 Task: Add a signature Carlos Perez containing I hope this message finds you well, Carlos Perez to email address softage.4@softage.net and add a label Meeting notes
Action: Mouse moved to (1027, 87)
Screenshot: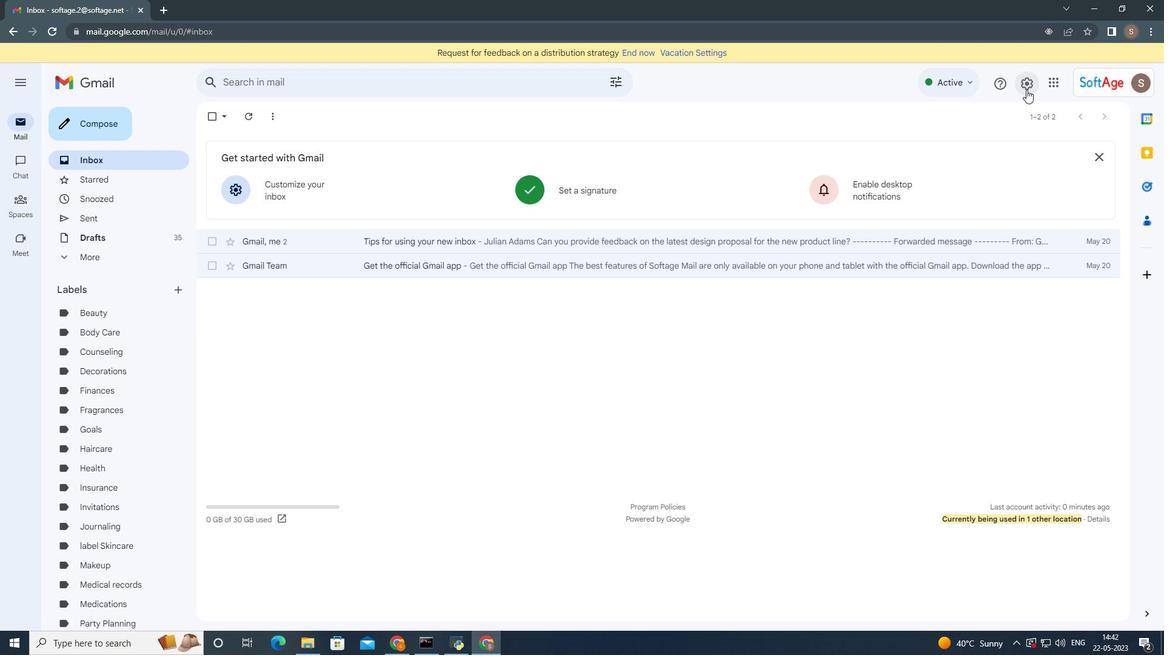 
Action: Mouse pressed left at (1027, 87)
Screenshot: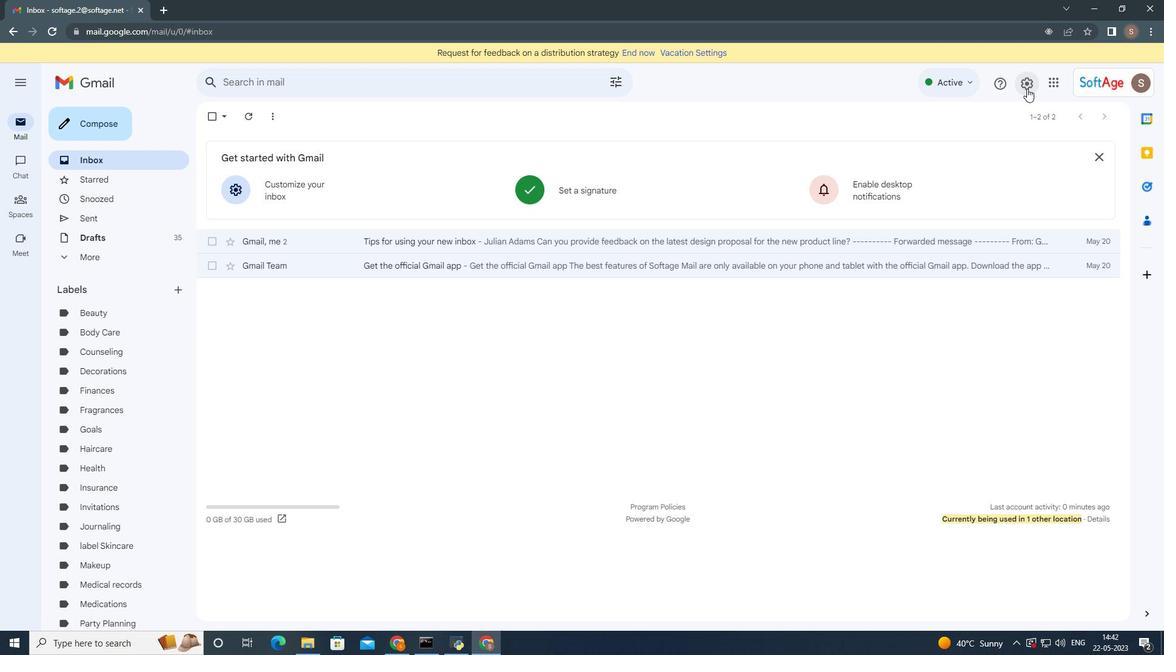 
Action: Mouse moved to (1024, 145)
Screenshot: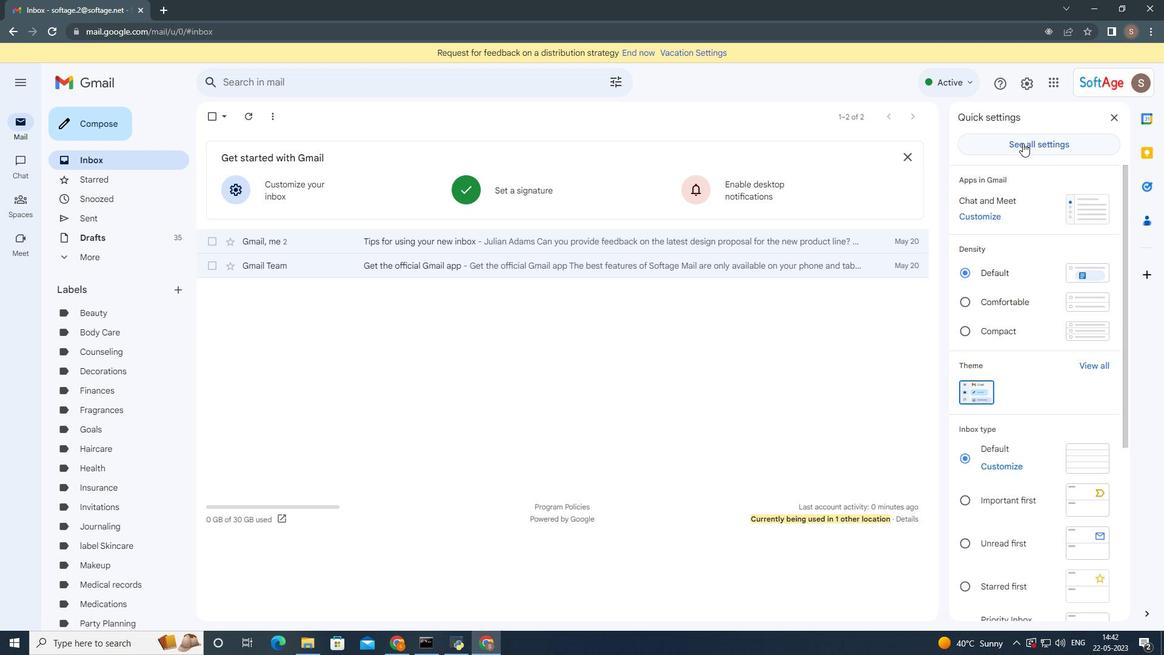 
Action: Mouse pressed left at (1024, 145)
Screenshot: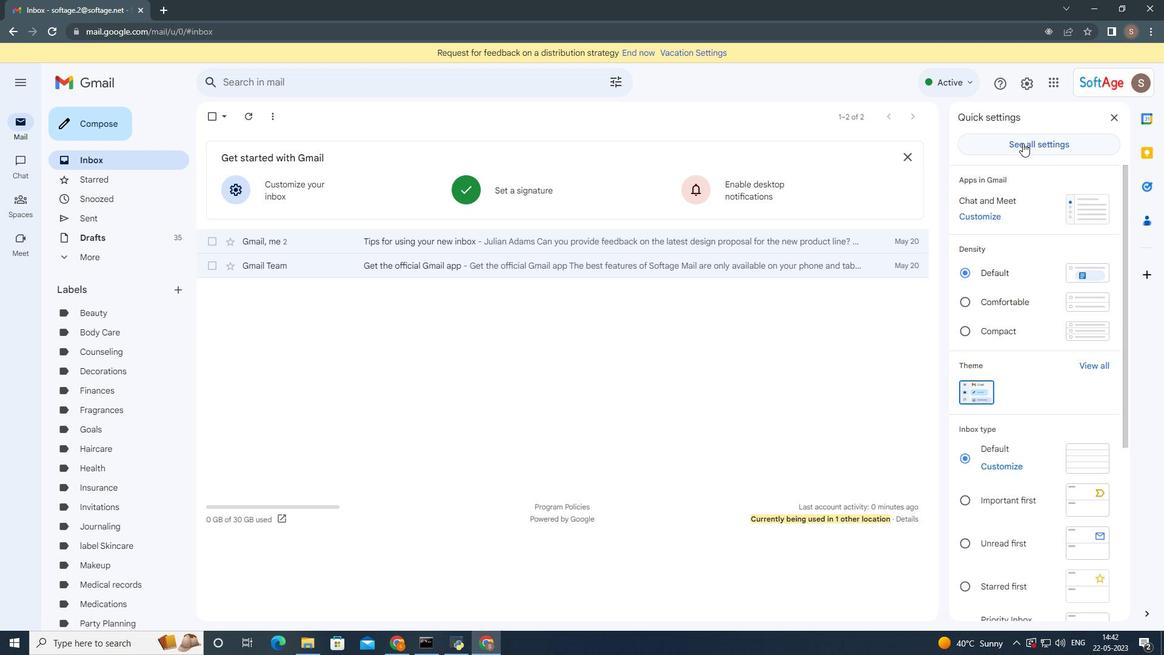 
Action: Mouse moved to (423, 308)
Screenshot: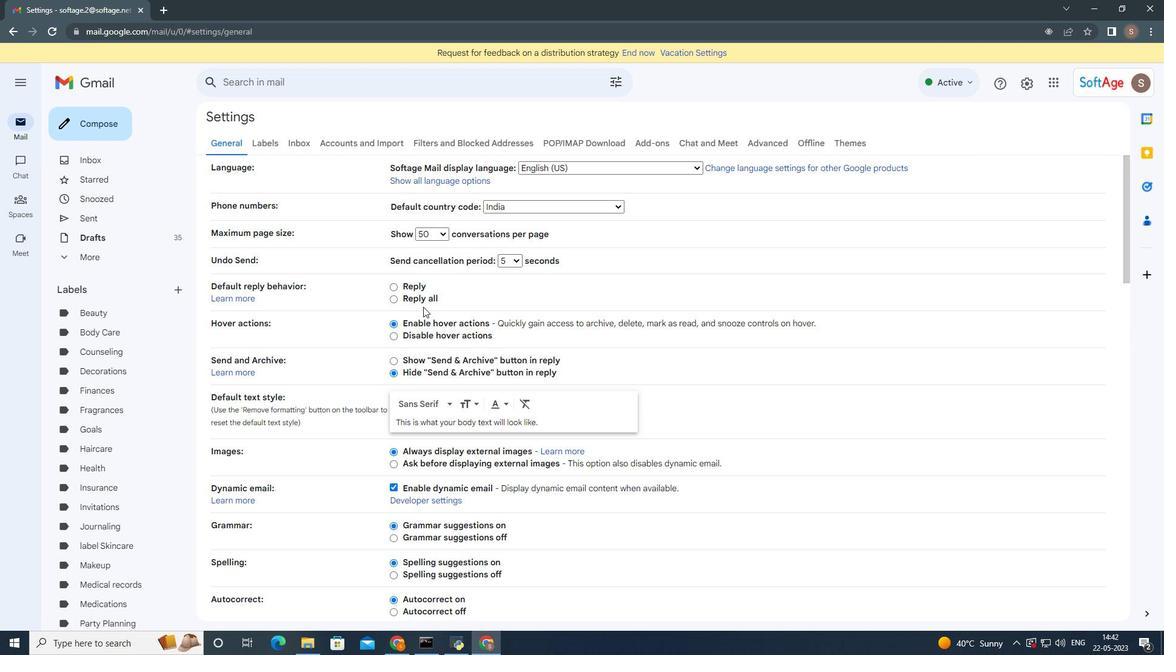 
Action: Mouse scrolled (423, 307) with delta (0, 0)
Screenshot: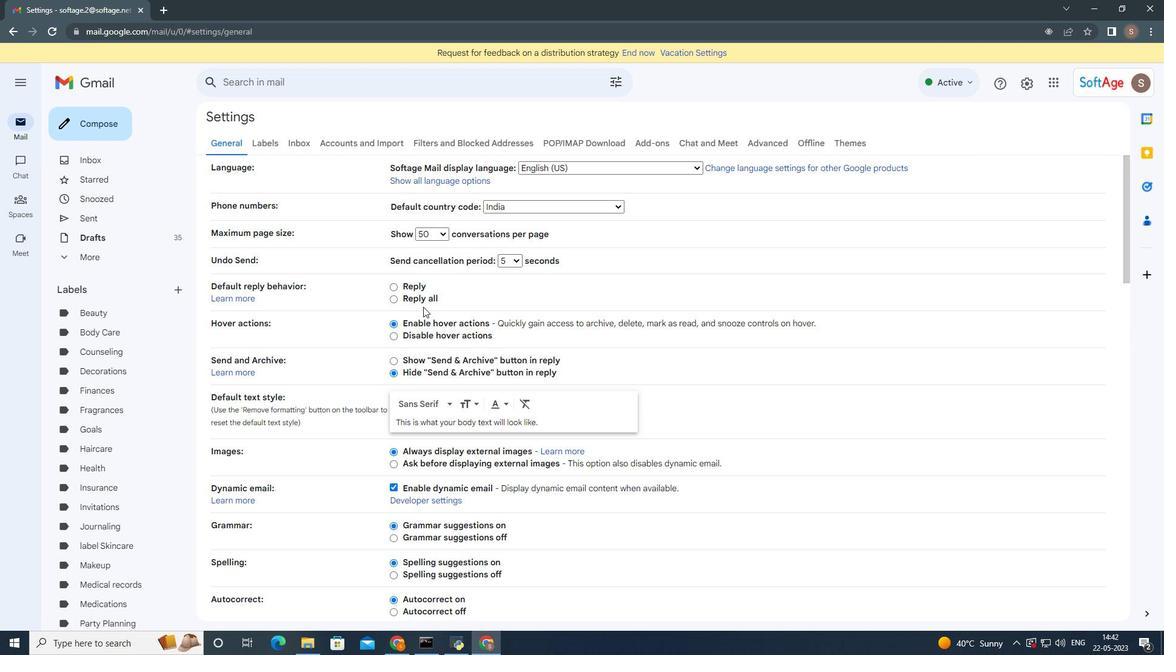 
Action: Mouse moved to (424, 311)
Screenshot: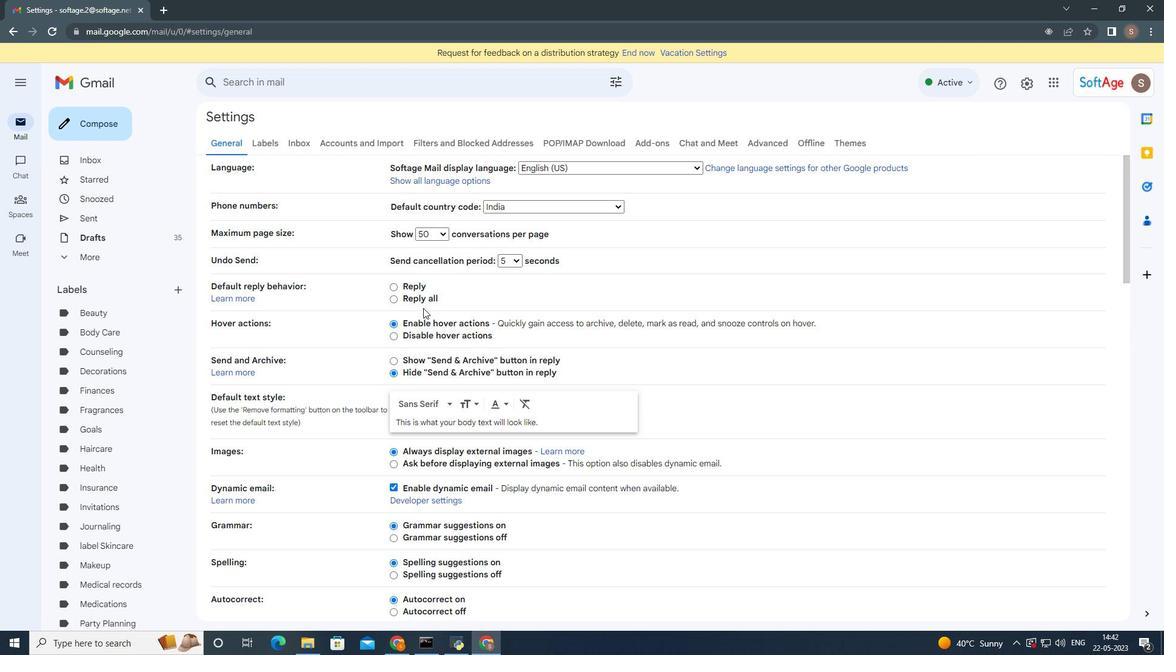 
Action: Mouse scrolled (424, 310) with delta (0, 0)
Screenshot: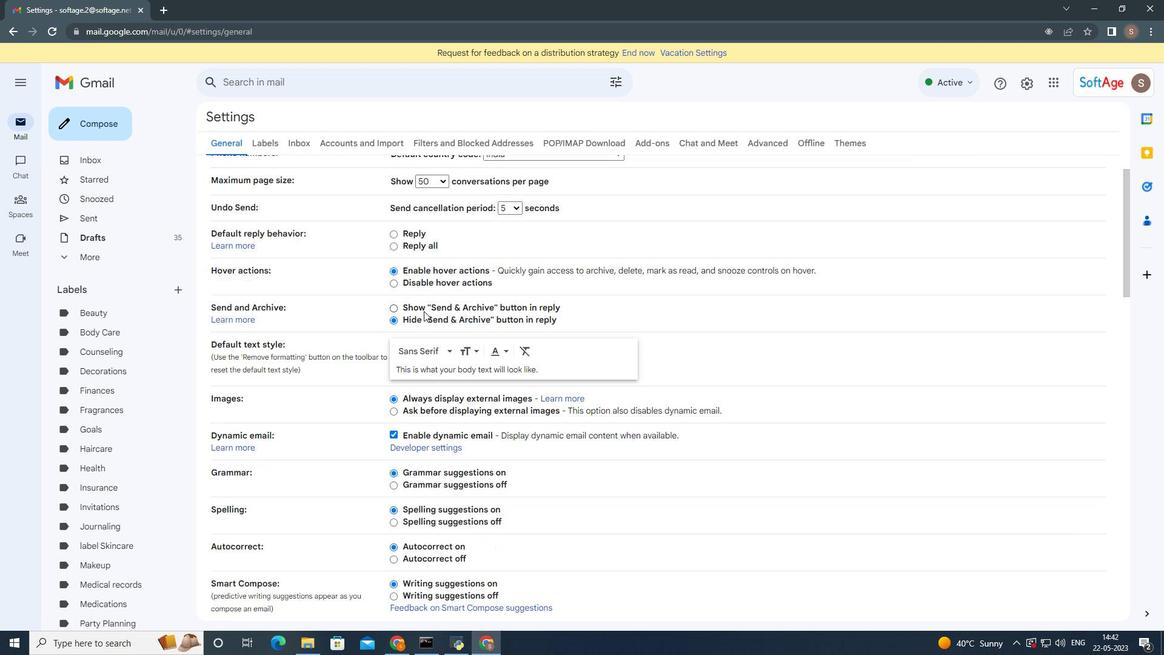 
Action: Mouse moved to (427, 310)
Screenshot: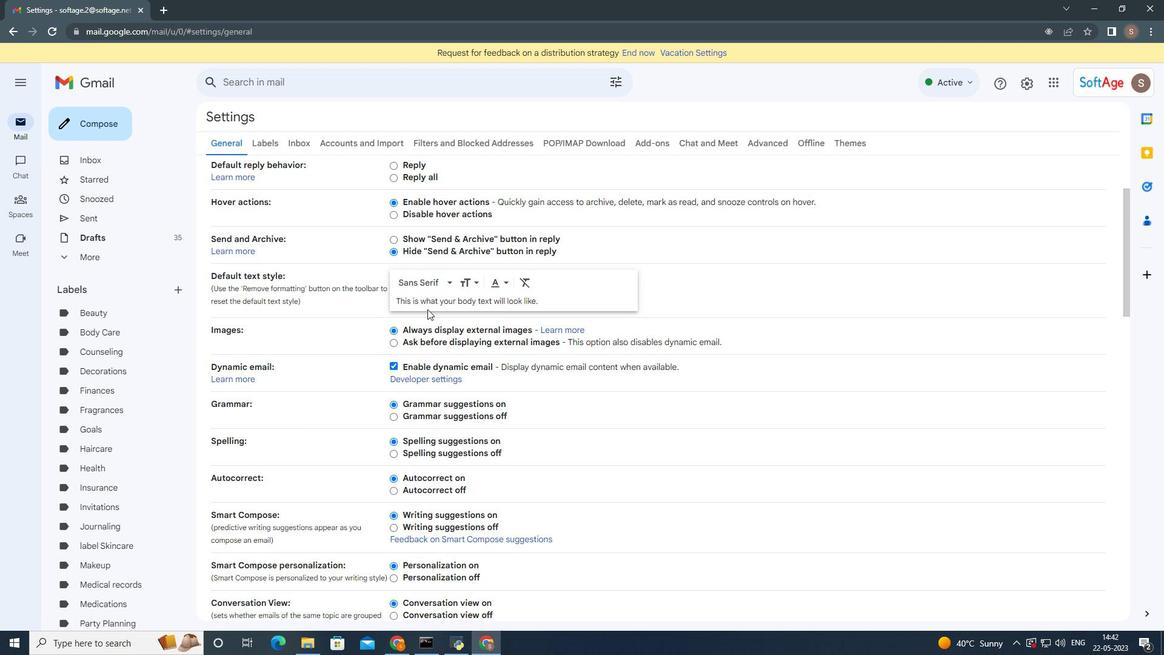 
Action: Mouse scrolled (427, 309) with delta (0, 0)
Screenshot: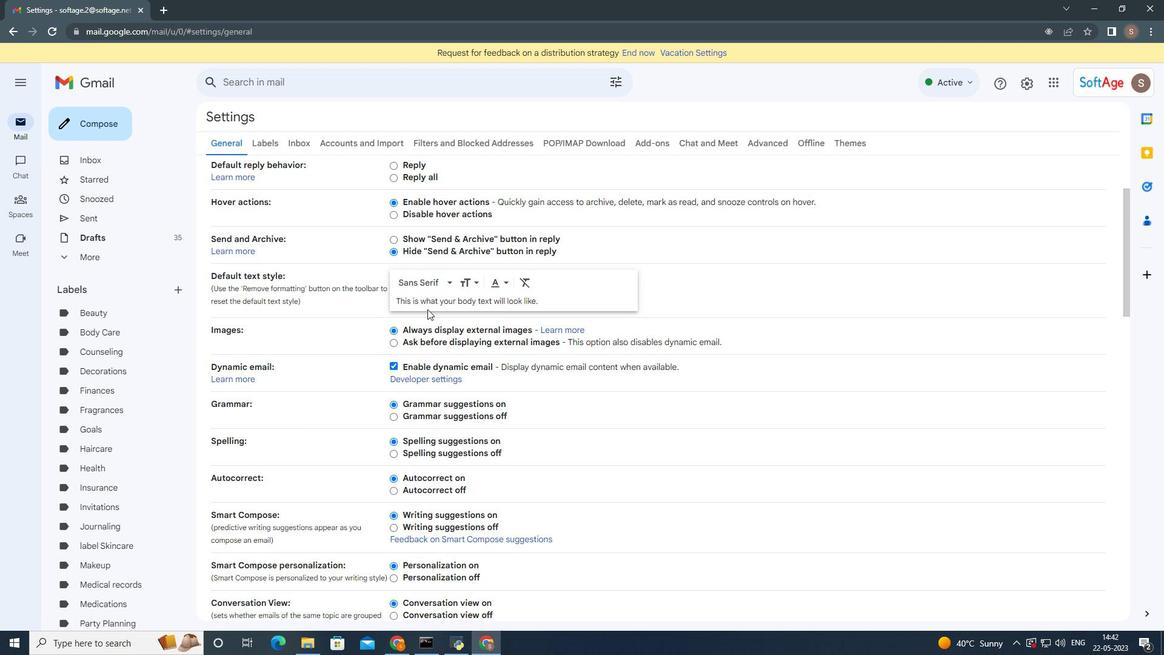 
Action: Mouse moved to (428, 312)
Screenshot: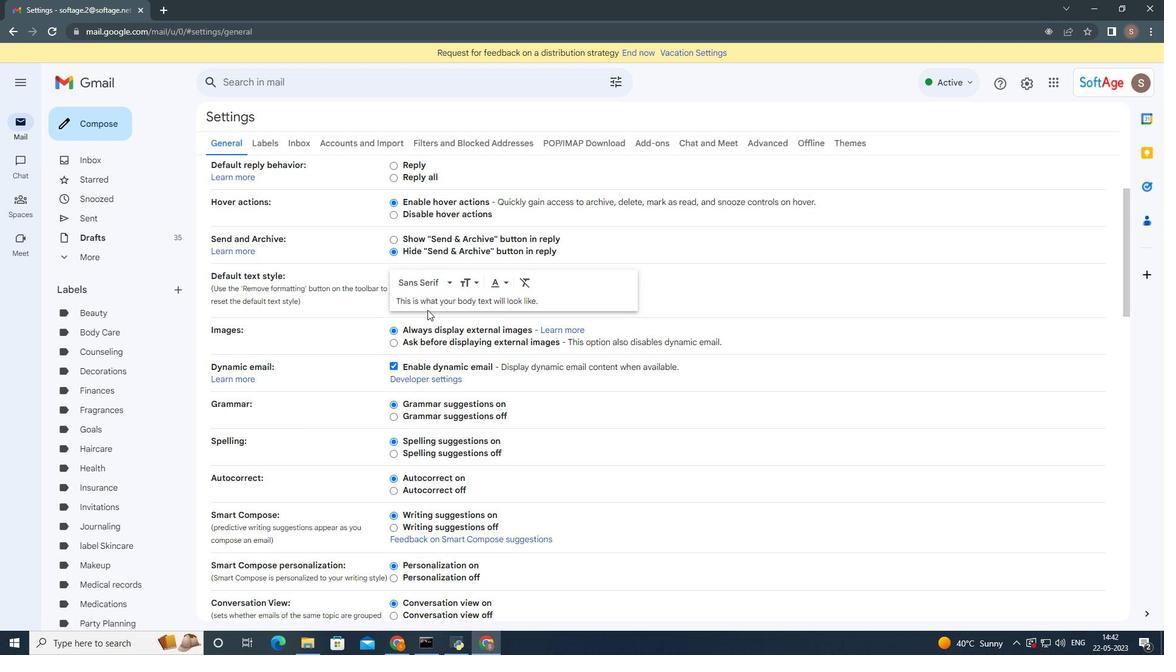 
Action: Mouse scrolled (428, 311) with delta (0, 0)
Screenshot: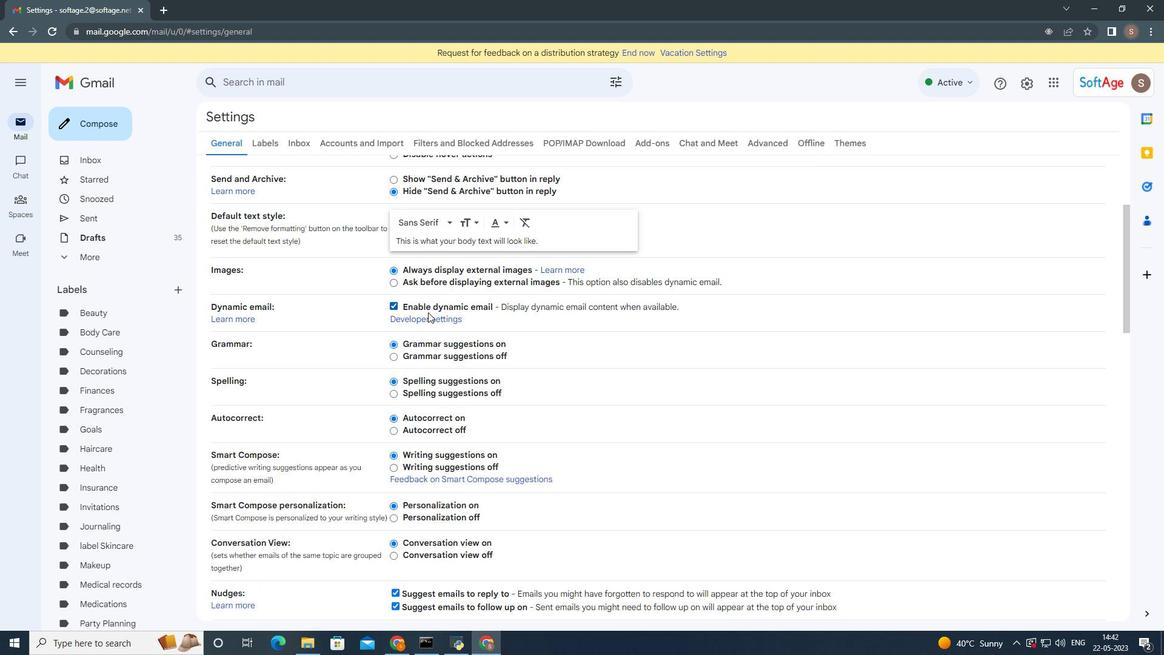 
Action: Mouse moved to (428, 316)
Screenshot: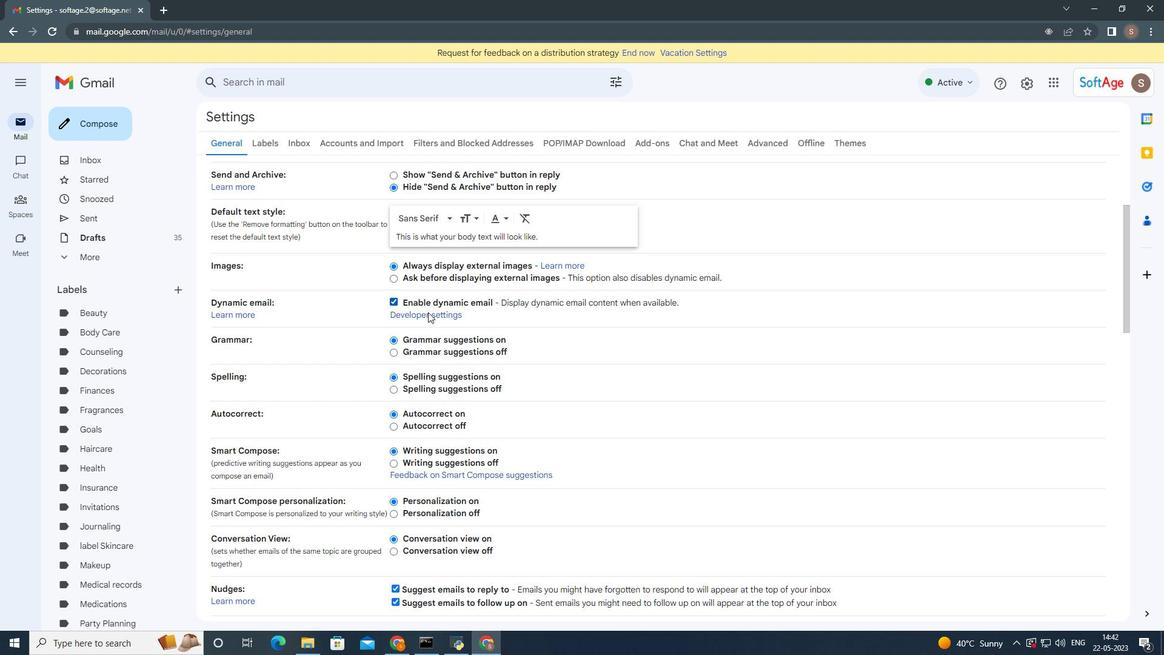 
Action: Mouse scrolled (428, 315) with delta (0, 0)
Screenshot: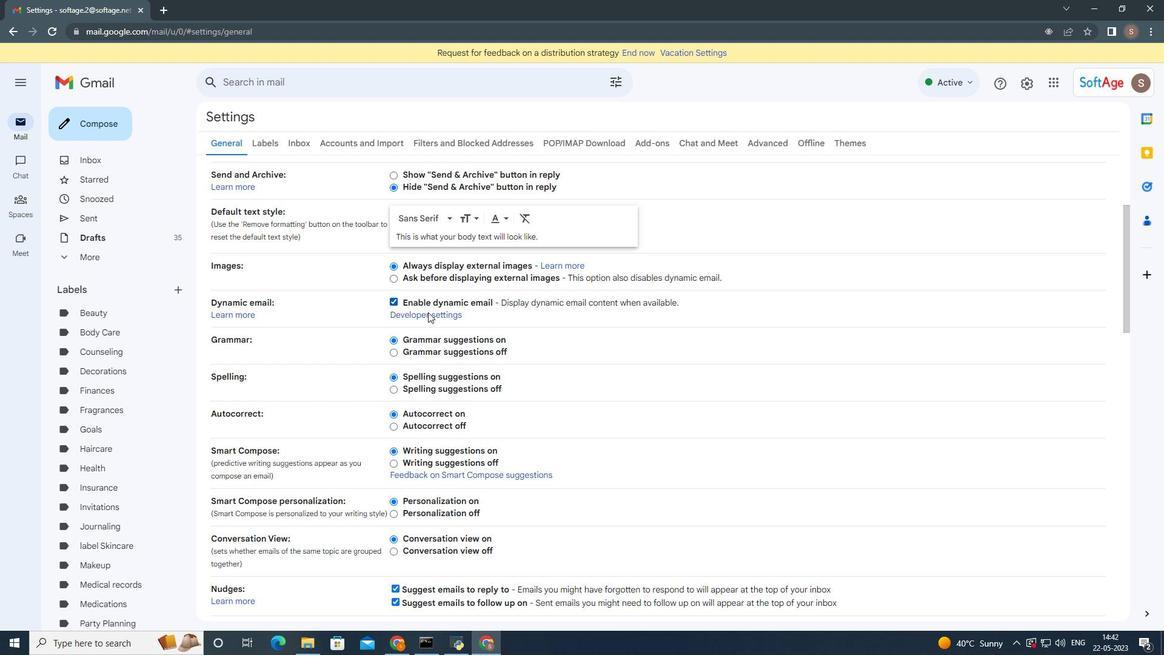 
Action: Mouse scrolled (428, 315) with delta (0, 0)
Screenshot: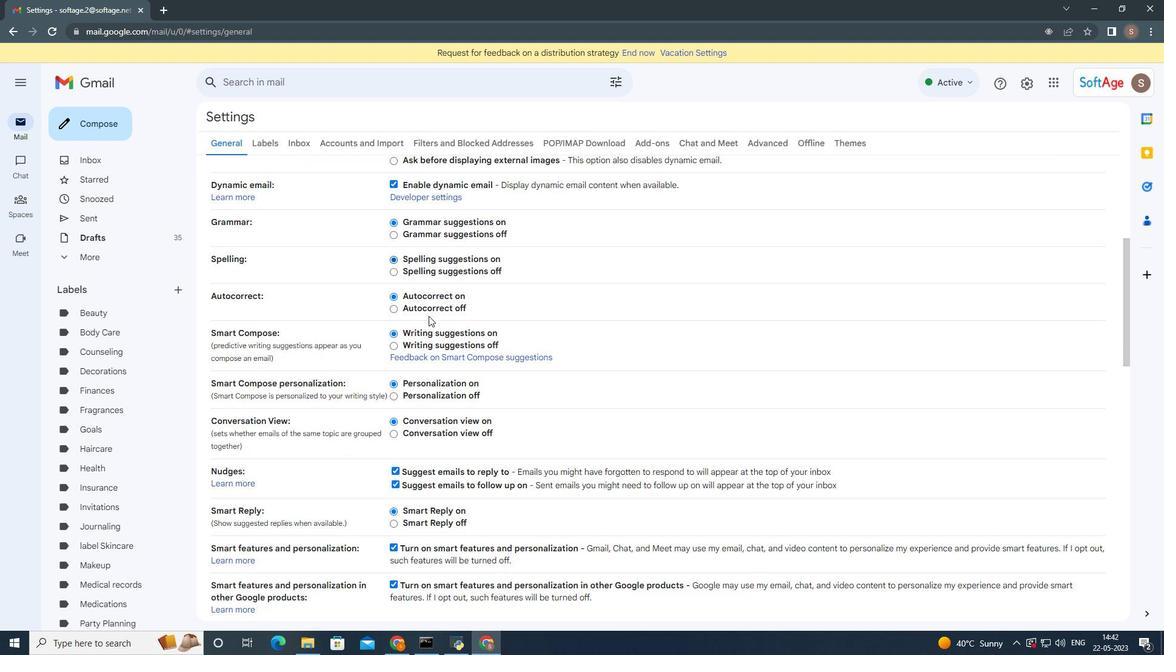 
Action: Mouse moved to (428, 320)
Screenshot: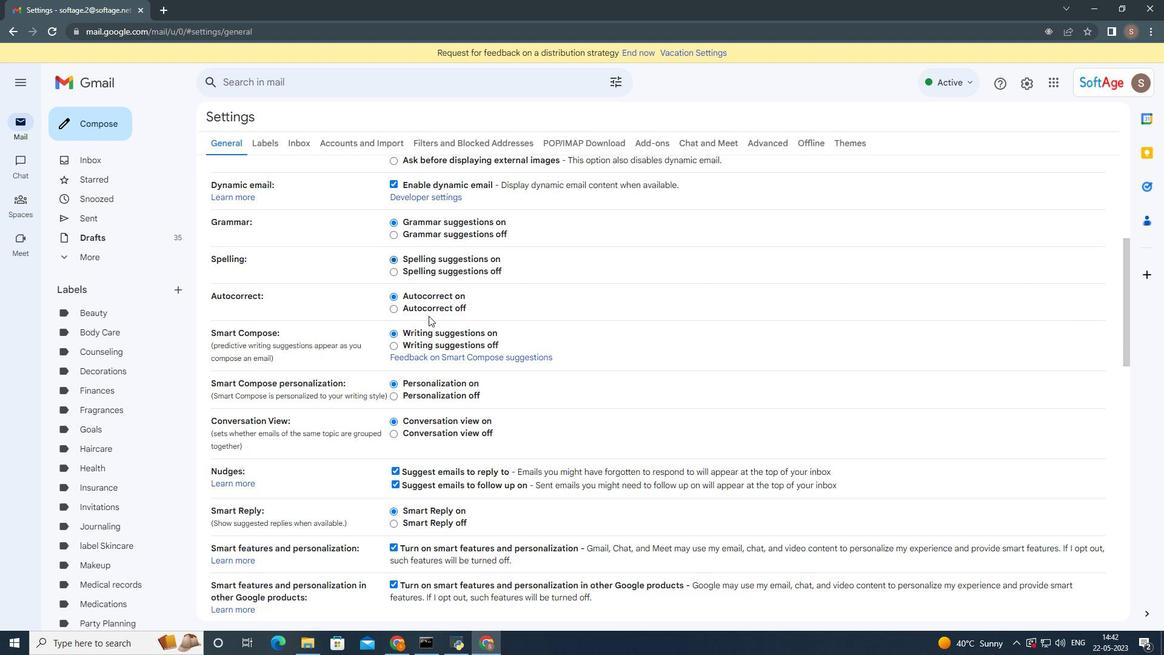 
Action: Mouse scrolled (428, 320) with delta (0, 0)
Screenshot: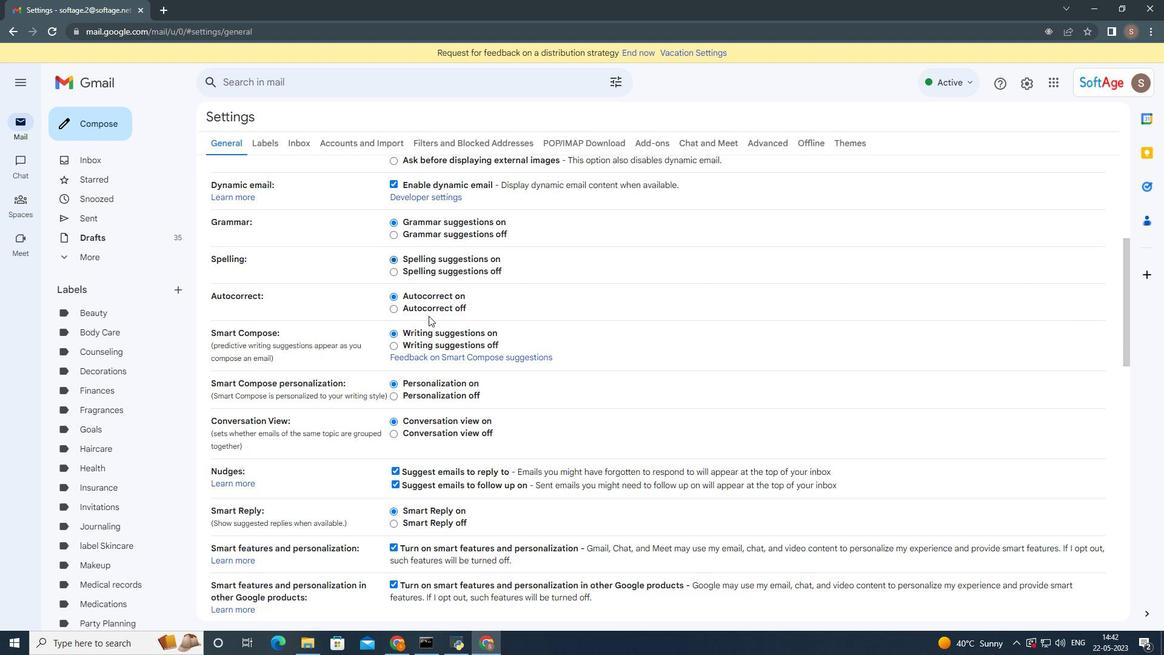 
Action: Mouse moved to (427, 324)
Screenshot: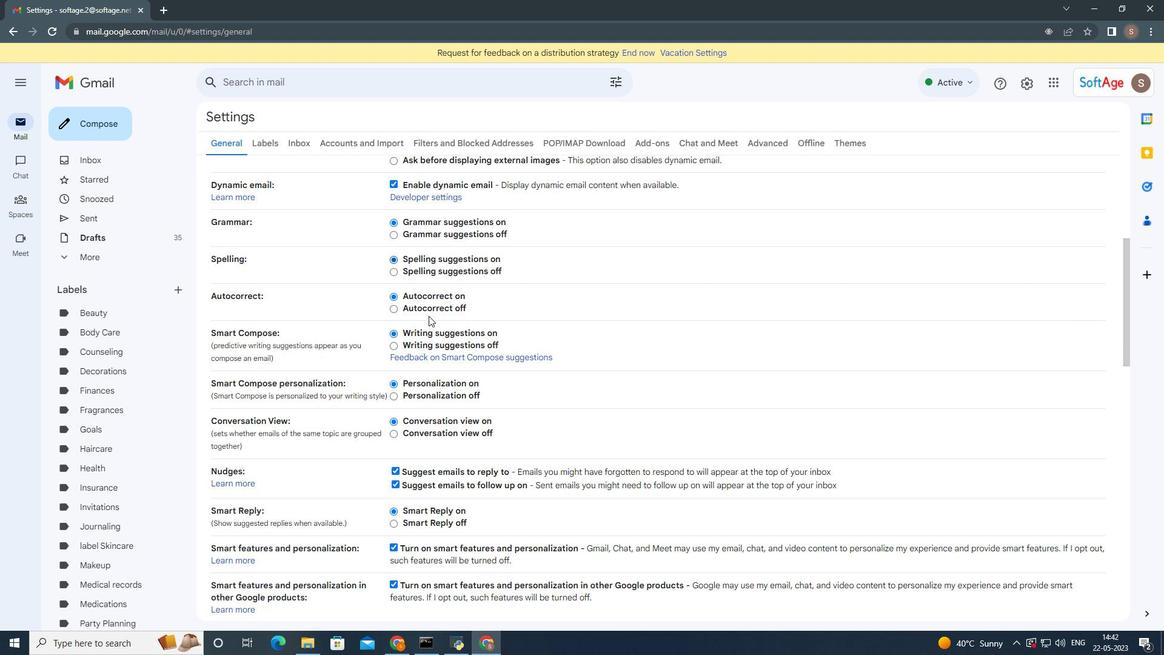 
Action: Mouse scrolled (427, 323) with delta (0, 0)
Screenshot: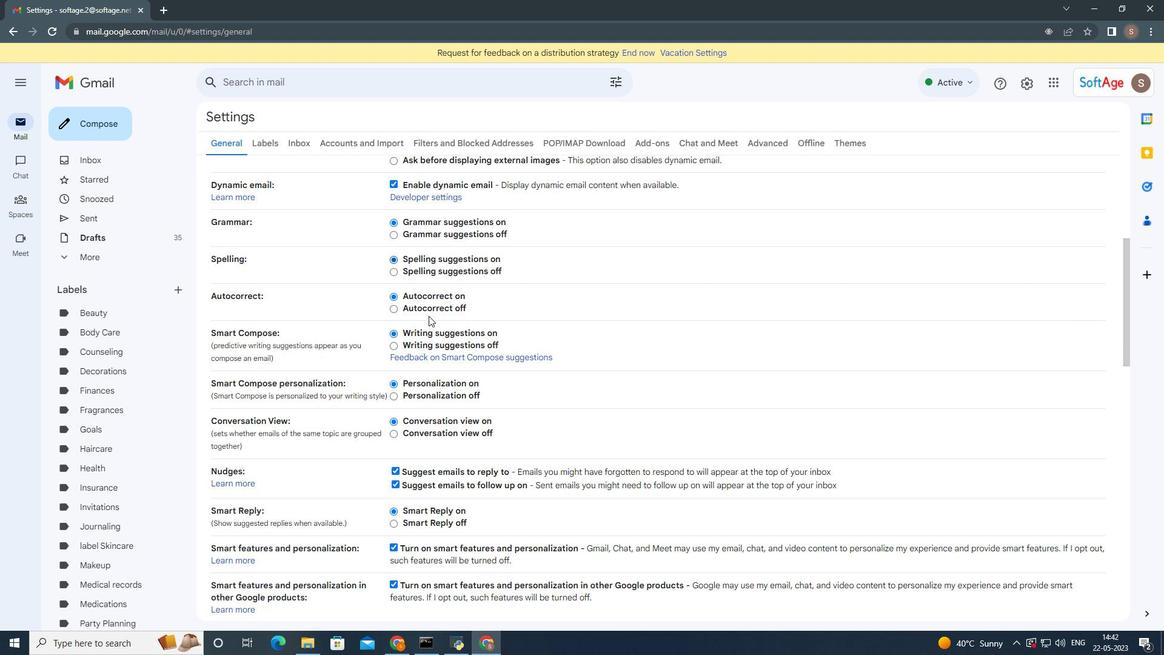 
Action: Mouse moved to (427, 325)
Screenshot: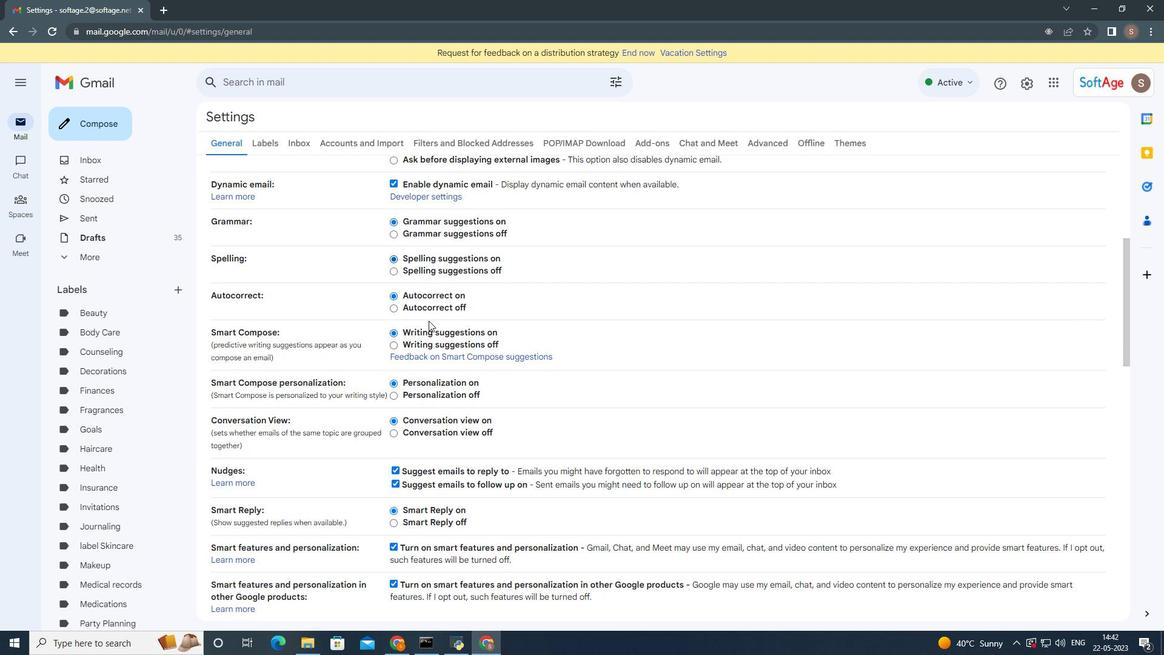 
Action: Mouse scrolled (427, 324) with delta (0, 0)
Screenshot: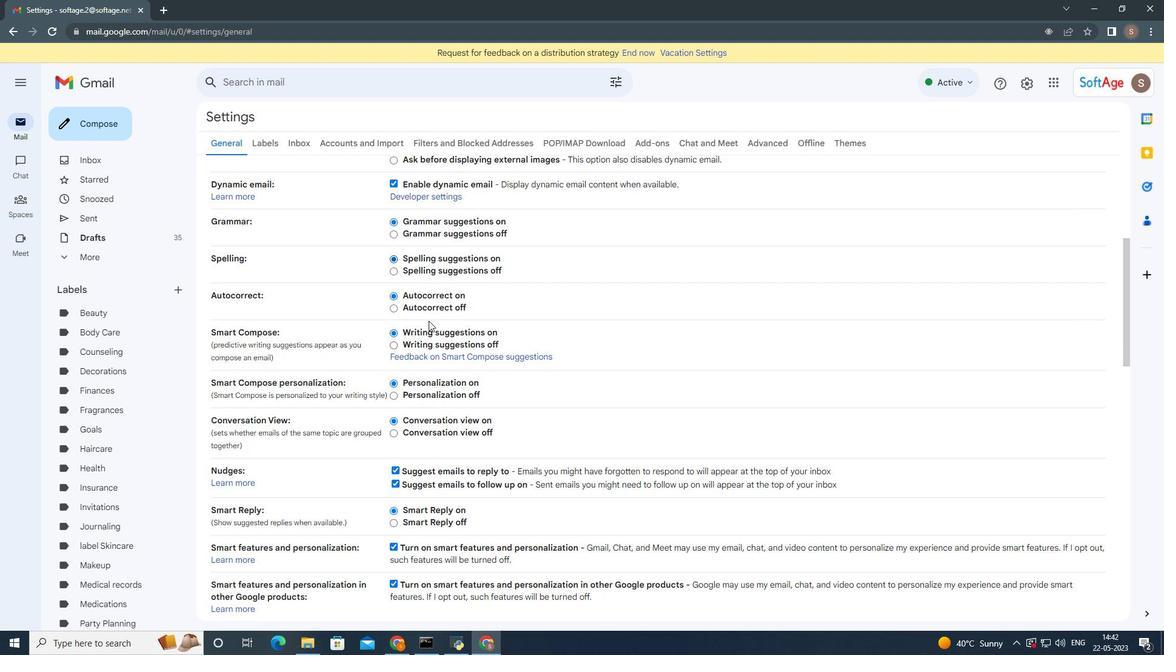 
Action: Mouse scrolled (427, 324) with delta (0, 0)
Screenshot: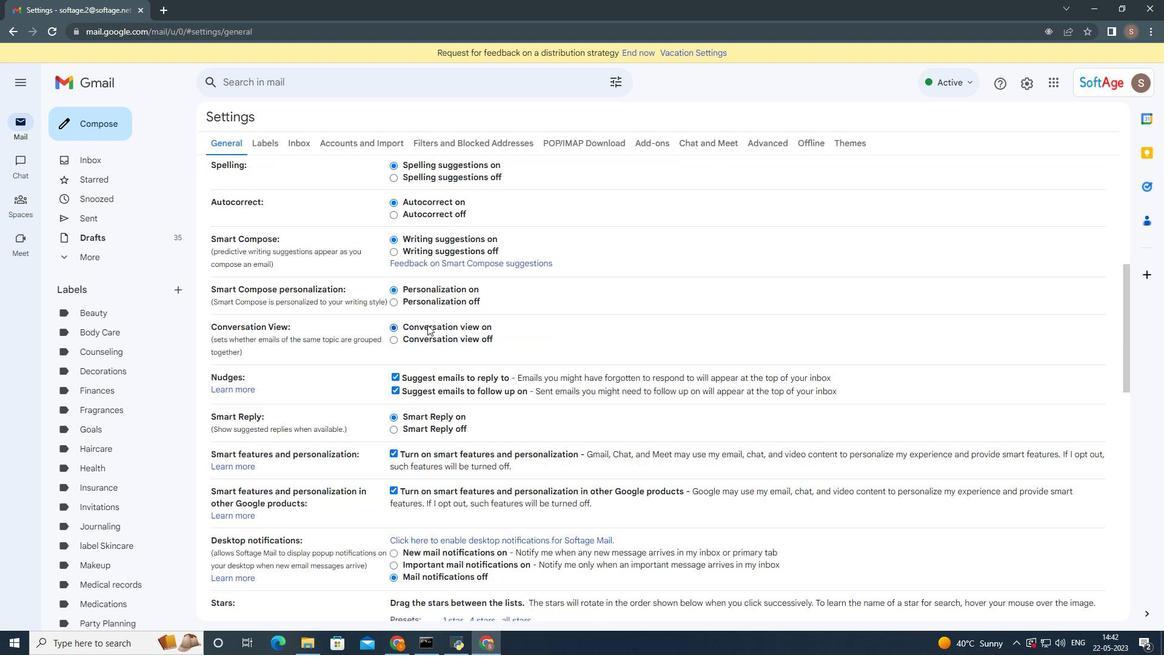 
Action: Mouse scrolled (427, 324) with delta (0, 0)
Screenshot: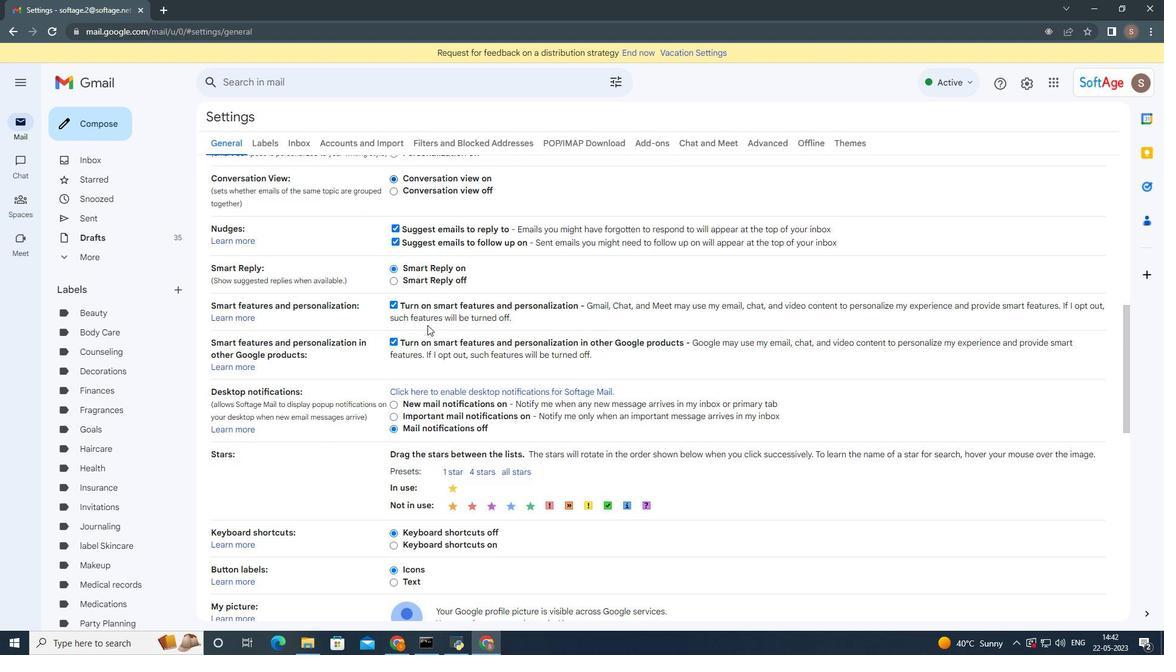 
Action: Mouse scrolled (427, 324) with delta (0, 0)
Screenshot: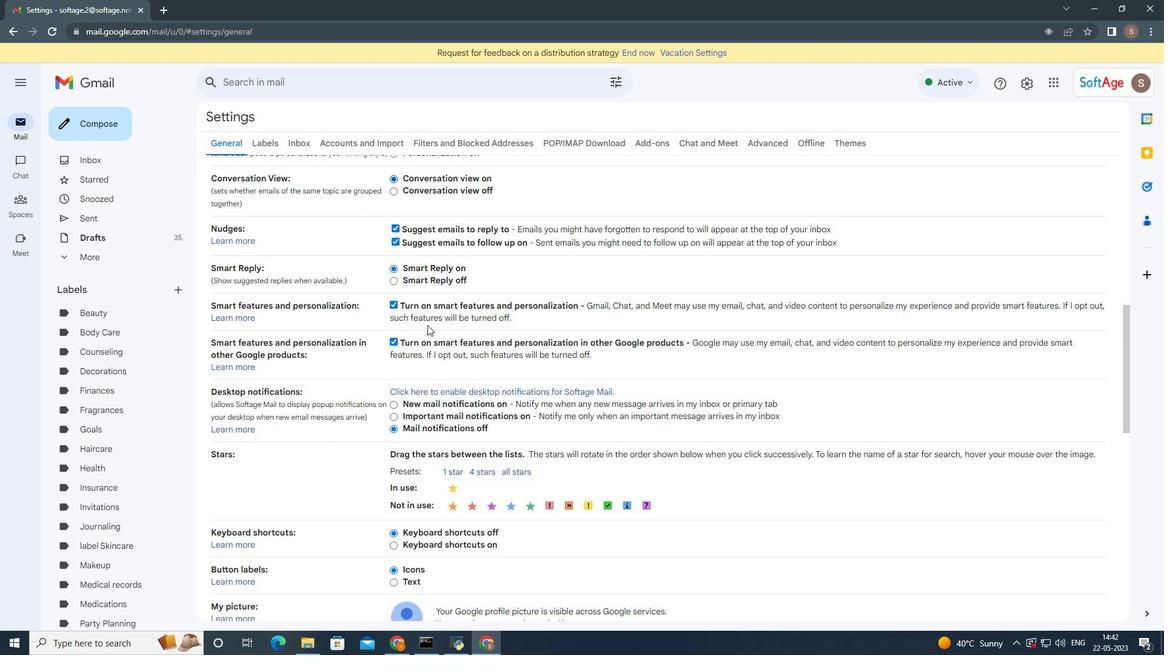 
Action: Mouse moved to (427, 327)
Screenshot: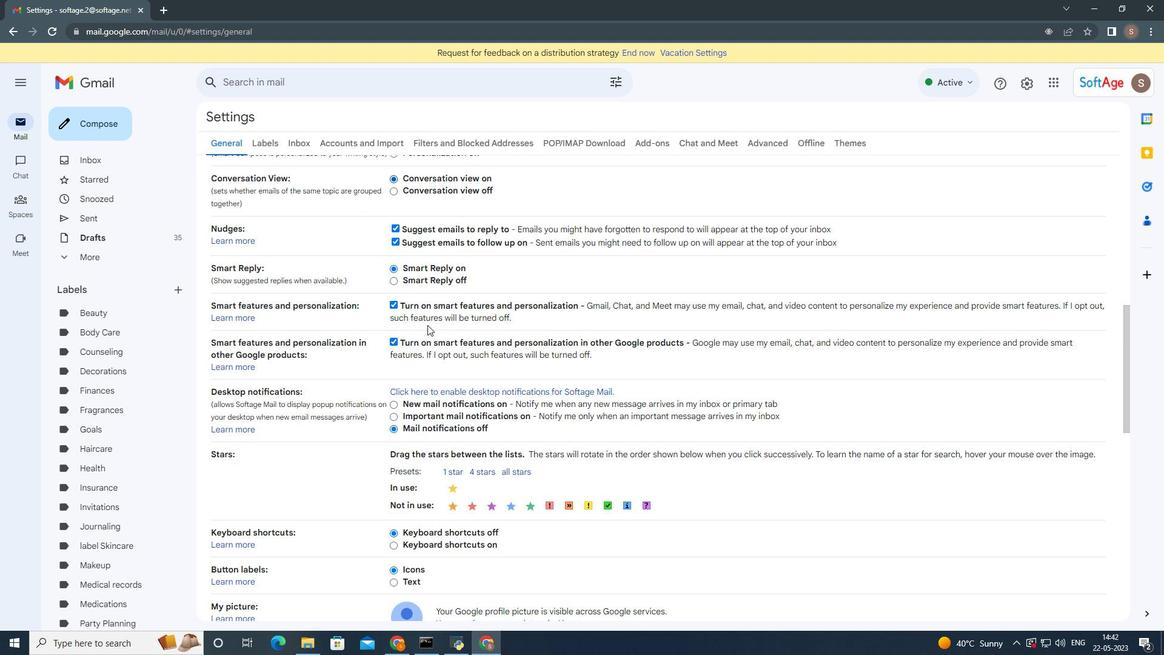 
Action: Mouse scrolled (427, 326) with delta (0, 0)
Screenshot: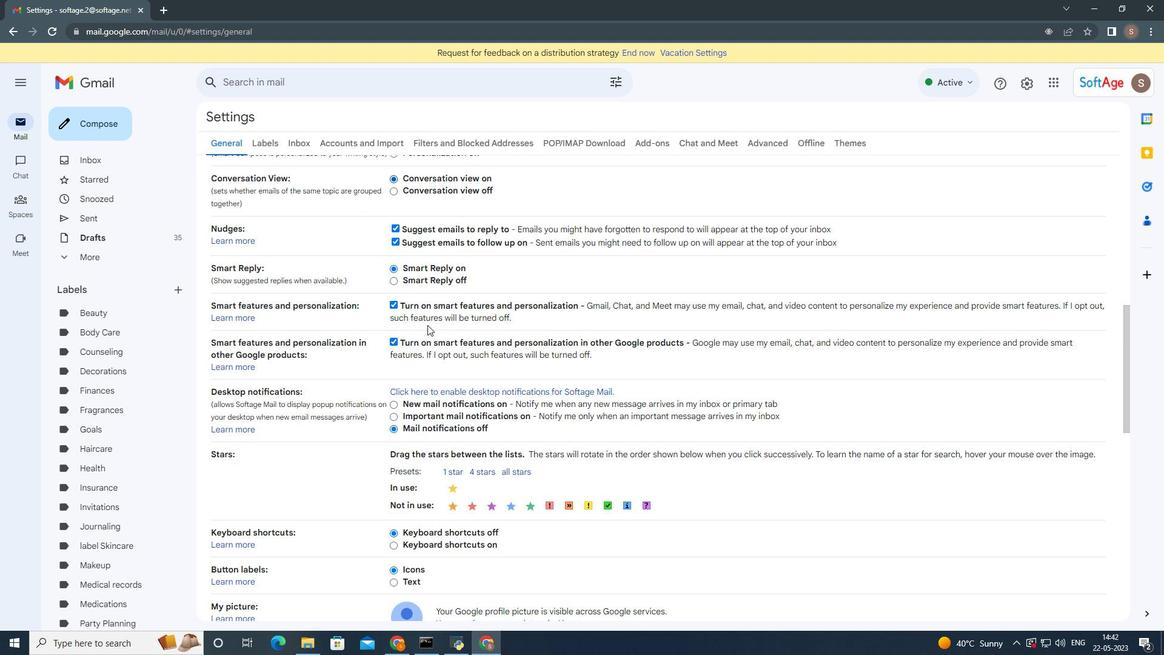 
Action: Mouse scrolled (427, 326) with delta (0, 0)
Screenshot: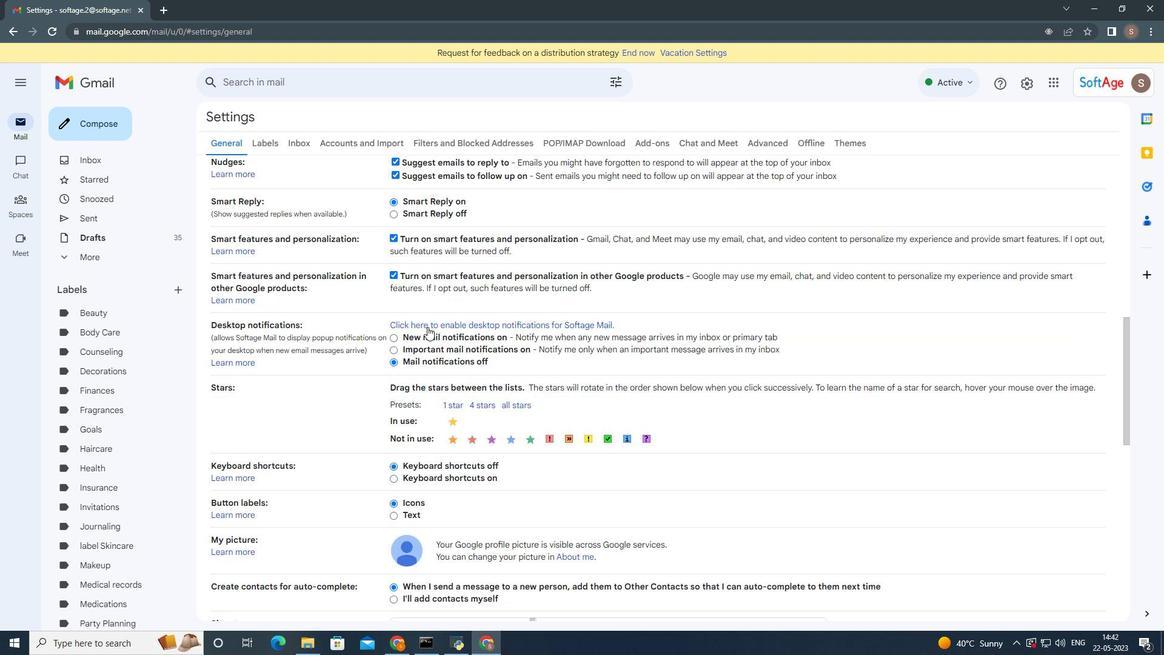 
Action: Mouse moved to (427, 327)
Screenshot: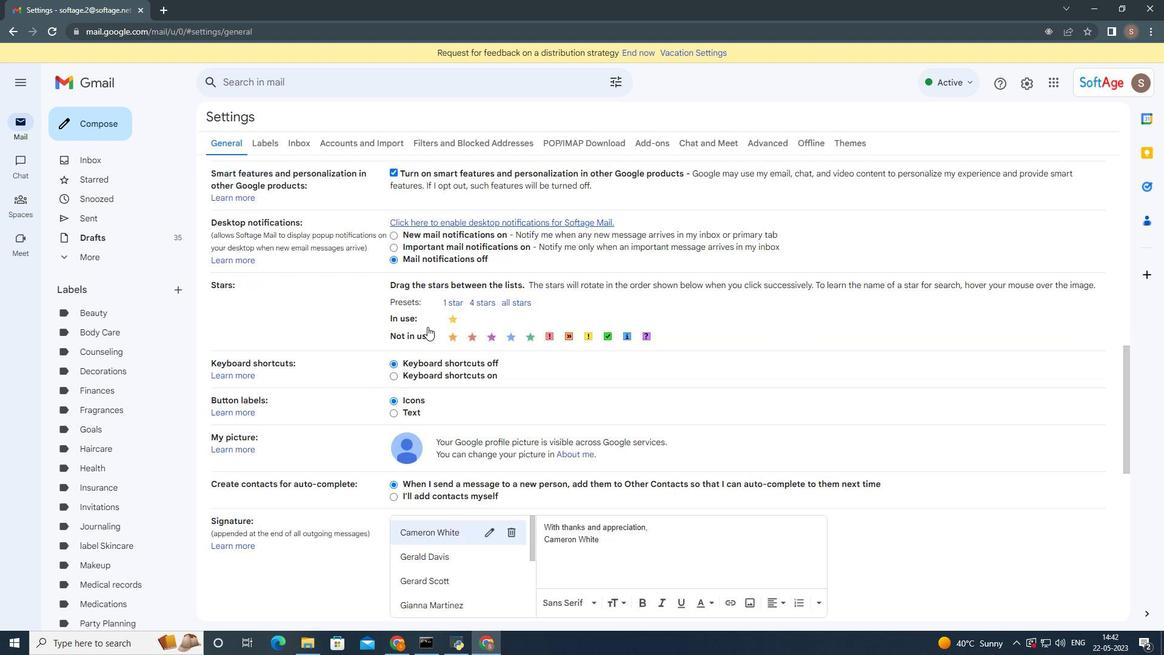 
Action: Mouse scrolled (427, 327) with delta (0, 0)
Screenshot: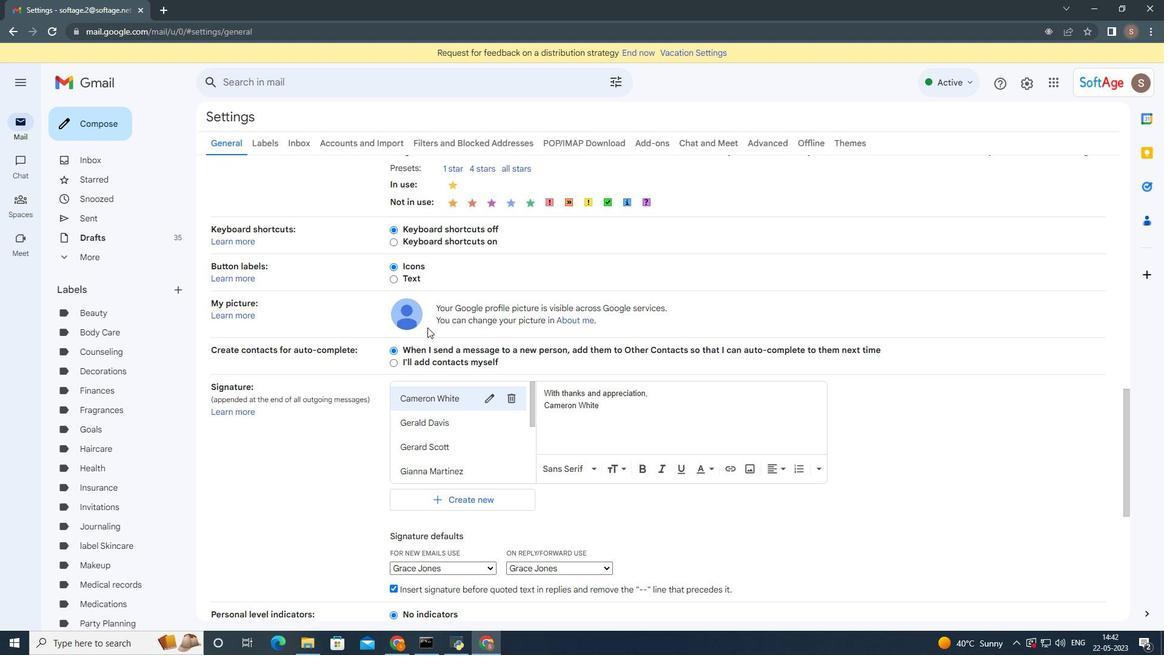 
Action: Mouse moved to (429, 344)
Screenshot: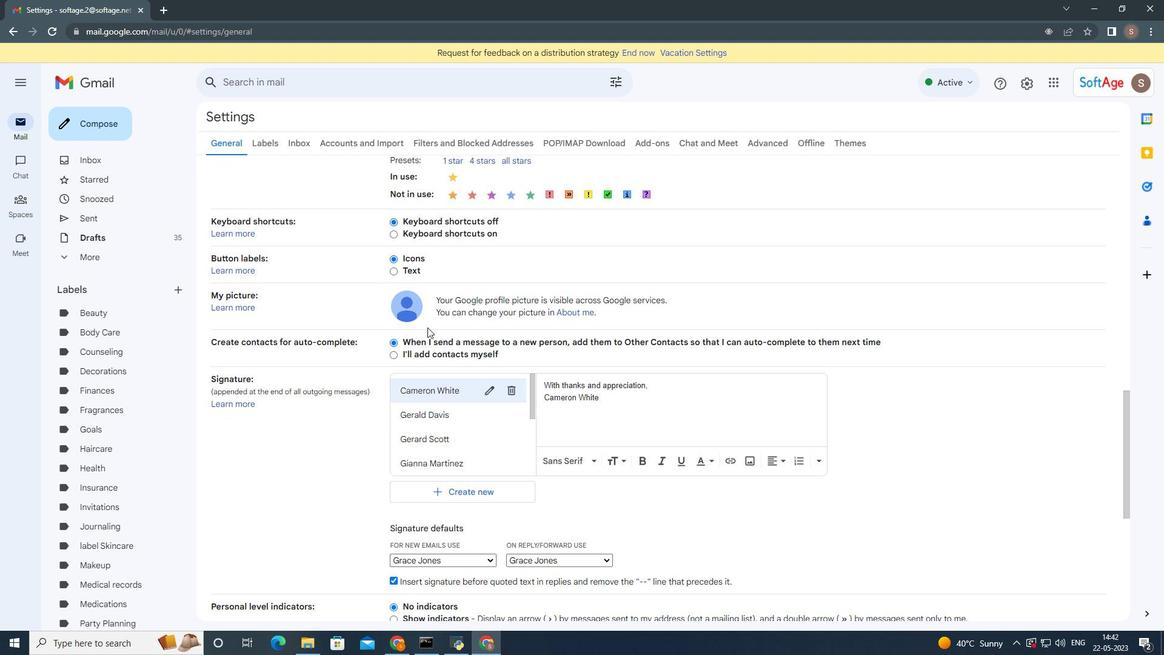 
Action: Mouse scrolled (427, 330) with delta (0, 0)
Screenshot: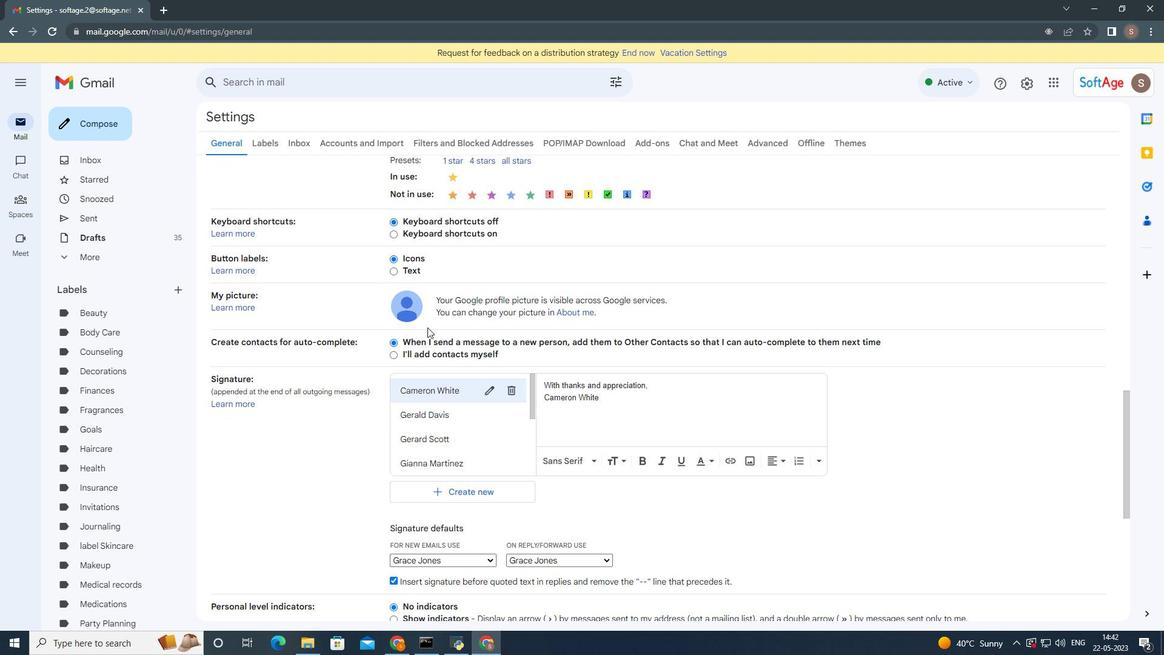 
Action: Mouse moved to (455, 444)
Screenshot: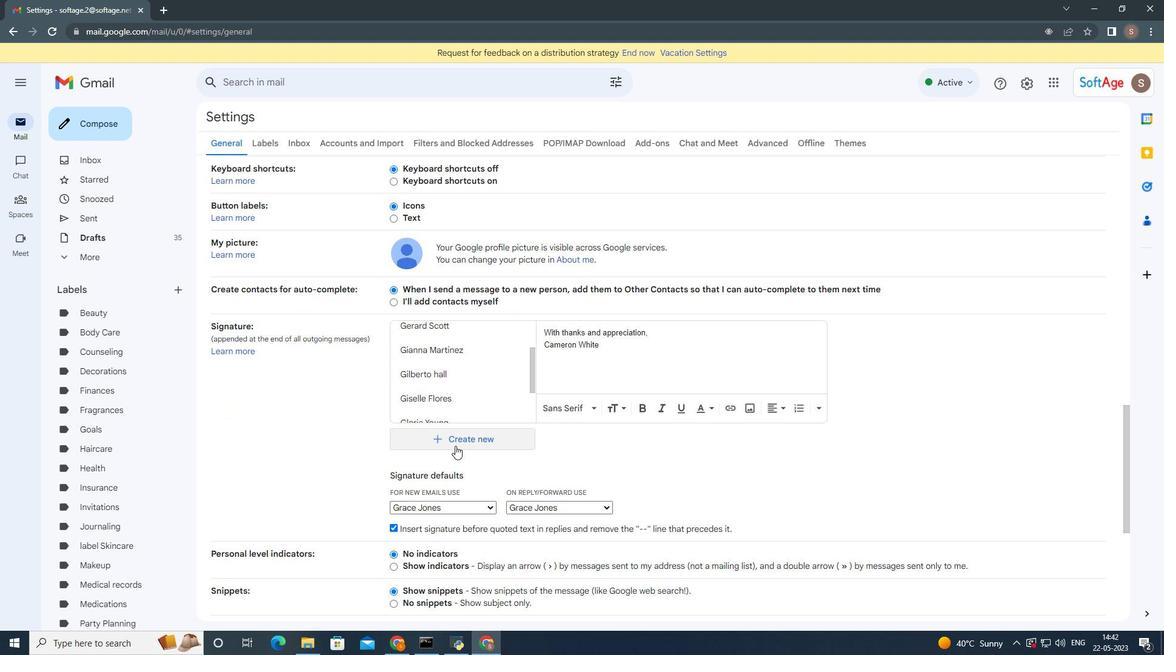 
Action: Mouse pressed left at (455, 444)
Screenshot: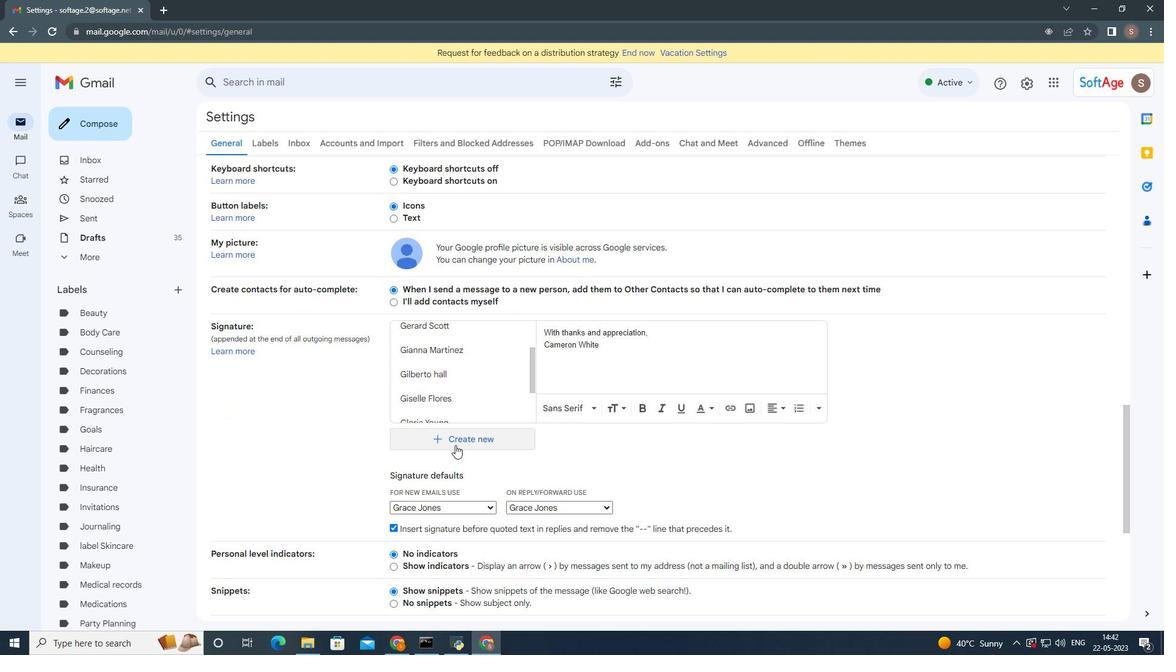 
Action: Mouse moved to (504, 380)
Screenshot: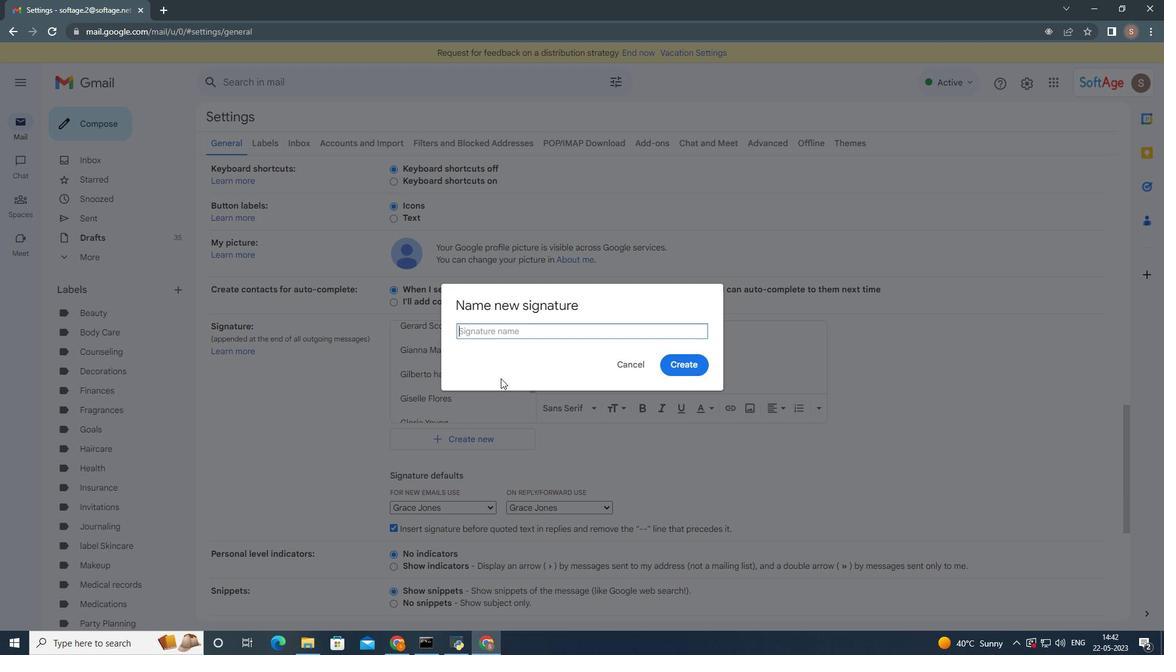 
Action: Key pressed <Key.shift>Carlozz<Key.backspace>s<Key.space><Key.backspace><Key.backspace><Key.backspace>s<Key.space><Key.shift>Perez
Screenshot: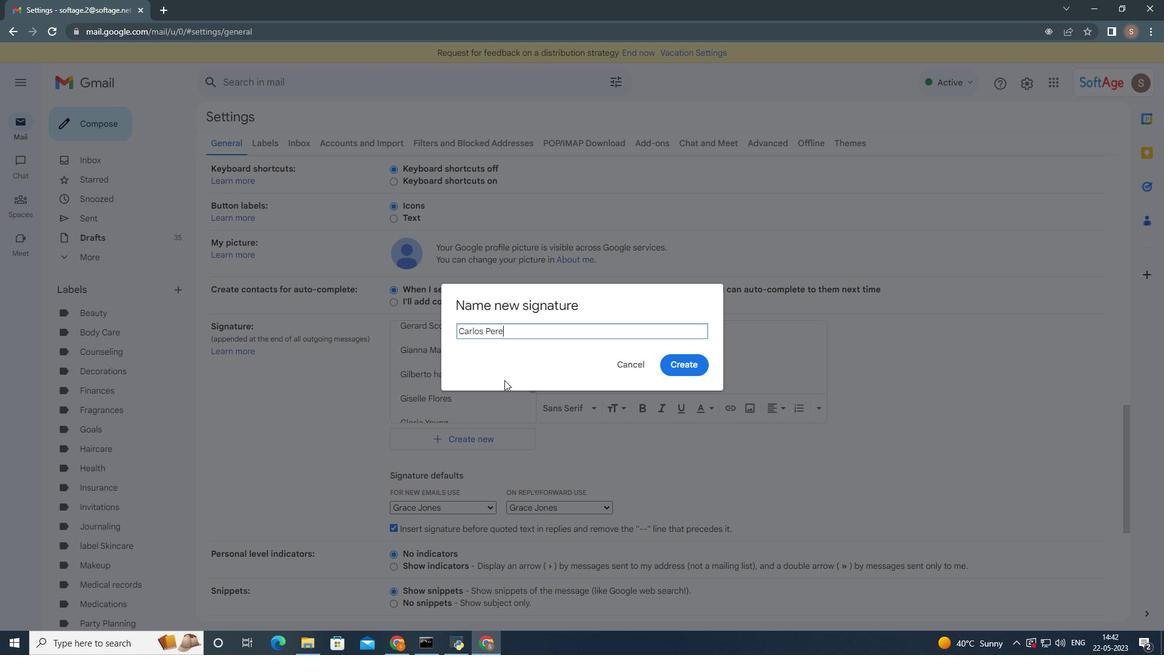 
Action: Mouse moved to (698, 367)
Screenshot: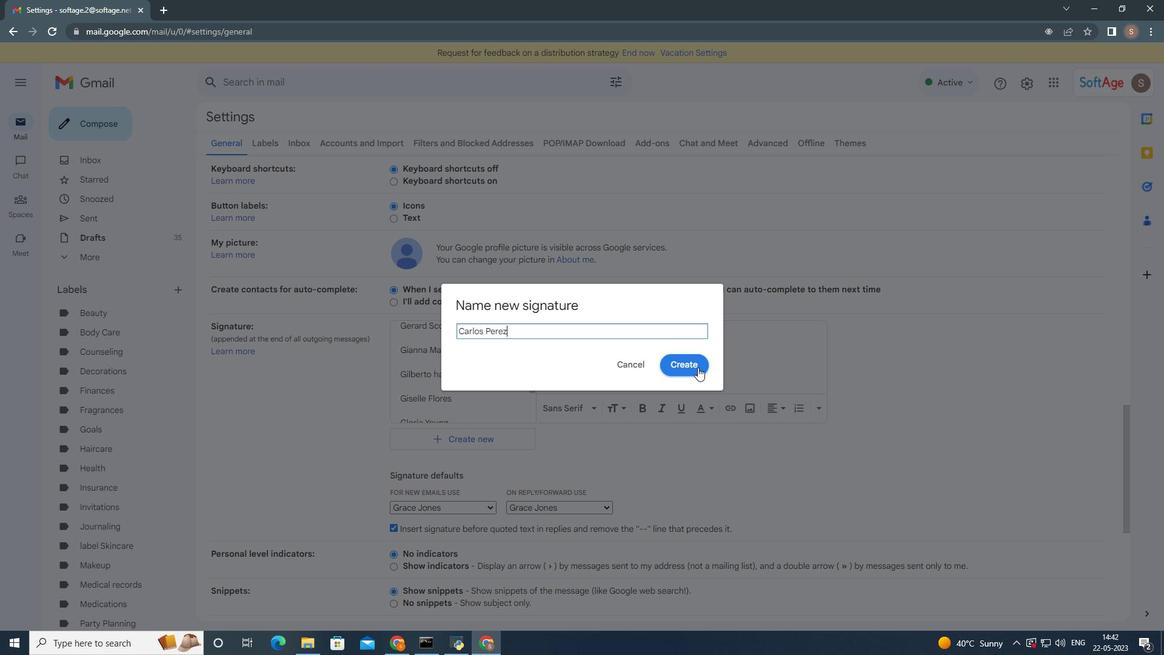 
Action: Mouse pressed left at (698, 367)
Screenshot: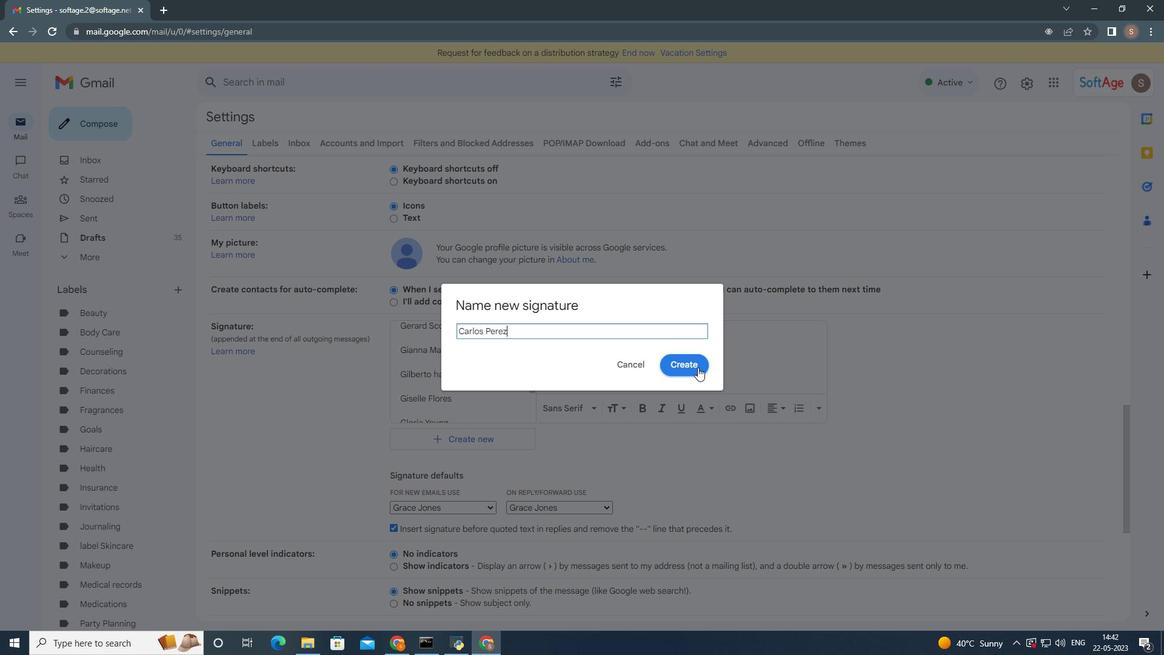 
Action: Mouse moved to (588, 378)
Screenshot: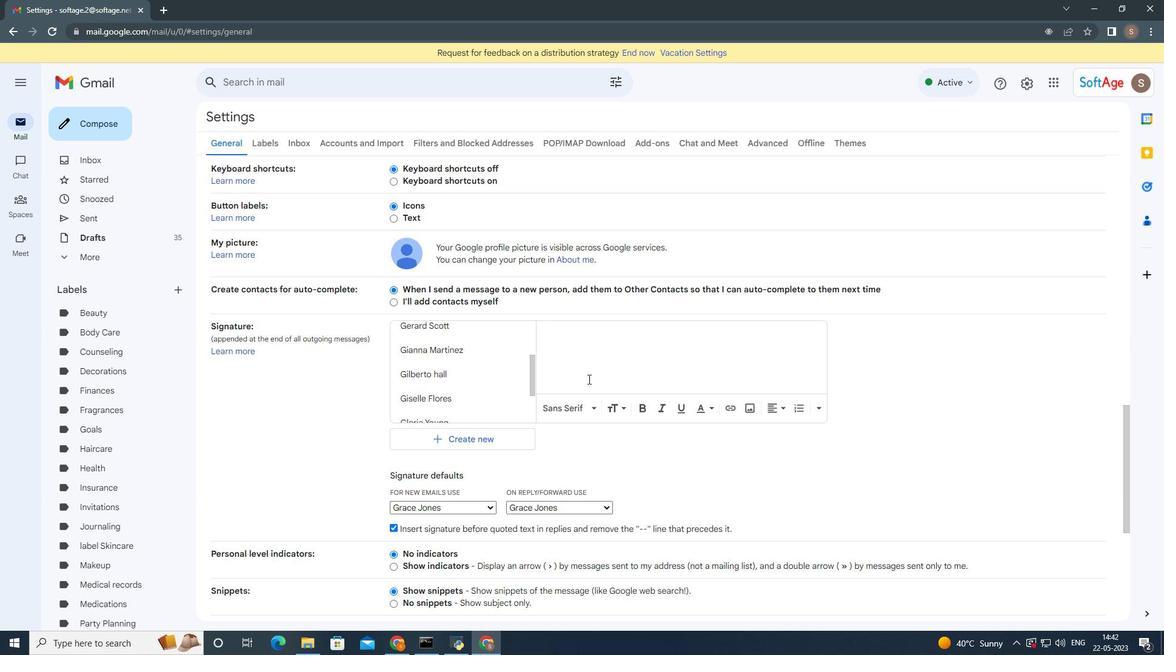
Action: Key pressed <Key.shift>Ih<Key.backspace><Key.space>hope<Key.space>this<Key.space>message<Key.space>finds<Key.space>you<Key.space>well,<Key.enter><Key.shift>Carlos<Key.space><Key.shift>Perez
Screenshot: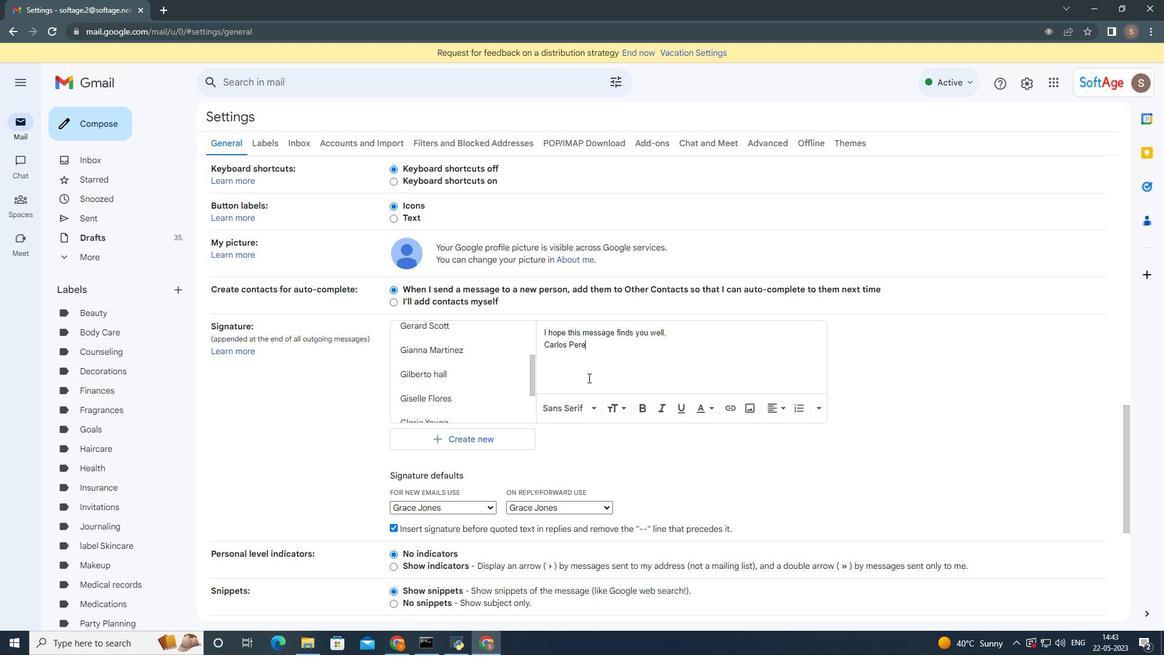 
Action: Mouse moved to (591, 398)
Screenshot: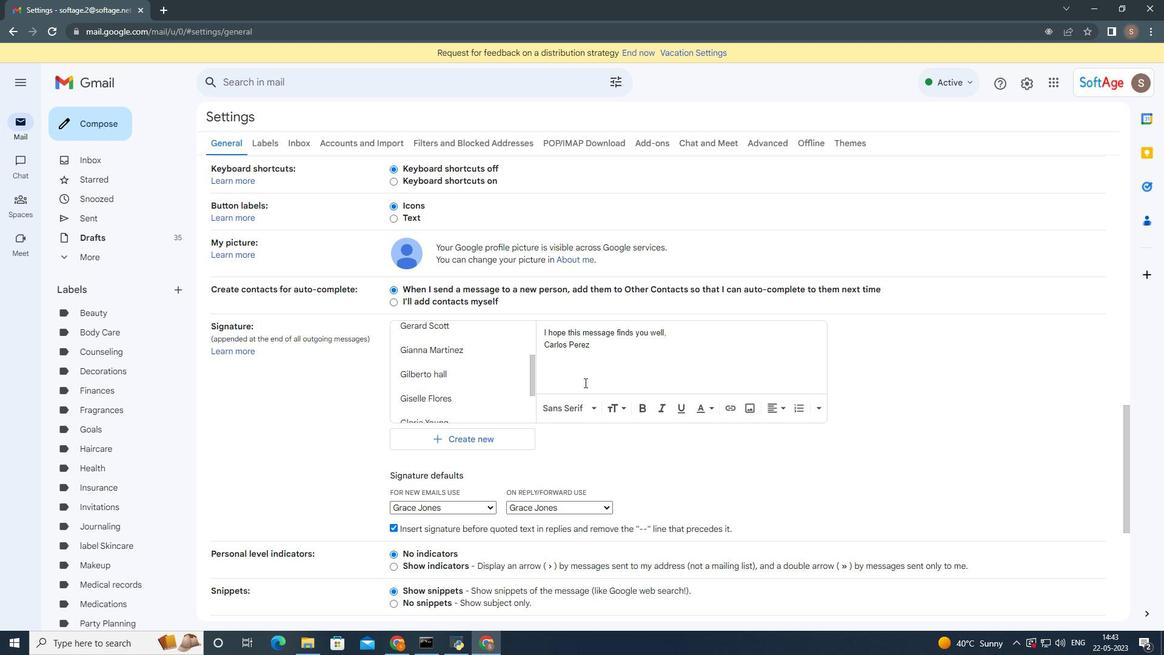 
Action: Mouse scrolled (591, 397) with delta (0, 0)
Screenshot: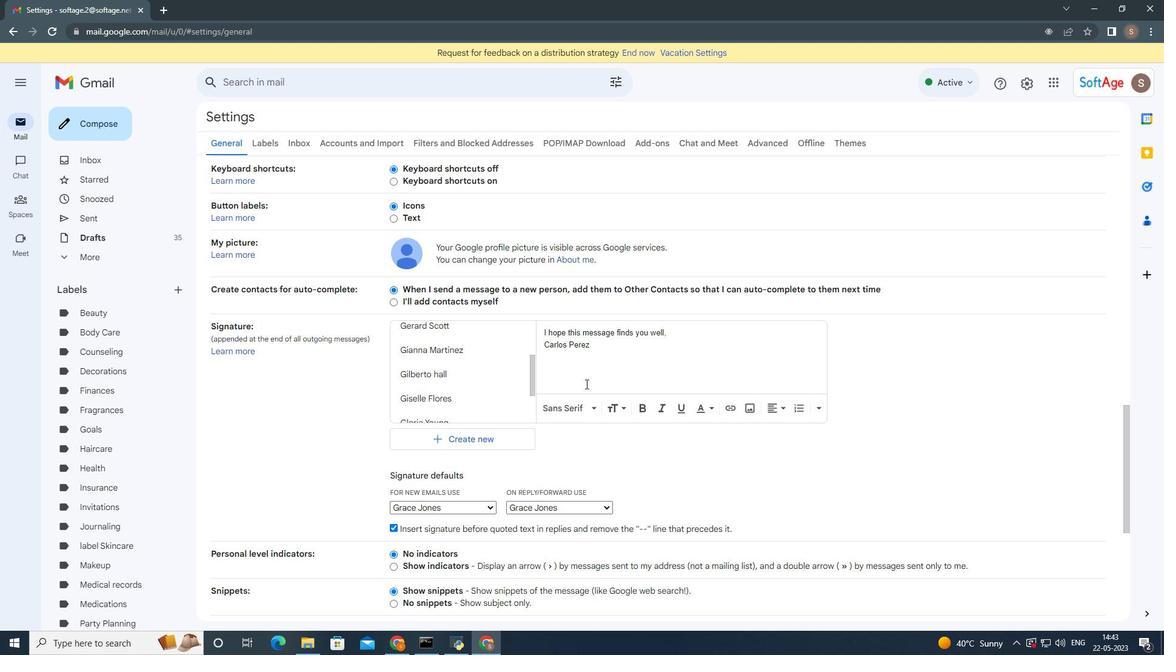 
Action: Mouse moved to (592, 399)
Screenshot: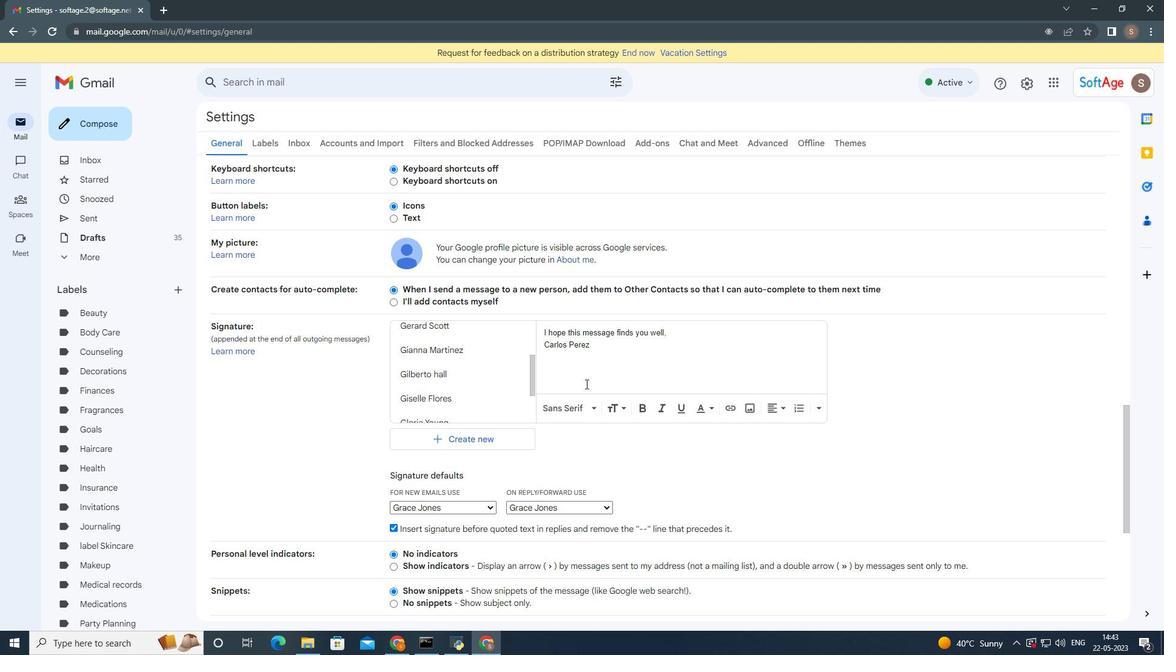
Action: Mouse scrolled (592, 398) with delta (0, 0)
Screenshot: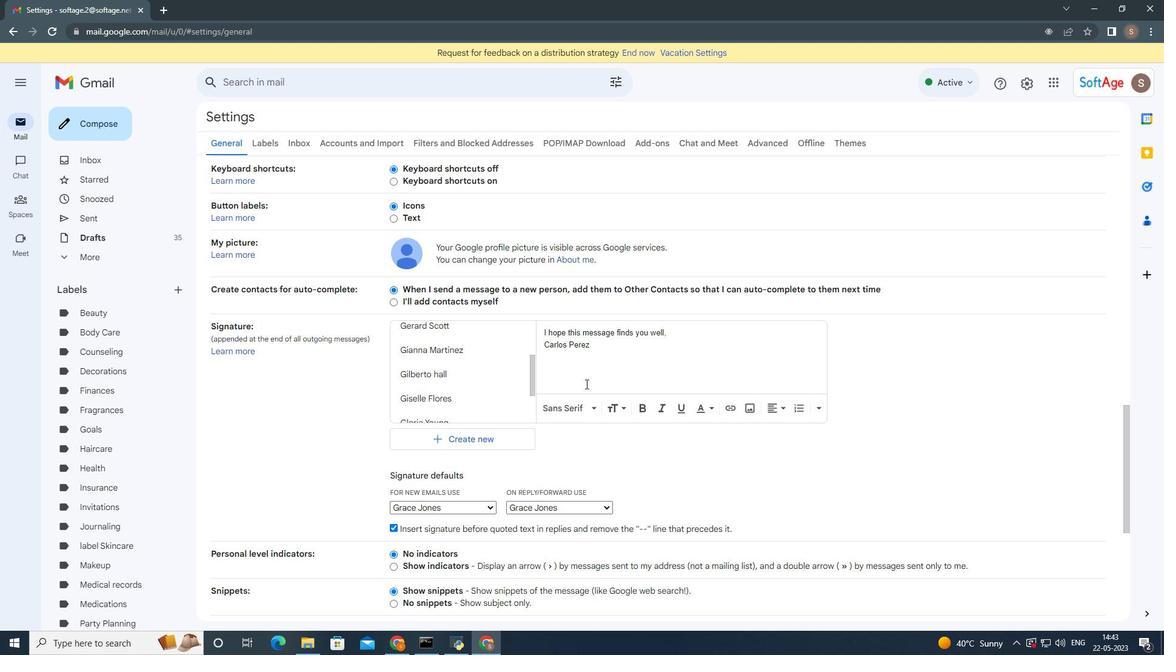 
Action: Mouse moved to (592, 400)
Screenshot: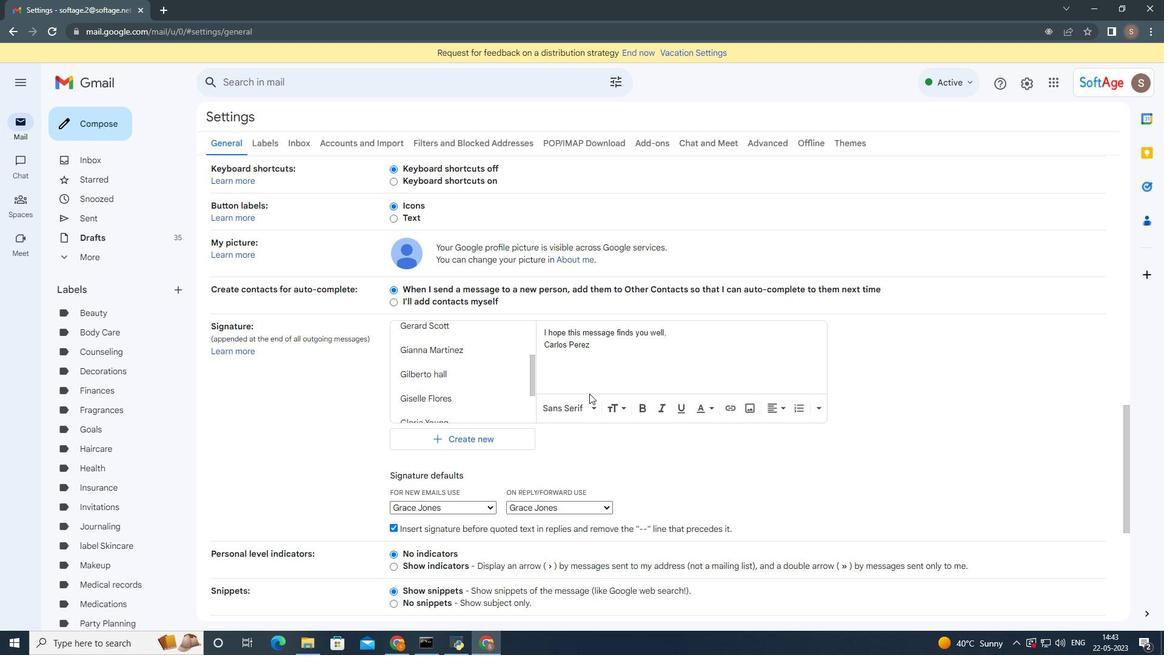 
Action: Mouse scrolled (592, 399) with delta (0, 0)
Screenshot: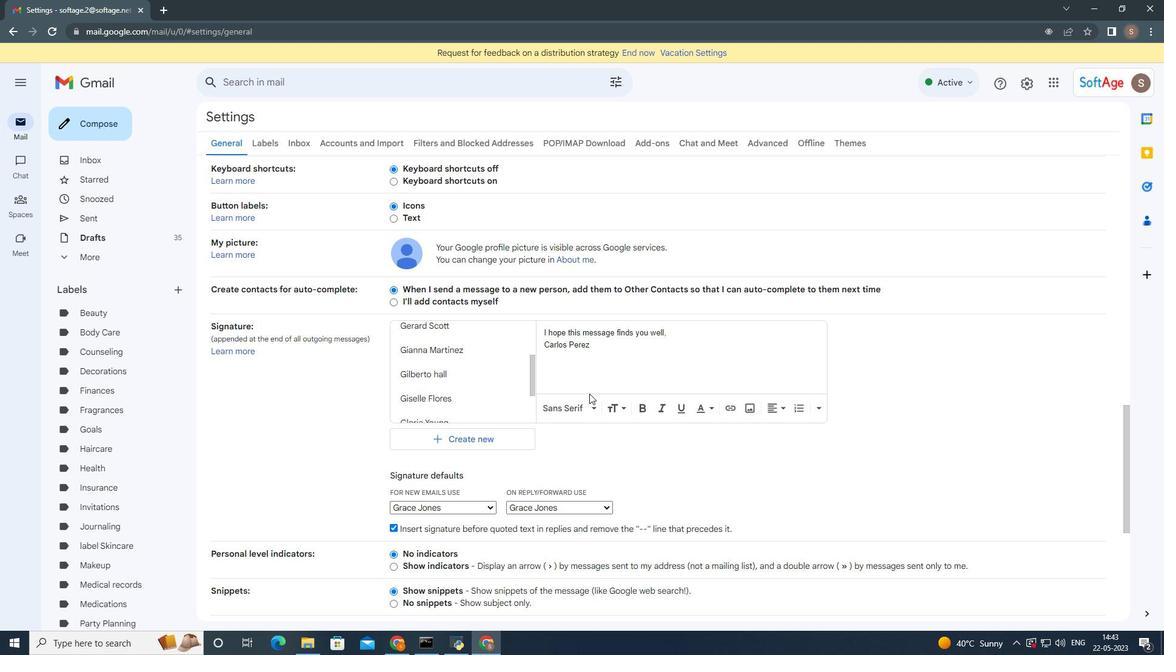 
Action: Mouse moved to (592, 402)
Screenshot: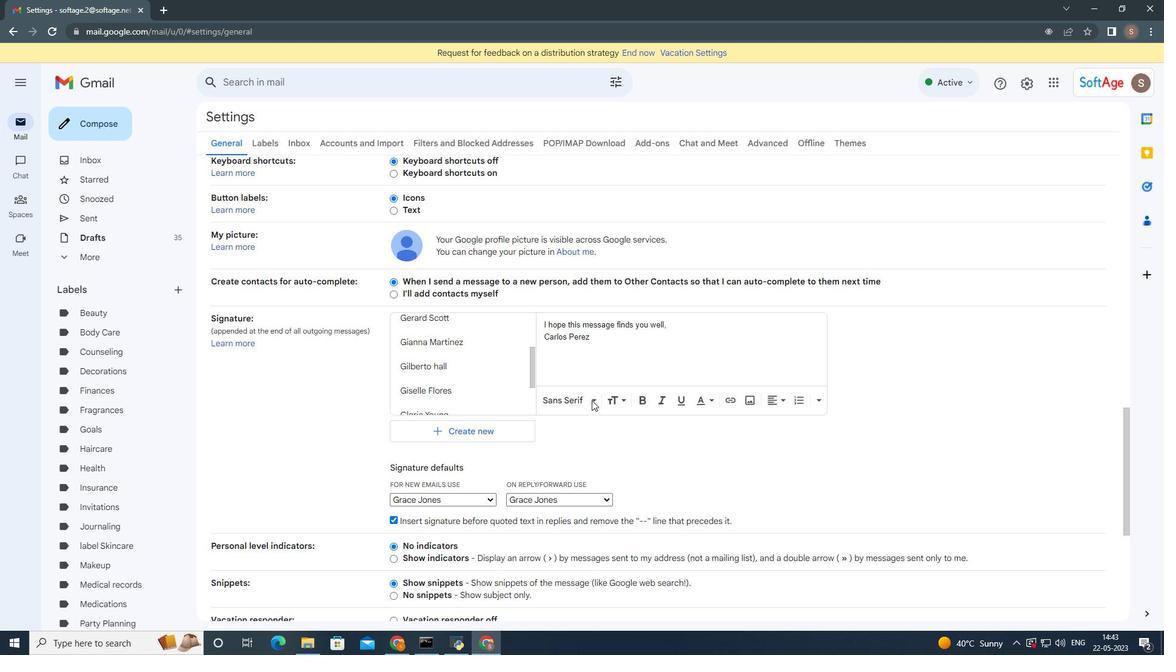 
Action: Mouse scrolled (592, 402) with delta (0, 0)
Screenshot: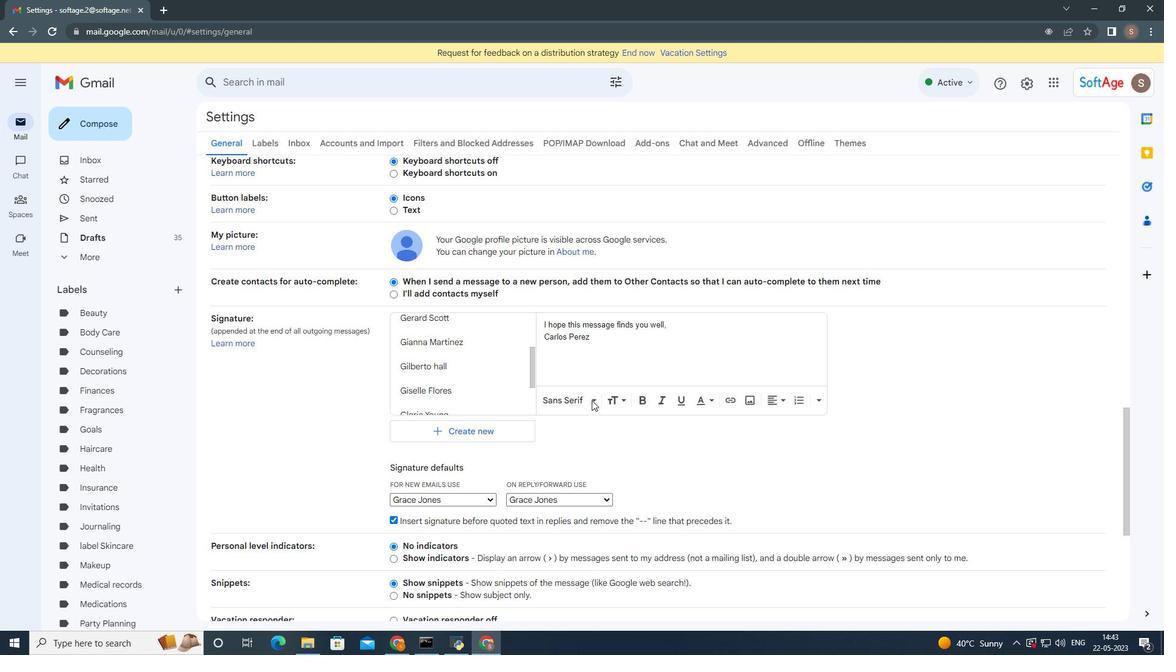 
Action: Mouse moved to (592, 408)
Screenshot: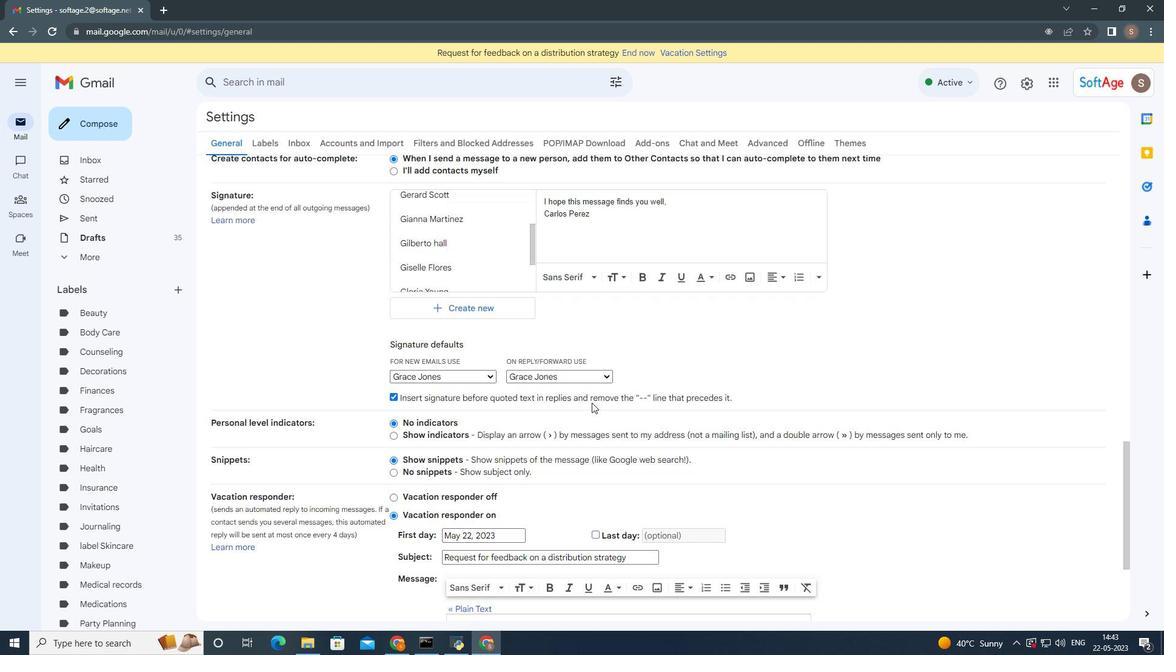 
Action: Mouse scrolled (592, 407) with delta (0, 0)
Screenshot: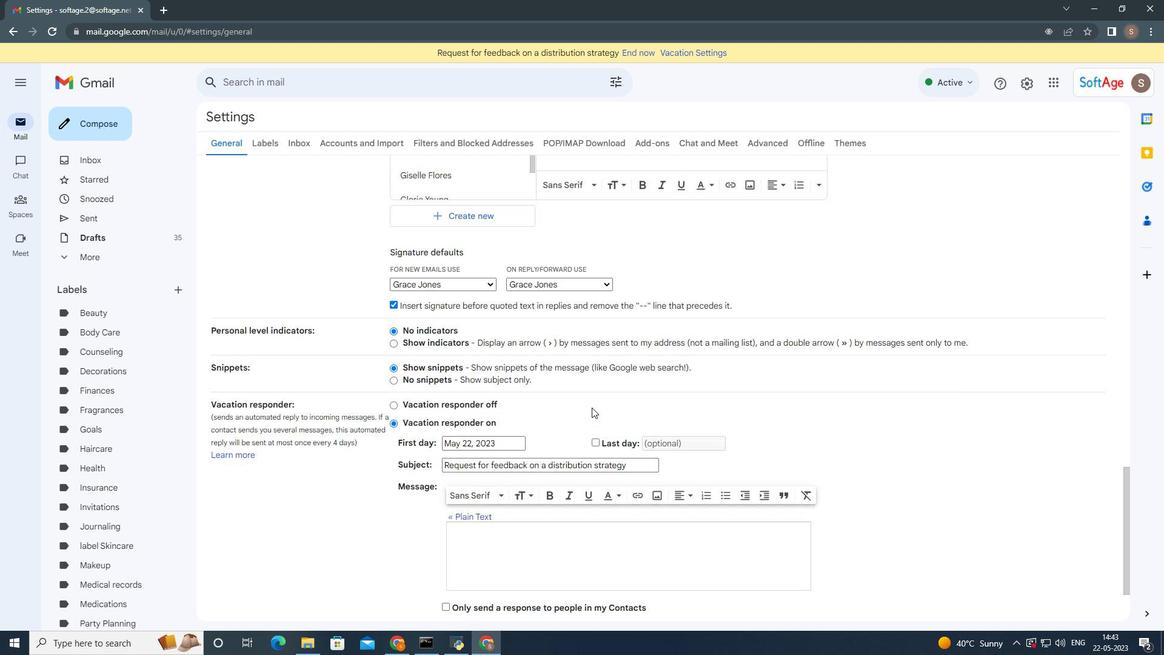 
Action: Mouse moved to (594, 417)
Screenshot: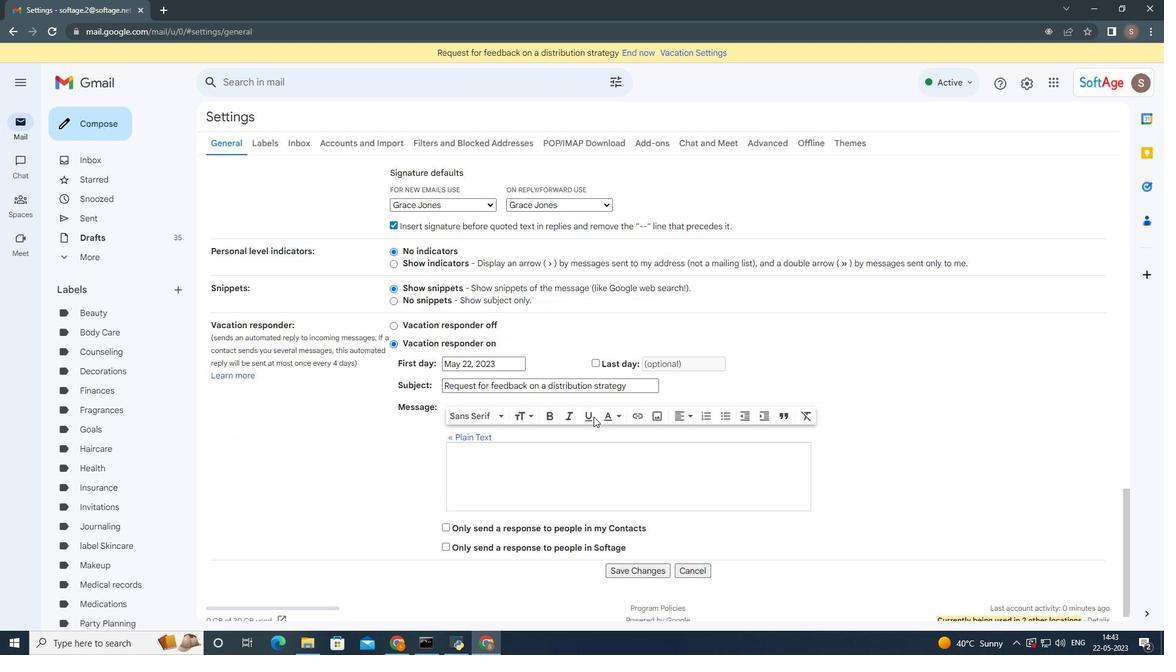 
Action: Mouse scrolled (594, 416) with delta (0, 0)
Screenshot: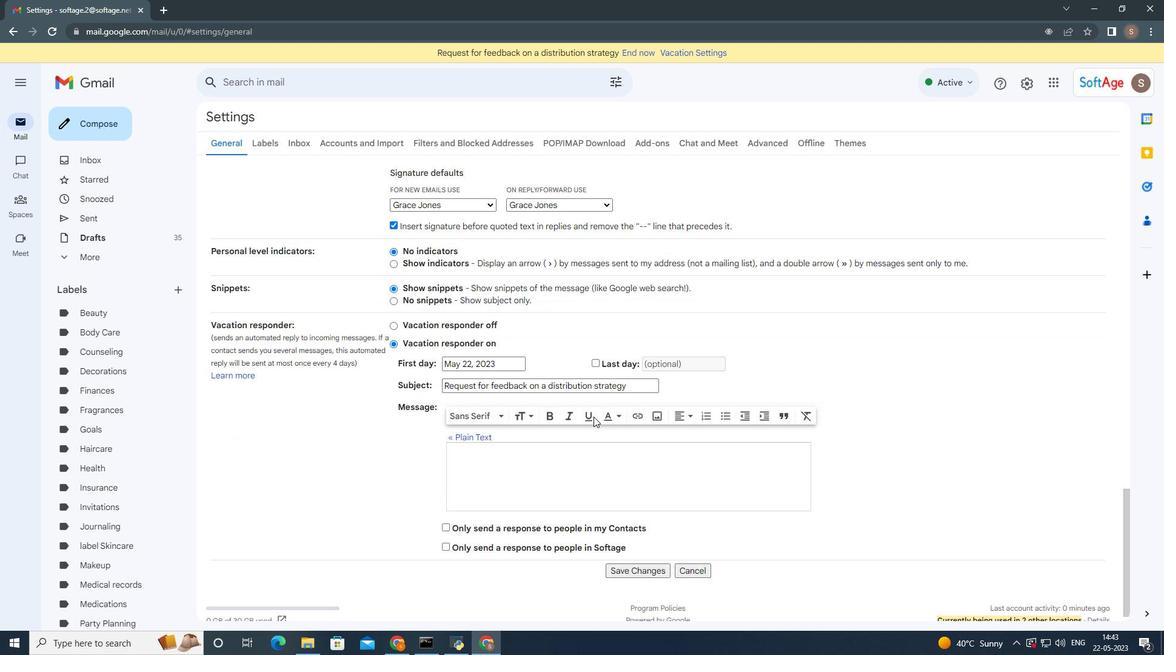 
Action: Mouse moved to (594, 419)
Screenshot: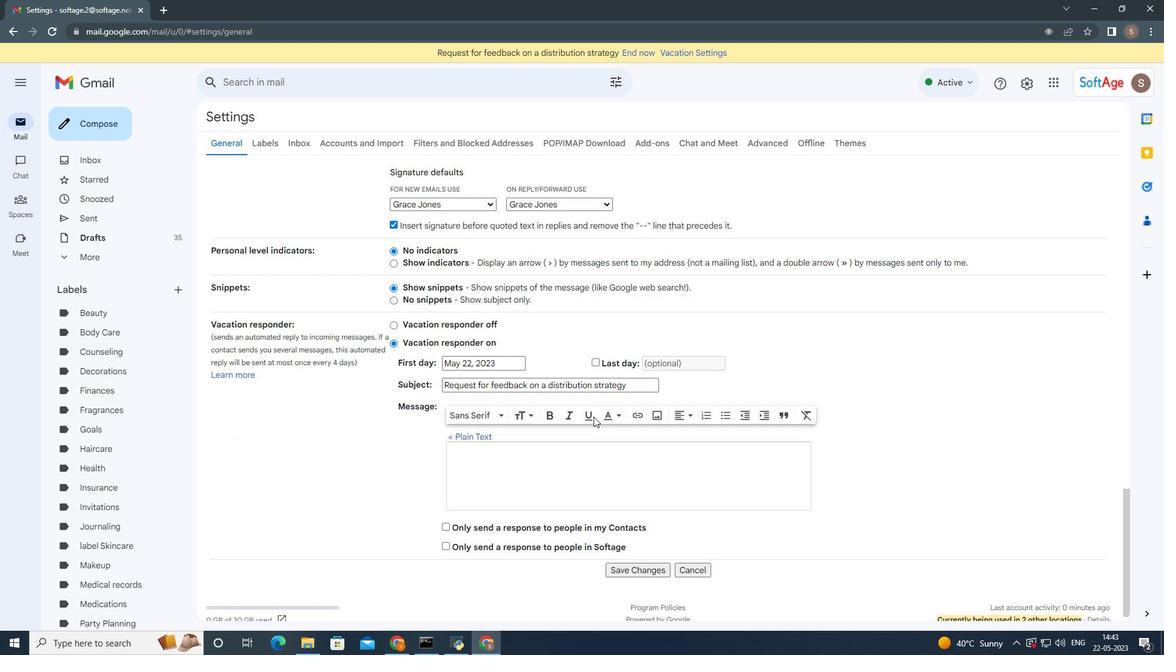 
Action: Mouse scrolled (594, 418) with delta (0, 0)
Screenshot: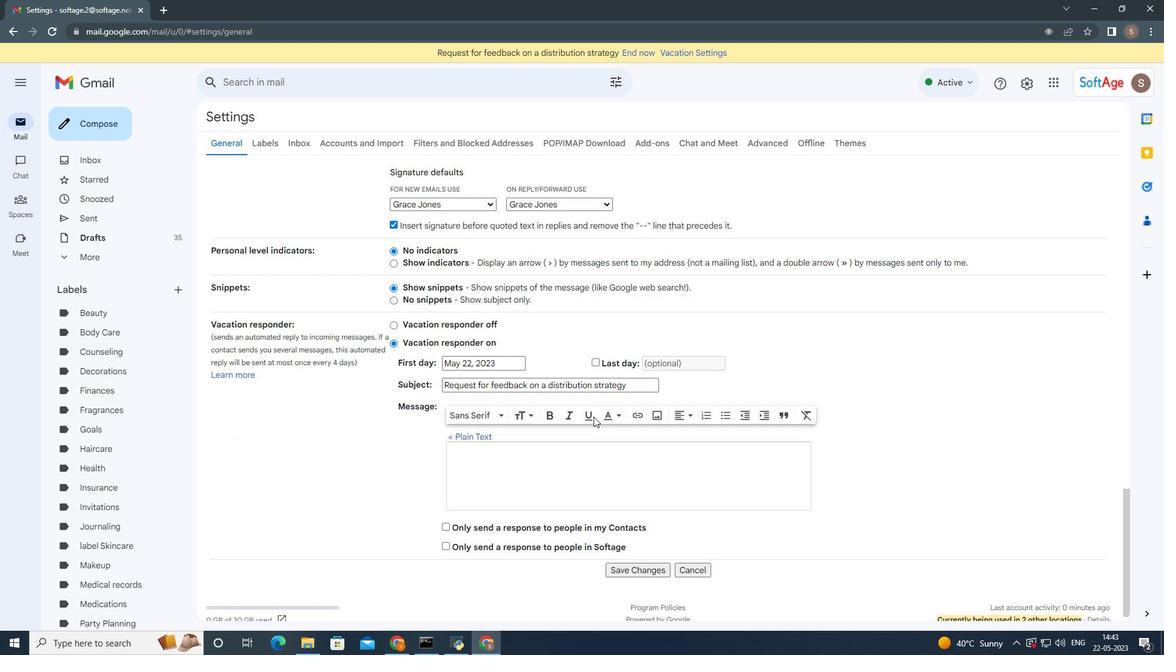 
Action: Mouse moved to (594, 421)
Screenshot: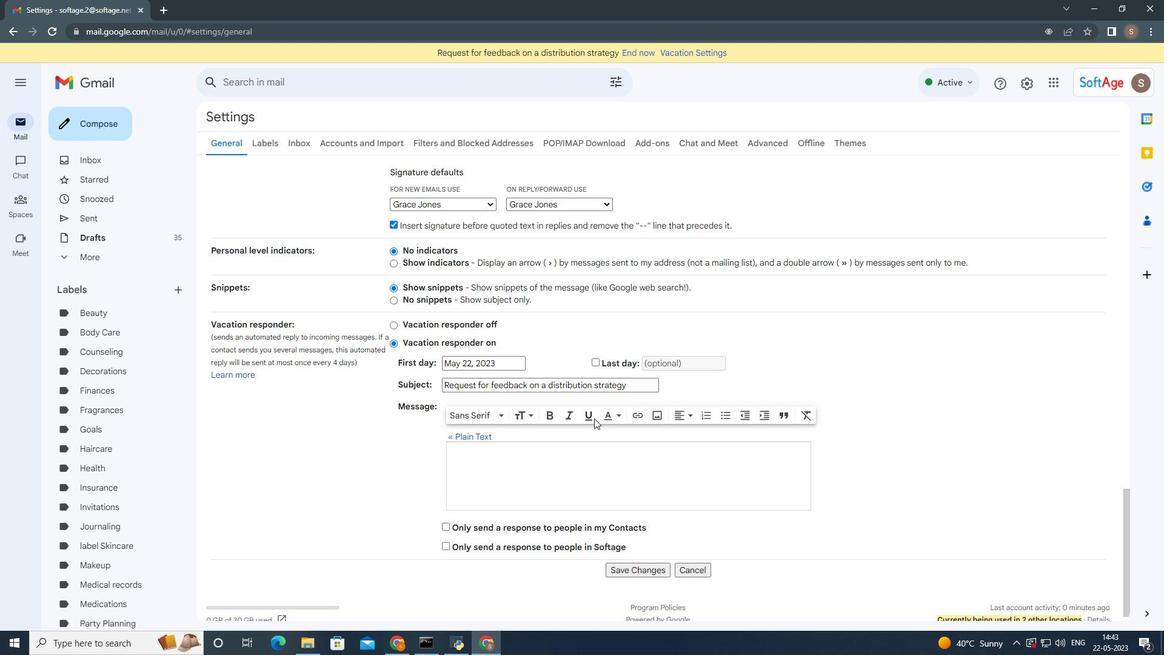
Action: Mouse scrolled (594, 421) with delta (0, 0)
Screenshot: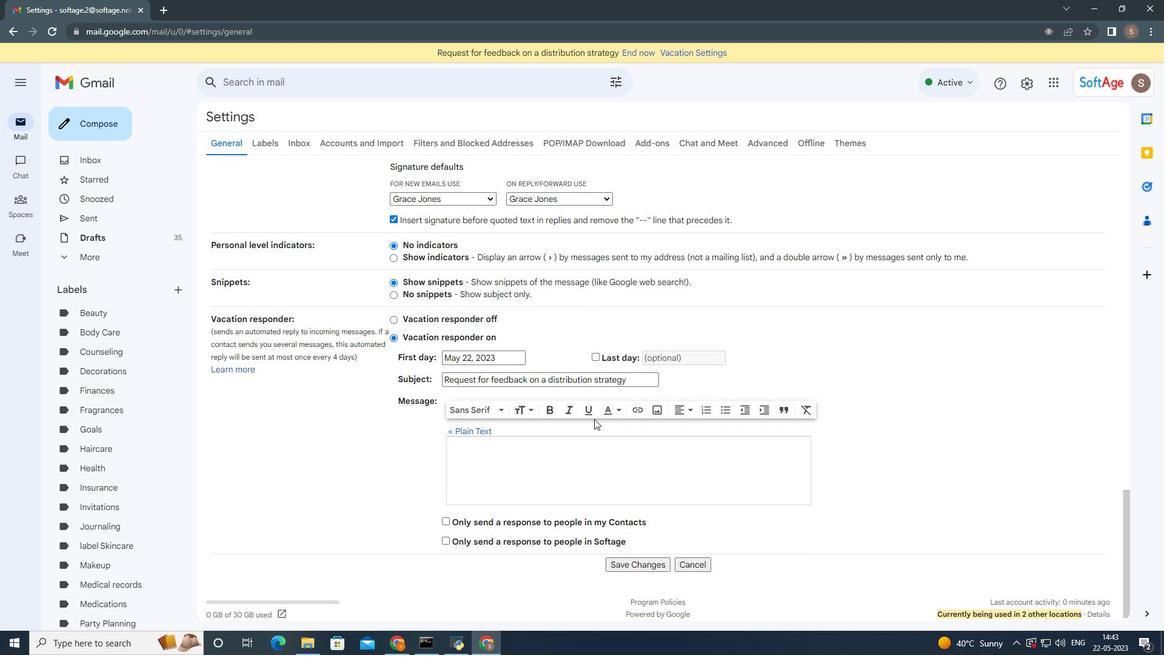 
Action: Mouse moved to (594, 422)
Screenshot: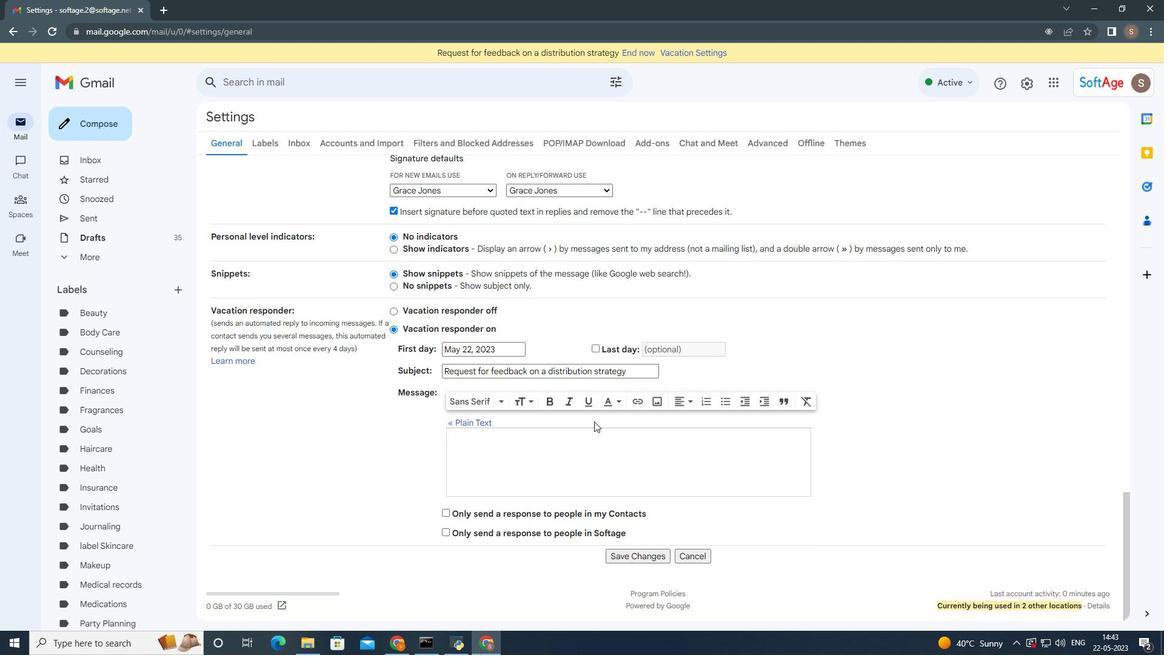 
Action: Mouse scrolled (594, 422) with delta (0, 0)
Screenshot: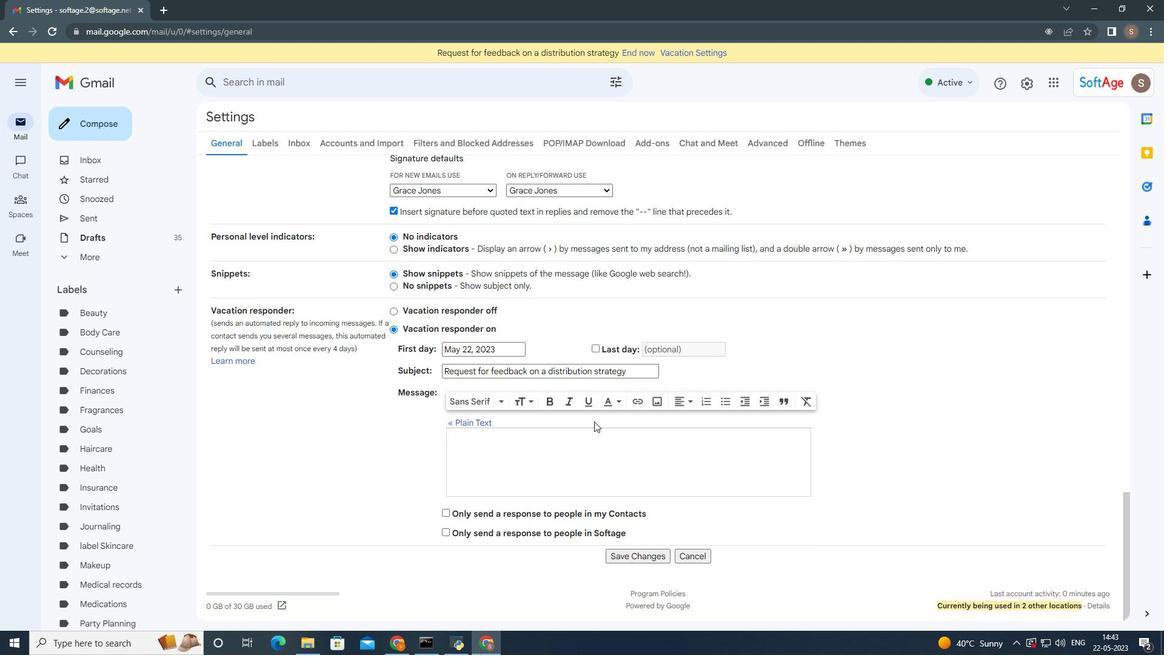 
Action: Mouse moved to (640, 556)
Screenshot: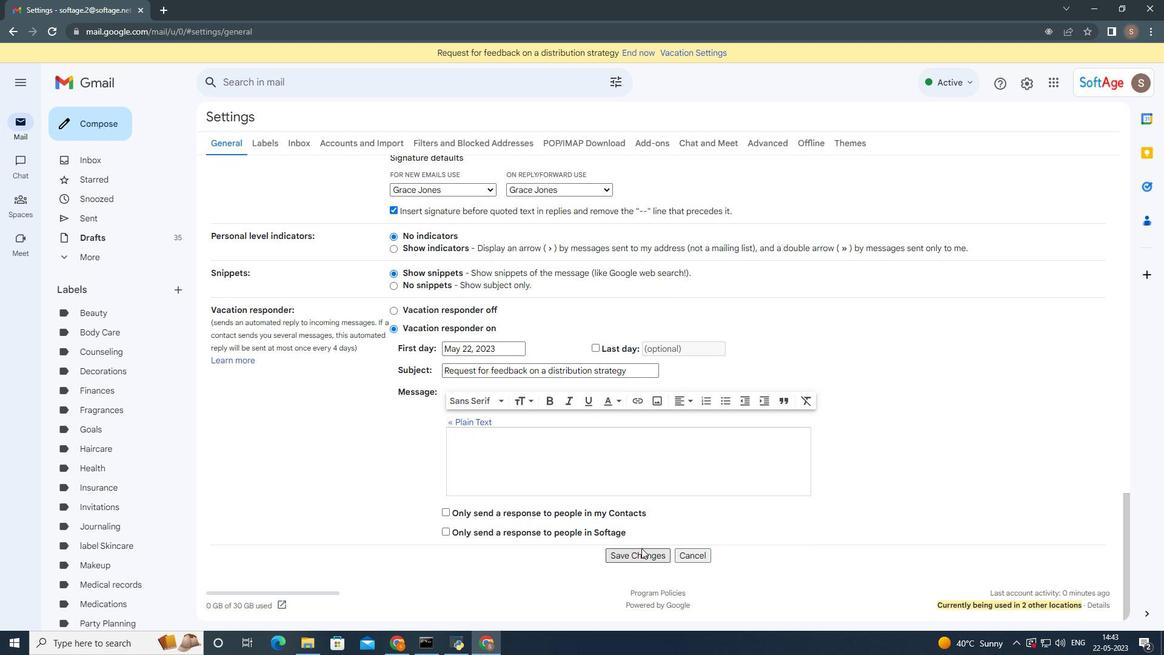 
Action: Mouse pressed left at (640, 556)
Screenshot: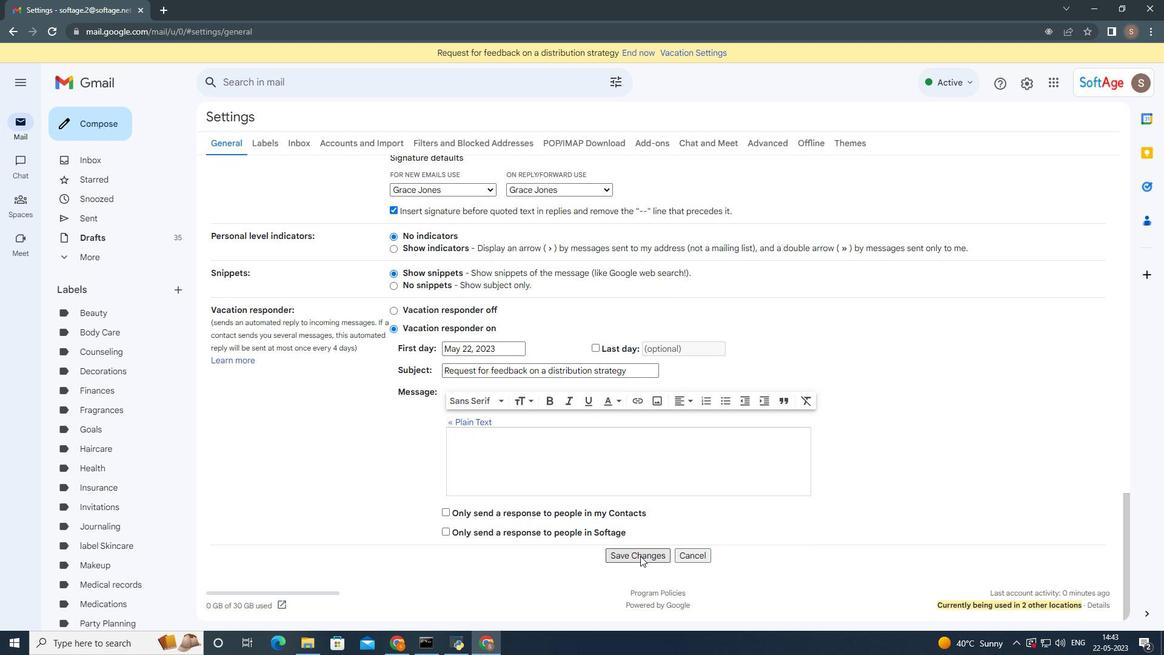 
Action: Mouse moved to (83, 121)
Screenshot: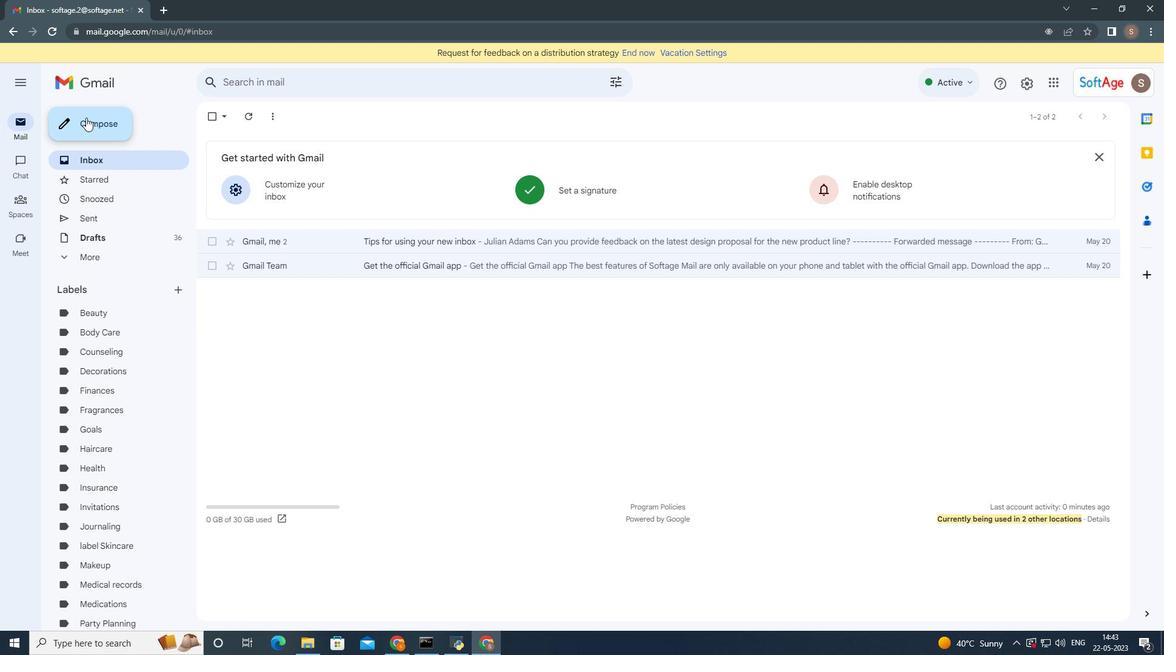 
Action: Mouse pressed left at (83, 121)
Screenshot: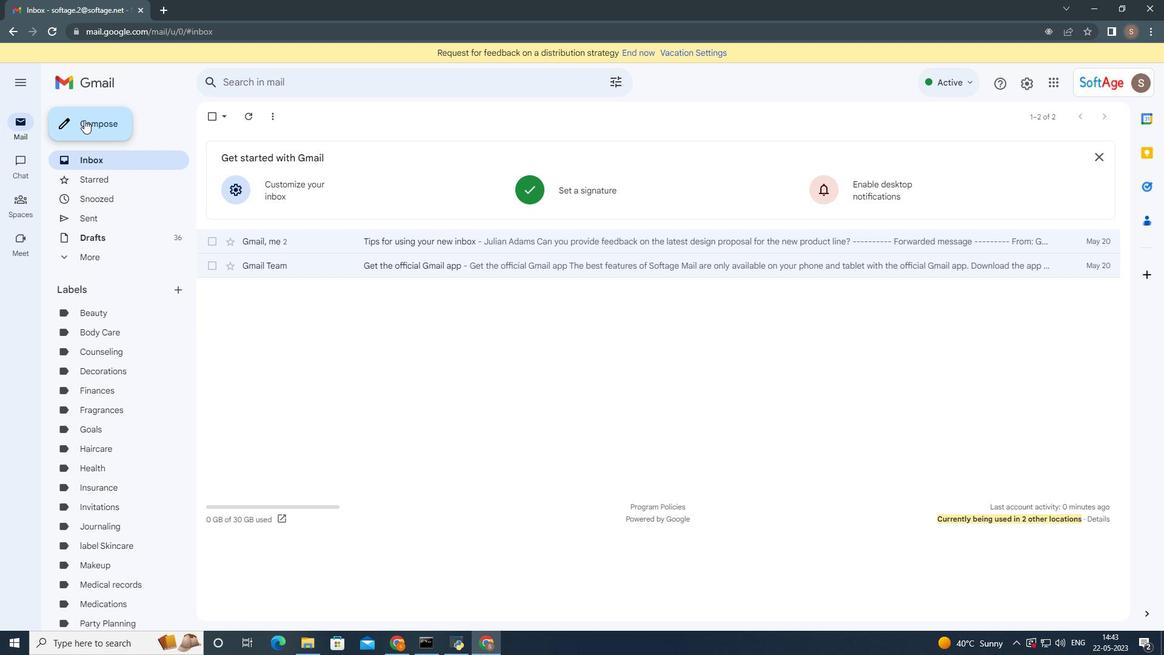 
Action: Mouse moved to (979, 614)
Screenshot: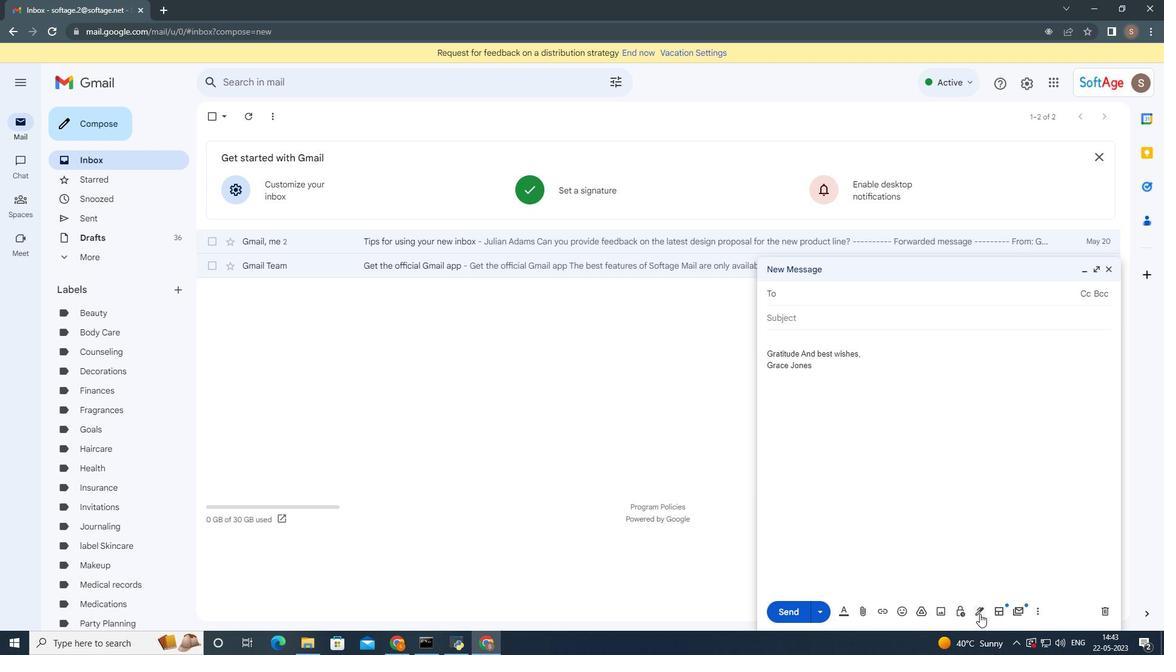 
Action: Mouse pressed left at (979, 614)
Screenshot: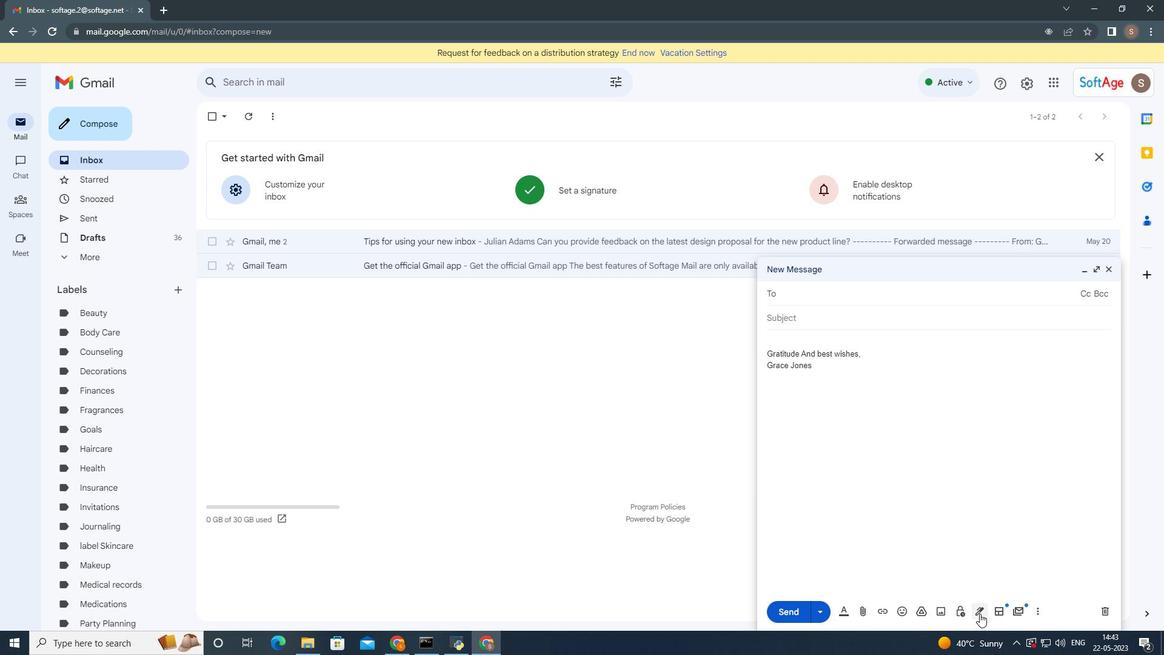 
Action: Mouse moved to (1028, 538)
Screenshot: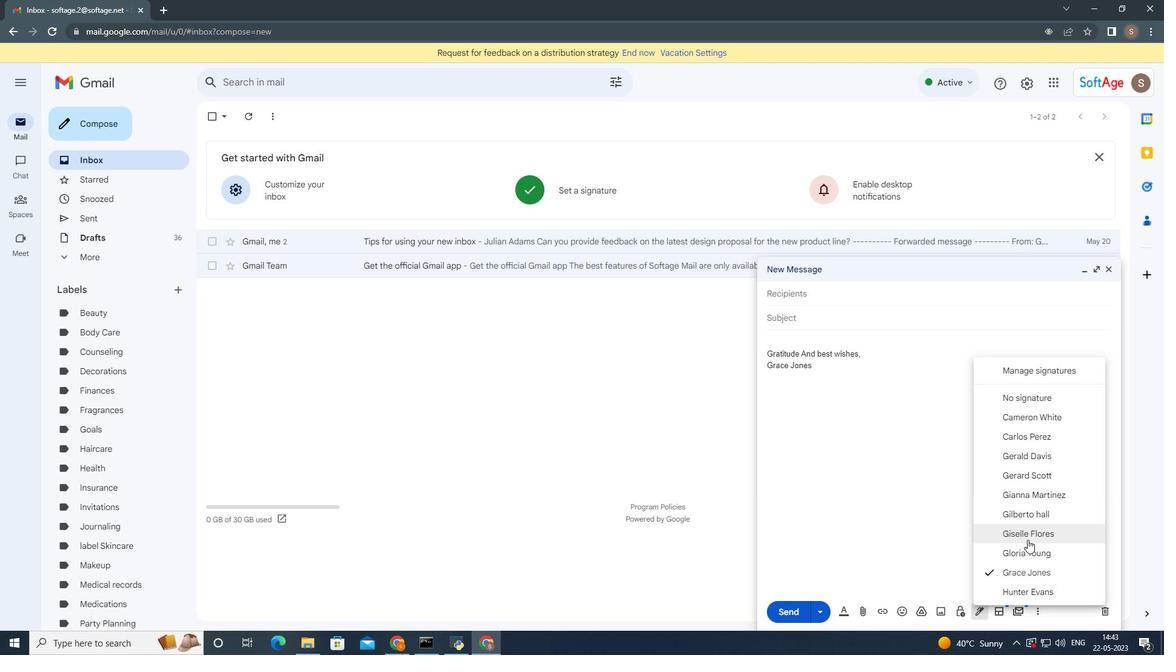 
Action: Mouse scrolled (1028, 538) with delta (0, 0)
Screenshot: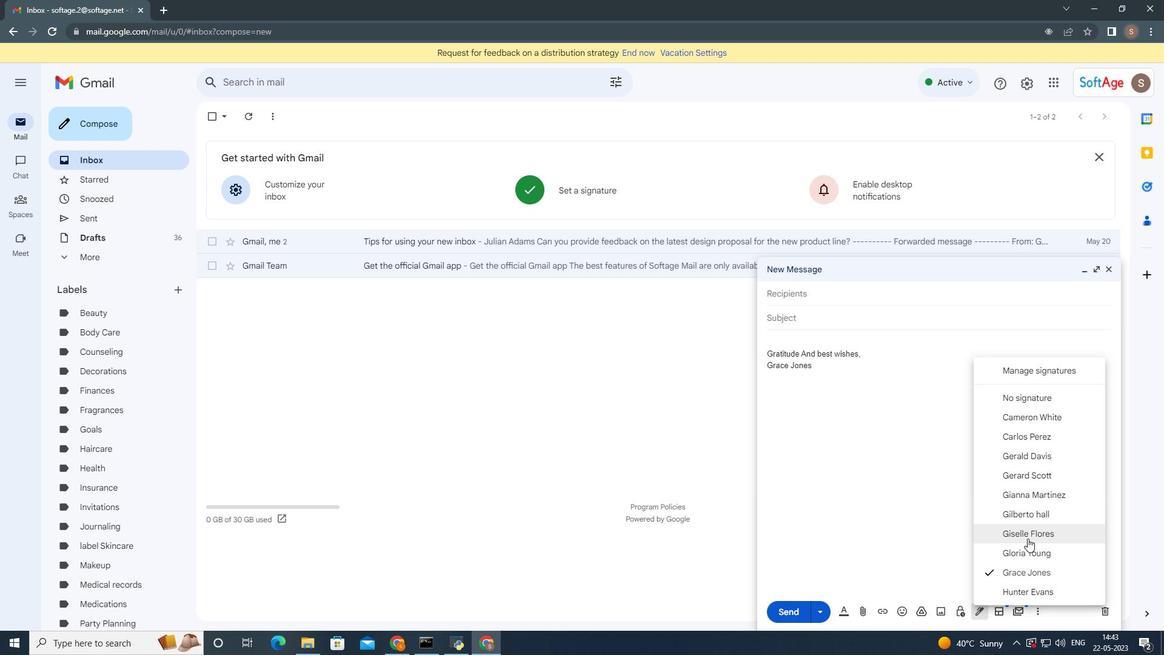 
Action: Mouse moved to (1028, 538)
Screenshot: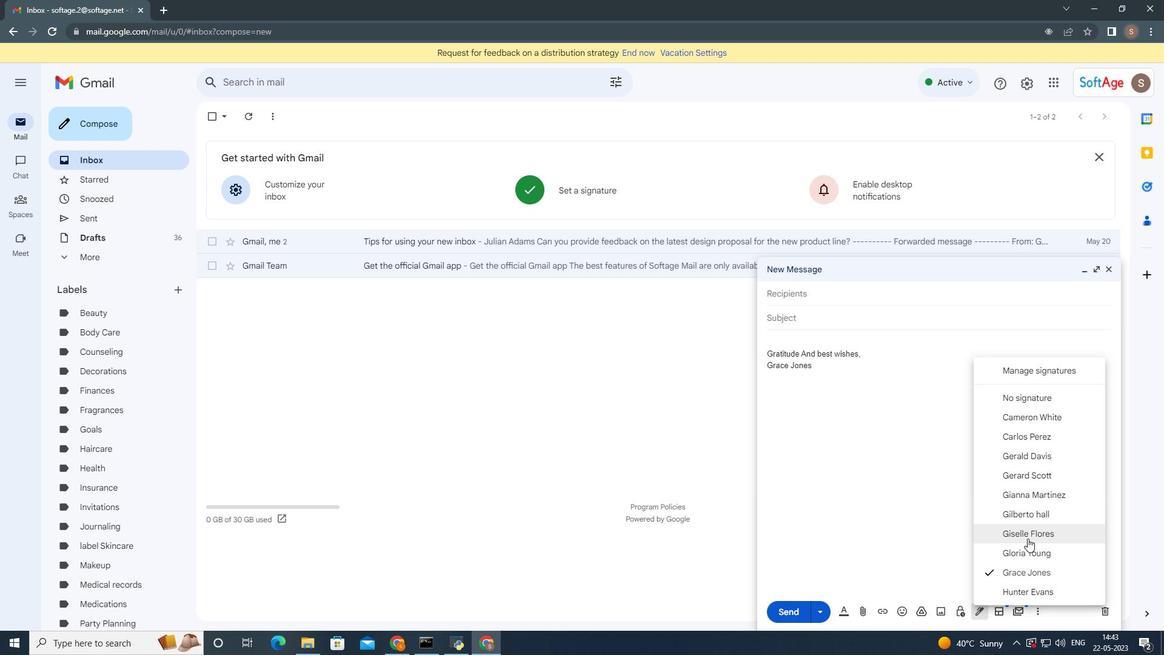 
Action: Mouse scrolled (1028, 538) with delta (0, 0)
Screenshot: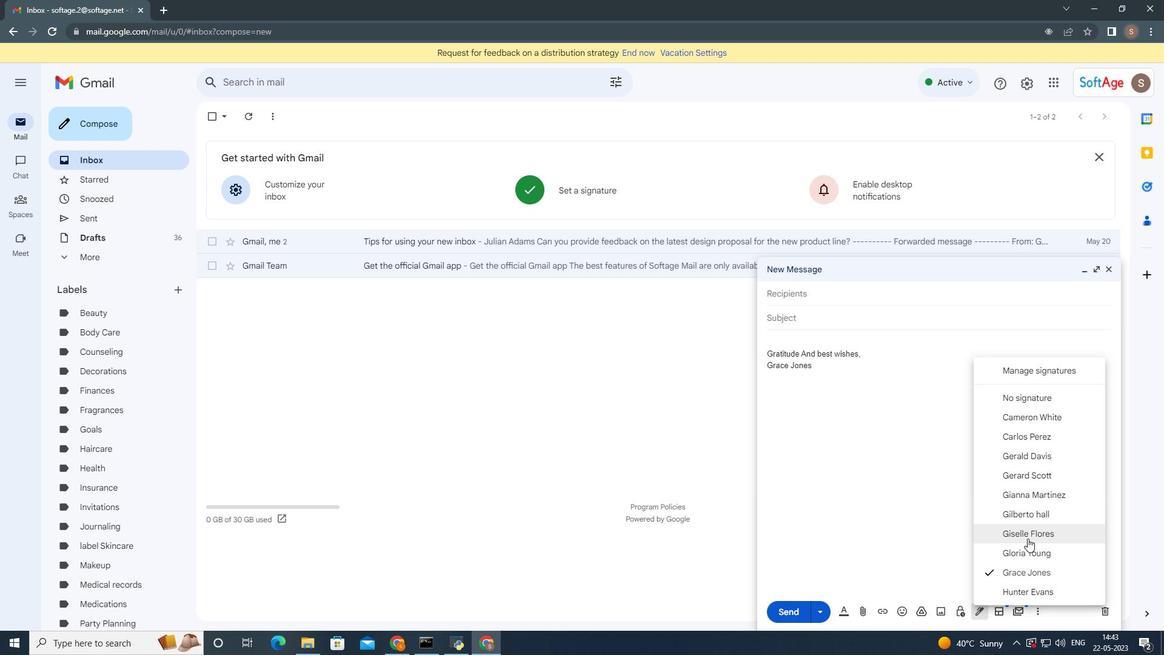 
Action: Mouse moved to (1028, 539)
Screenshot: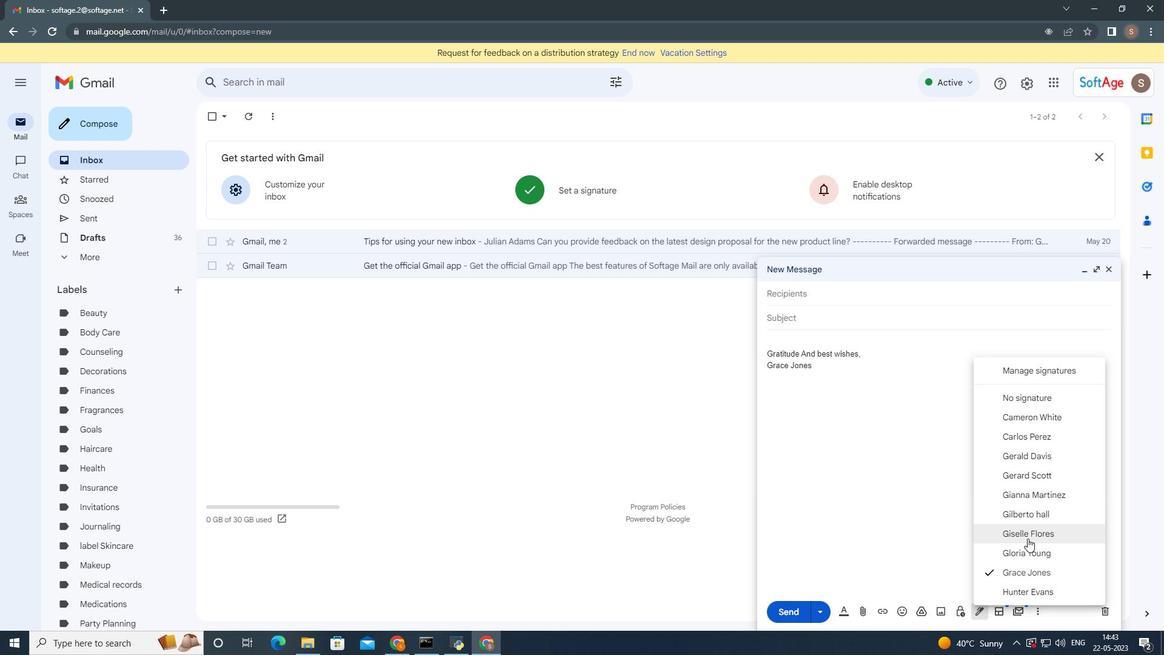 
Action: Mouse scrolled (1028, 538) with delta (0, 0)
Screenshot: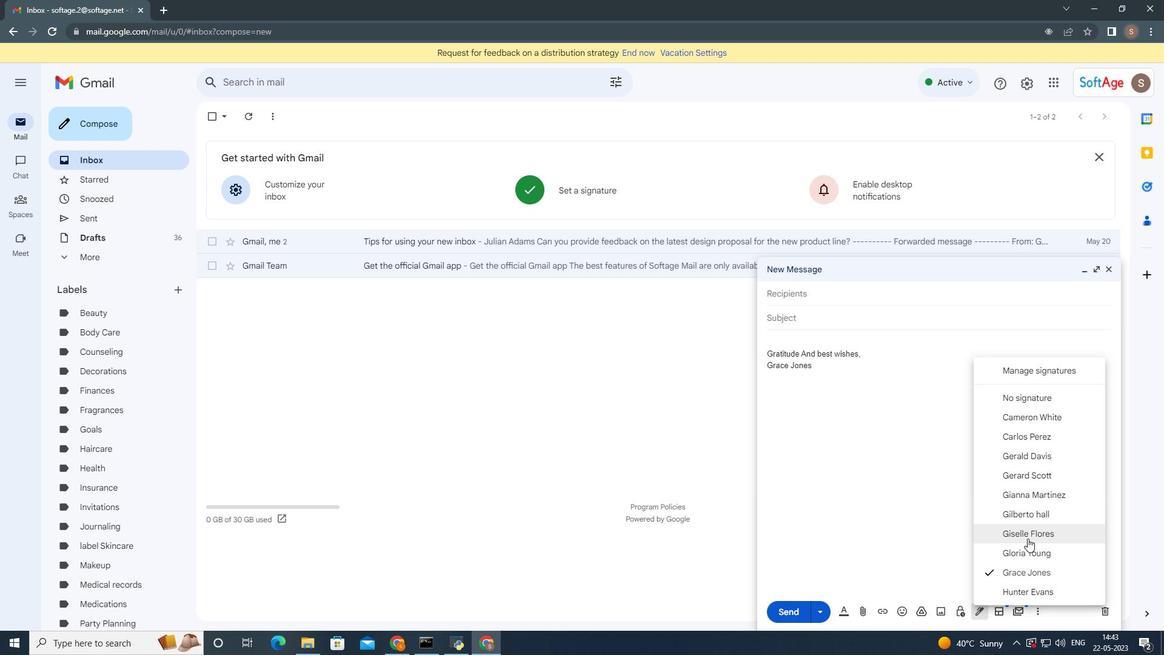 
Action: Mouse moved to (1028, 540)
Screenshot: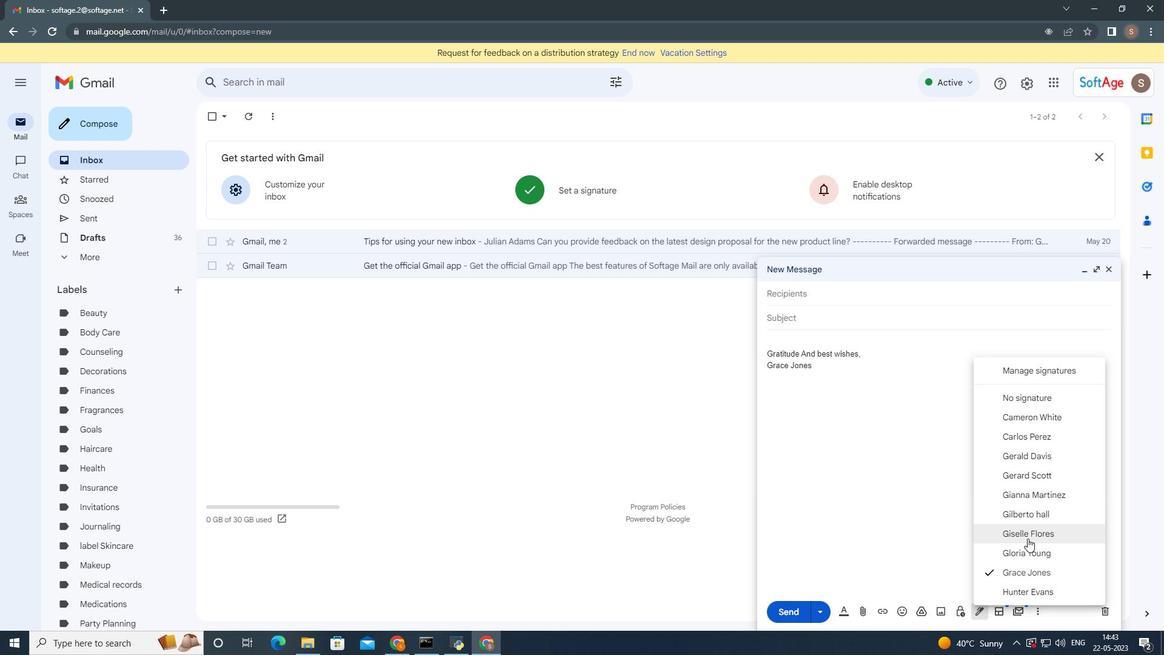 
Action: Mouse scrolled (1028, 540) with delta (0, 0)
Screenshot: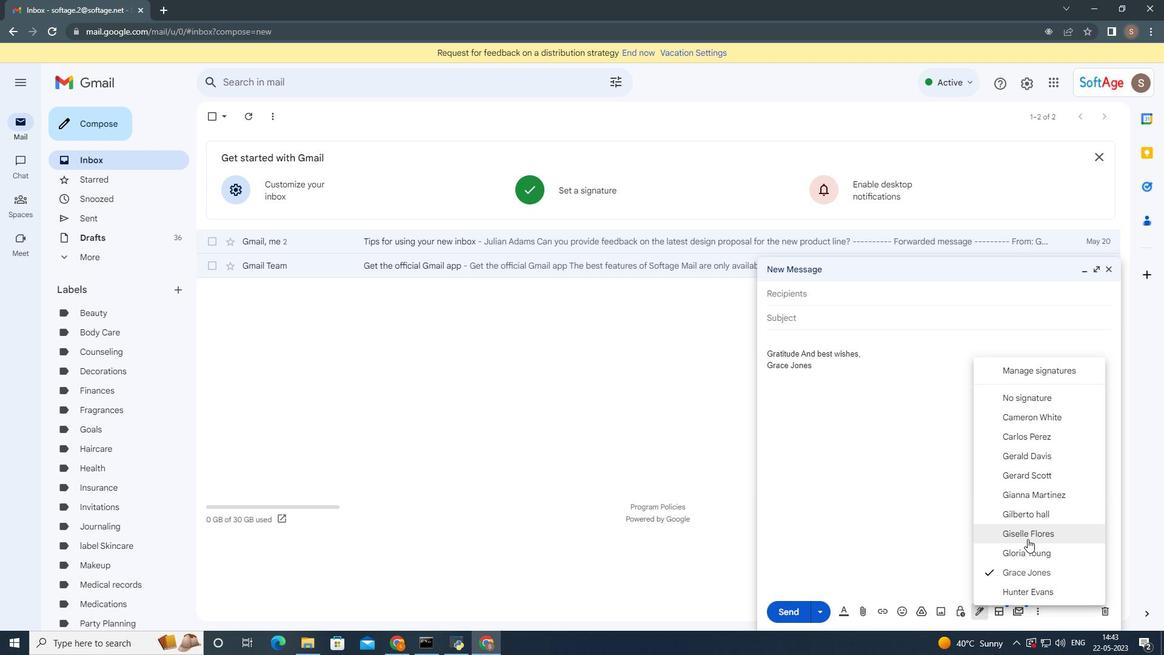 
Action: Mouse moved to (1030, 555)
Screenshot: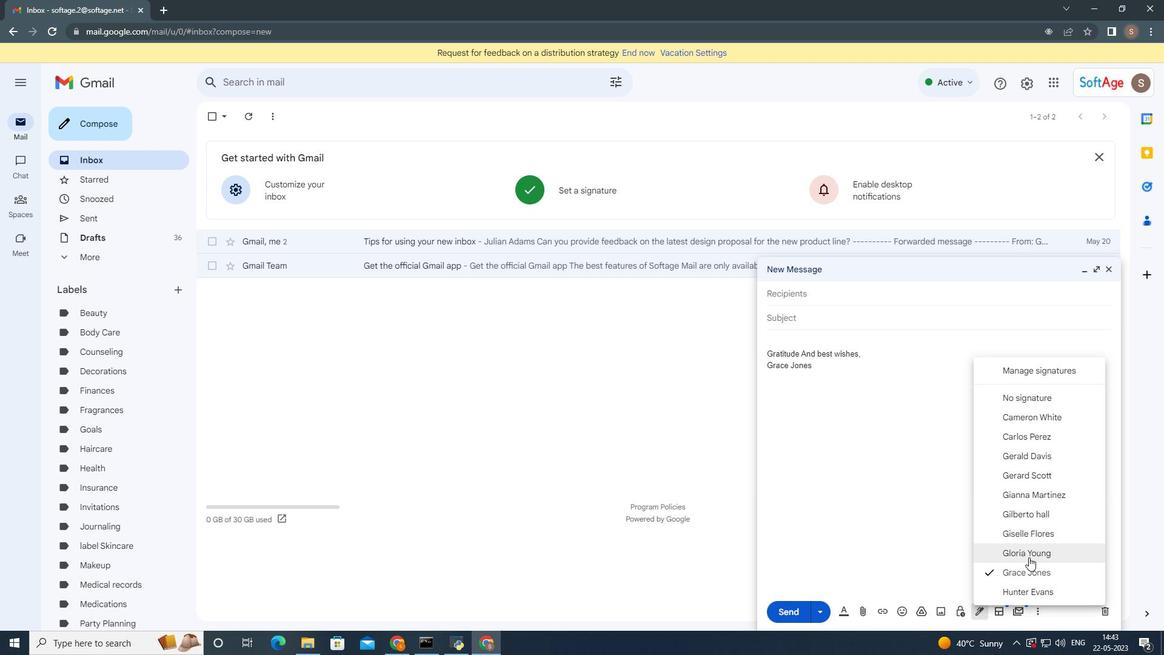 
Action: Mouse scrolled (1030, 556) with delta (0, 0)
Screenshot: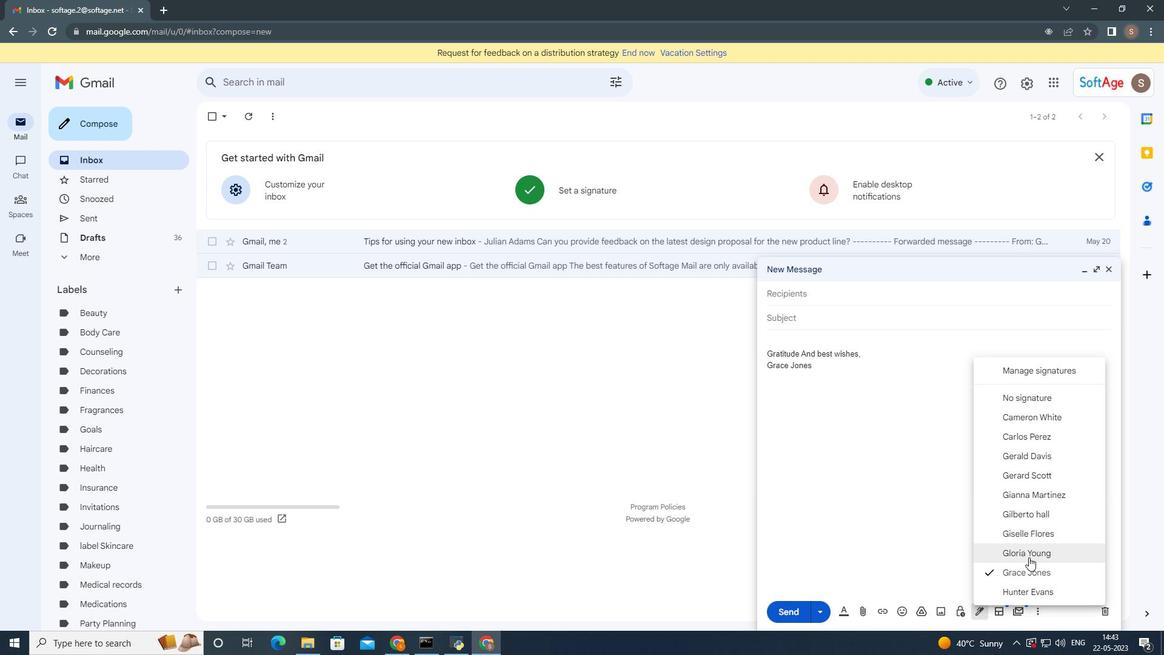 
Action: Mouse moved to (1021, 441)
Screenshot: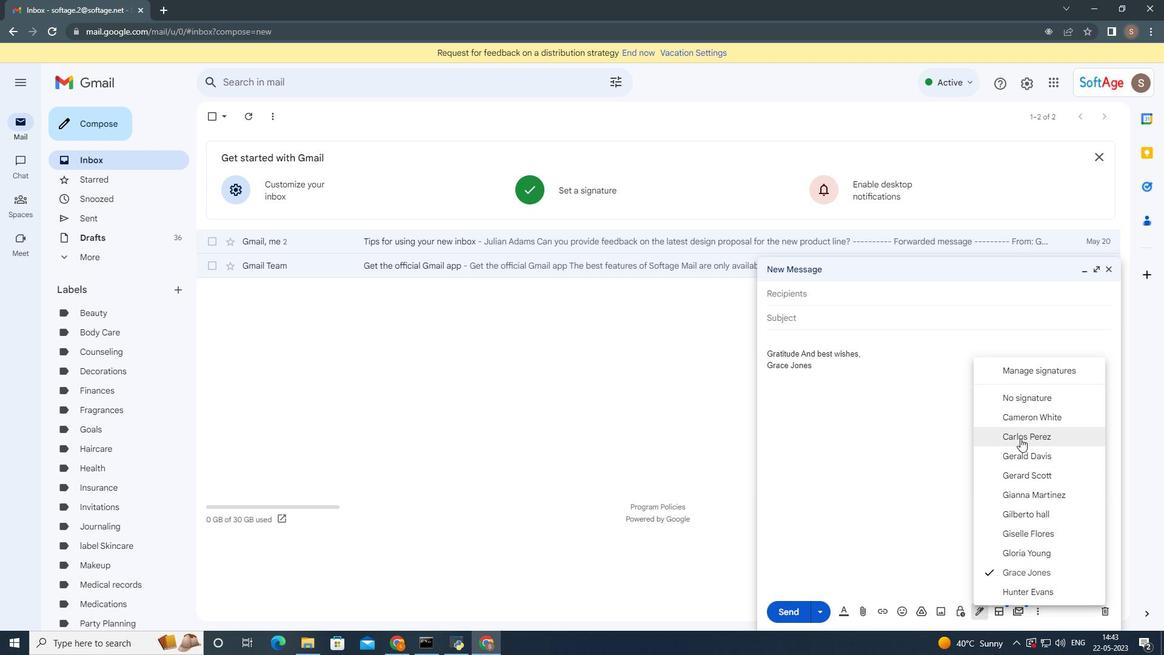 
Action: Mouse pressed left at (1021, 441)
Screenshot: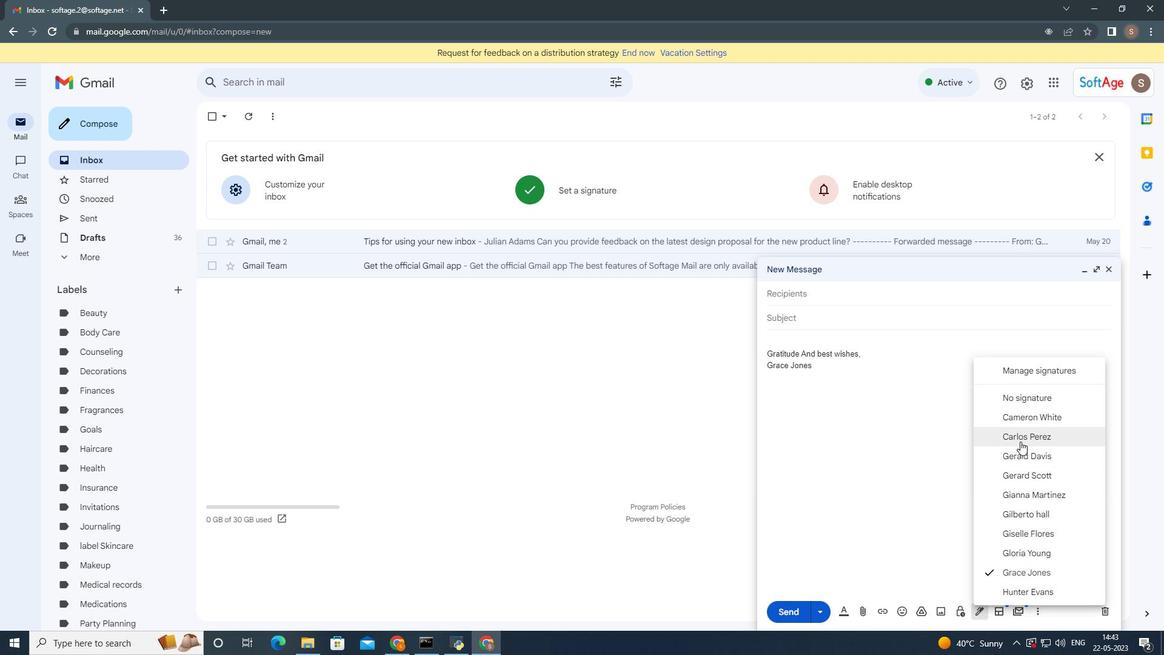 
Action: Mouse moved to (1038, 611)
Screenshot: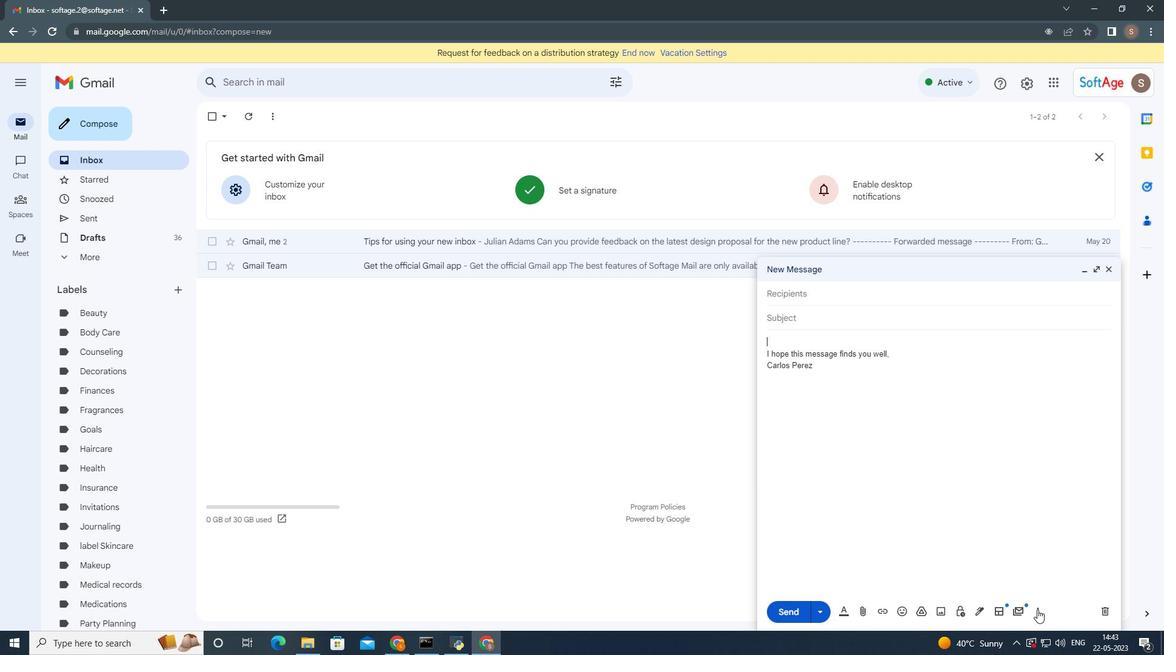 
Action: Mouse pressed left at (1038, 611)
Screenshot: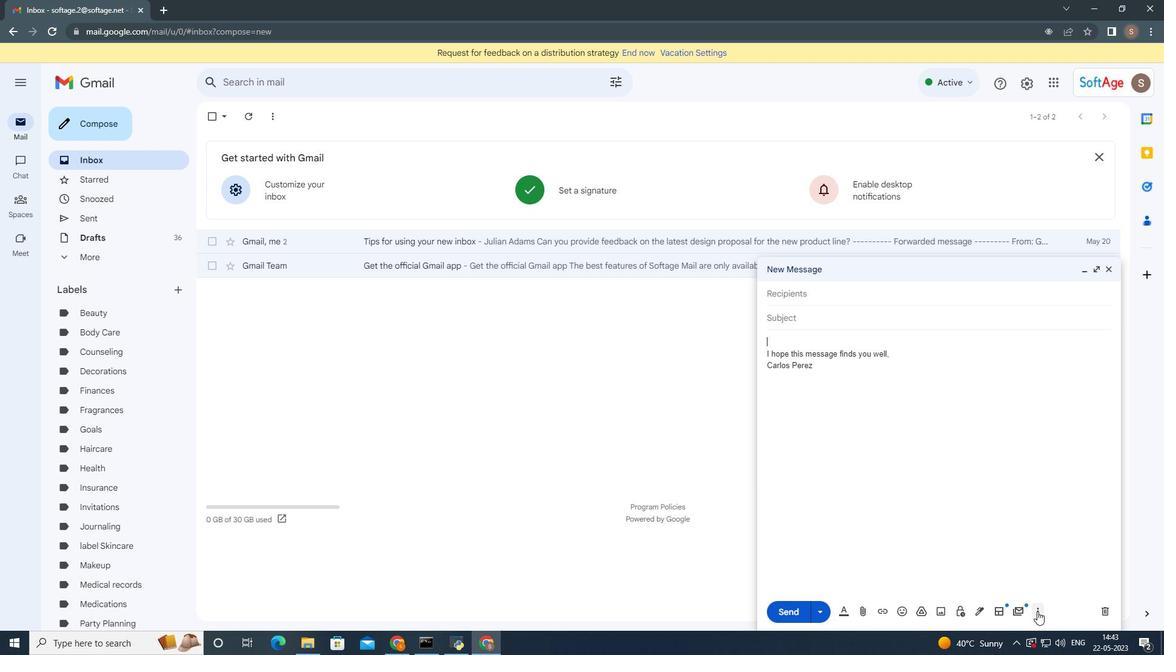 
Action: Mouse moved to (957, 501)
Screenshot: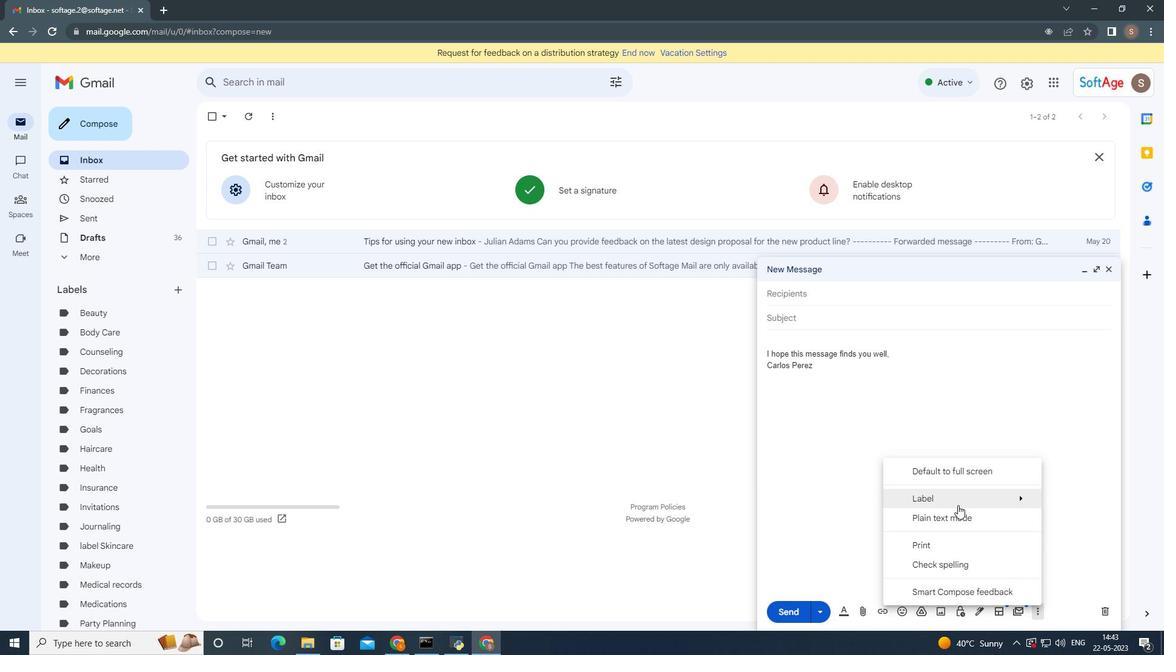 
Action: Mouse pressed left at (957, 501)
Screenshot: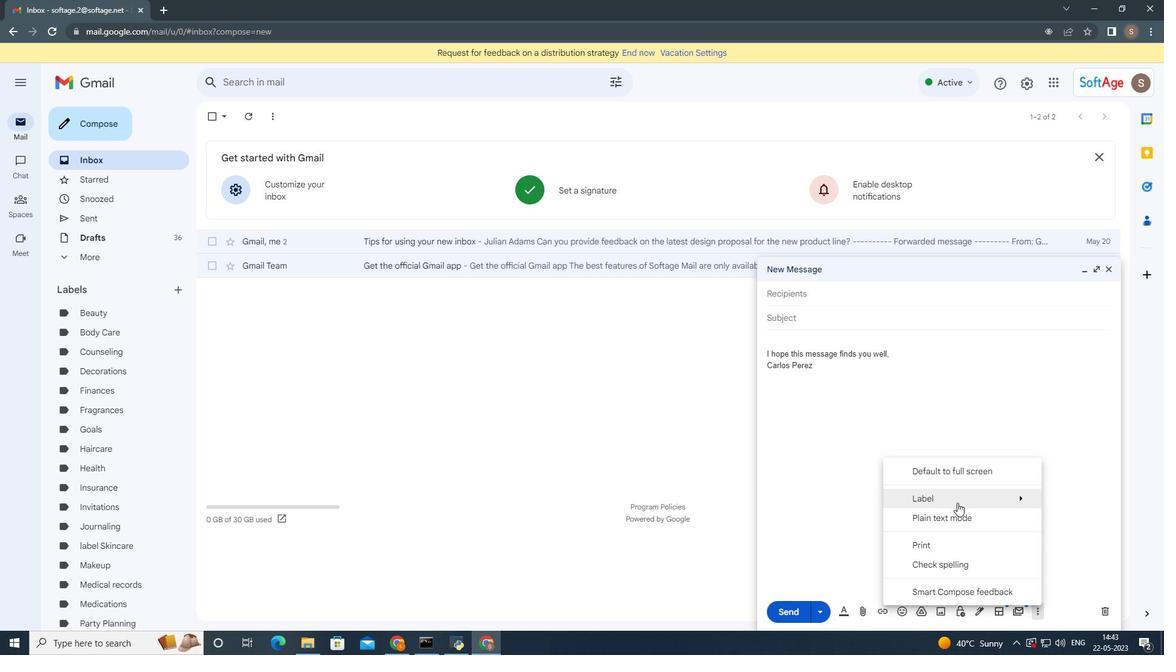 
Action: Mouse moved to (762, 263)
Screenshot: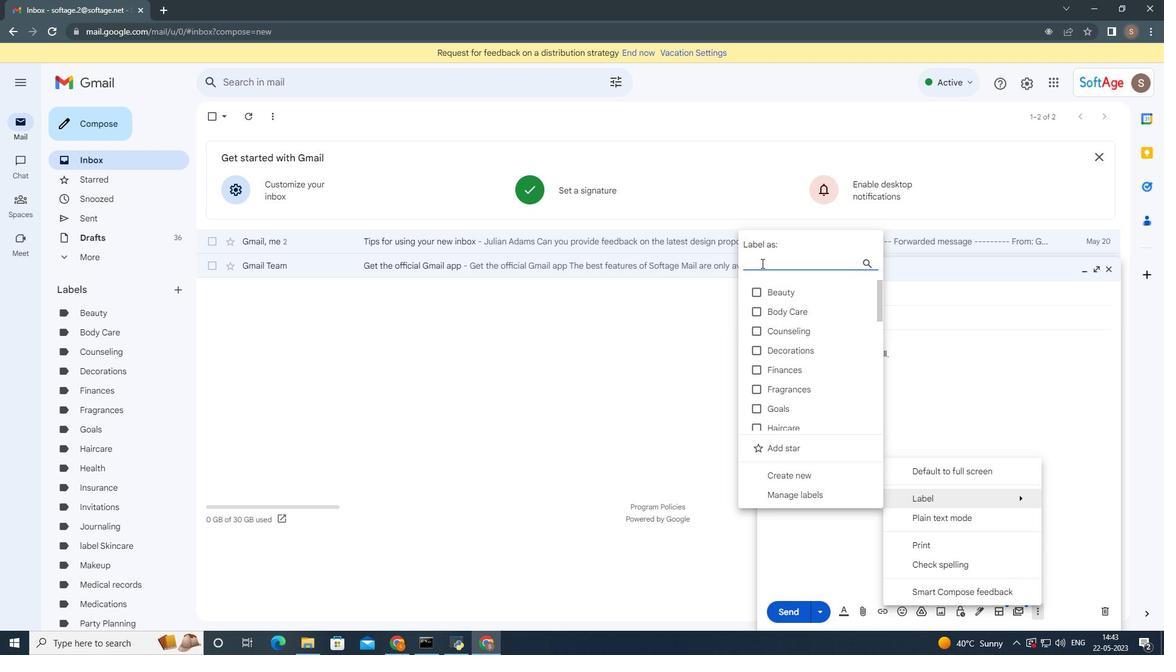 
Action: Mouse pressed left at (762, 263)
Screenshot: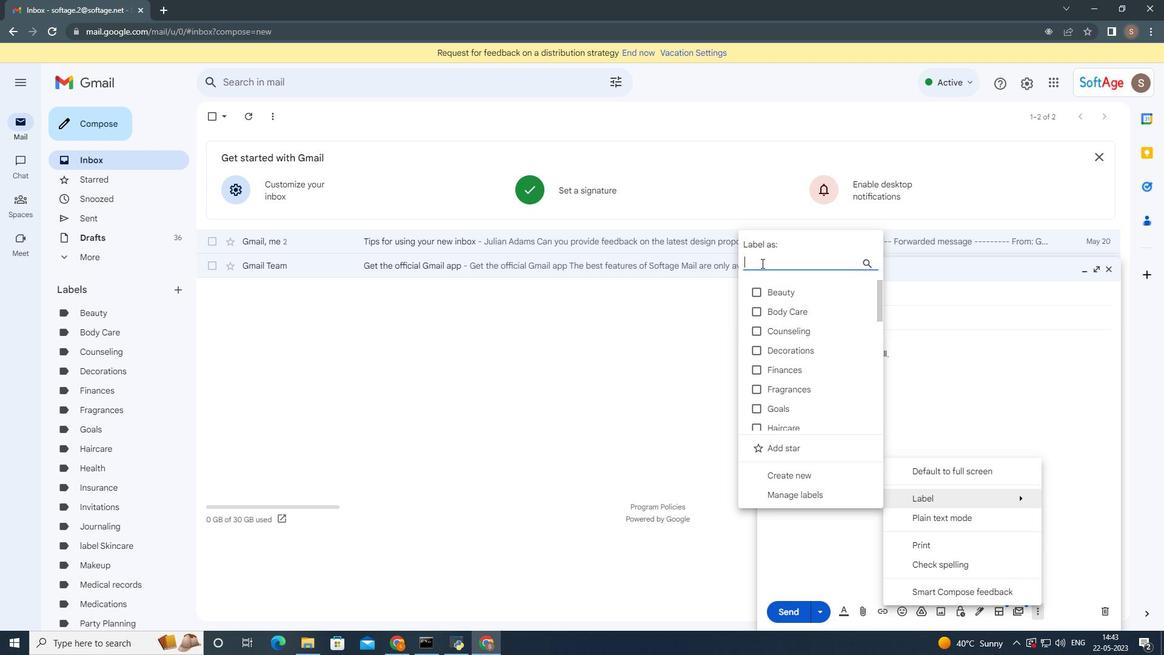 
Action: Mouse moved to (760, 265)
Screenshot: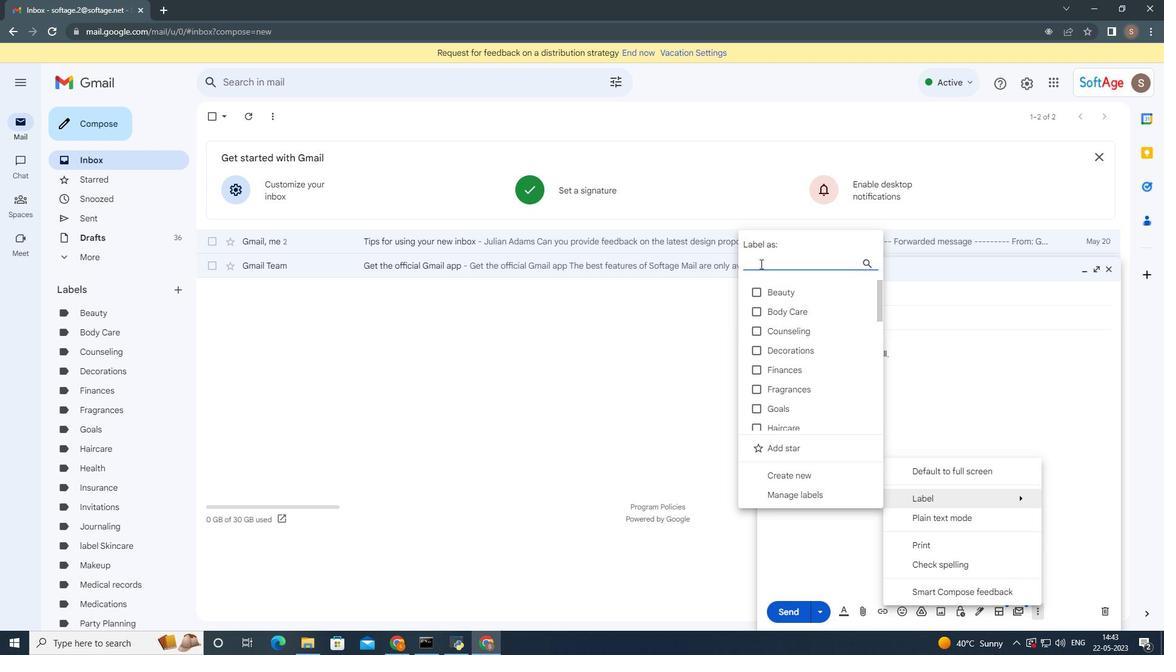 
Action: Key pressed mee<Key.backspace><Key.backspace><Key.backspace>
Screenshot: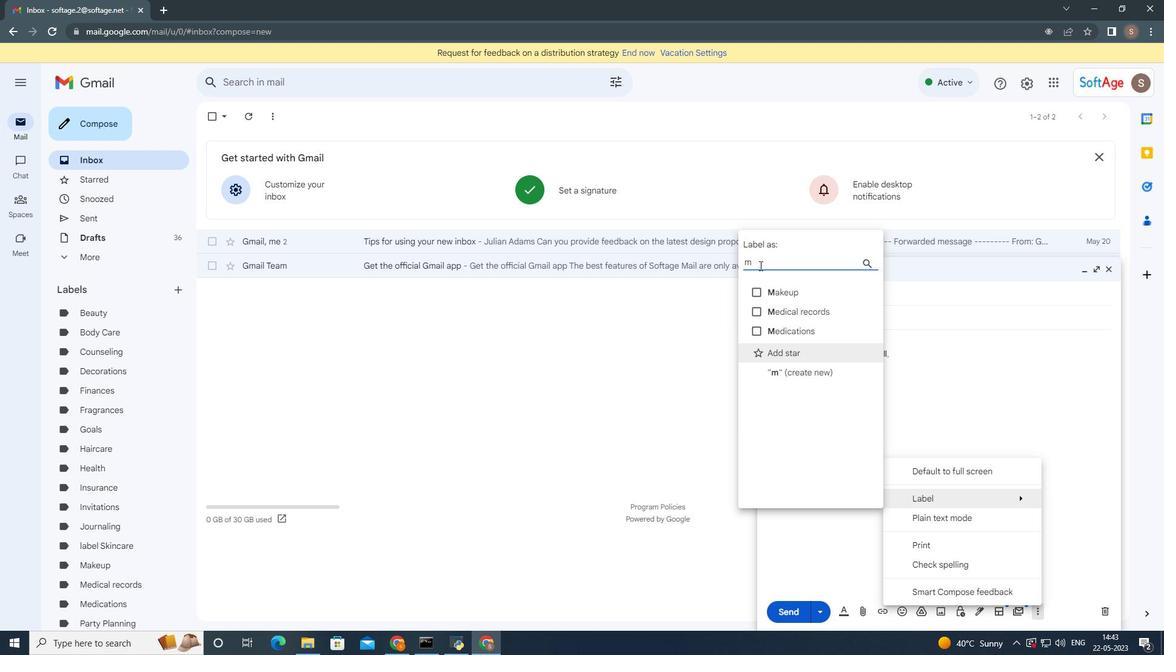 
Action: Mouse moved to (769, 472)
Screenshot: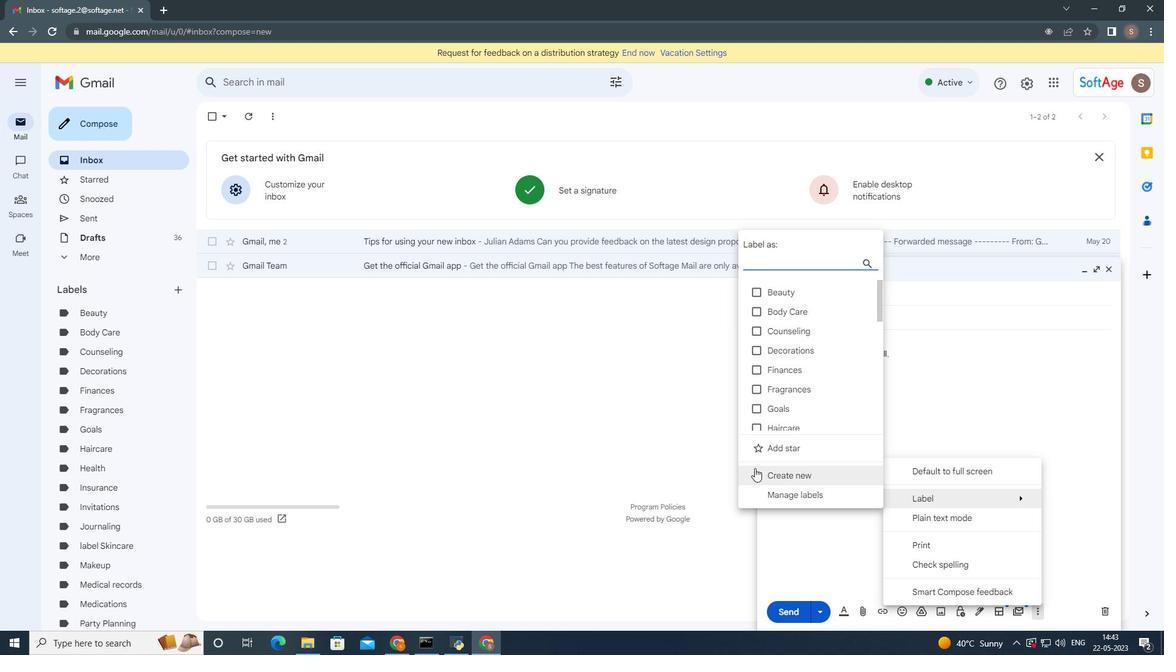 
Action: Mouse pressed left at (769, 472)
Screenshot: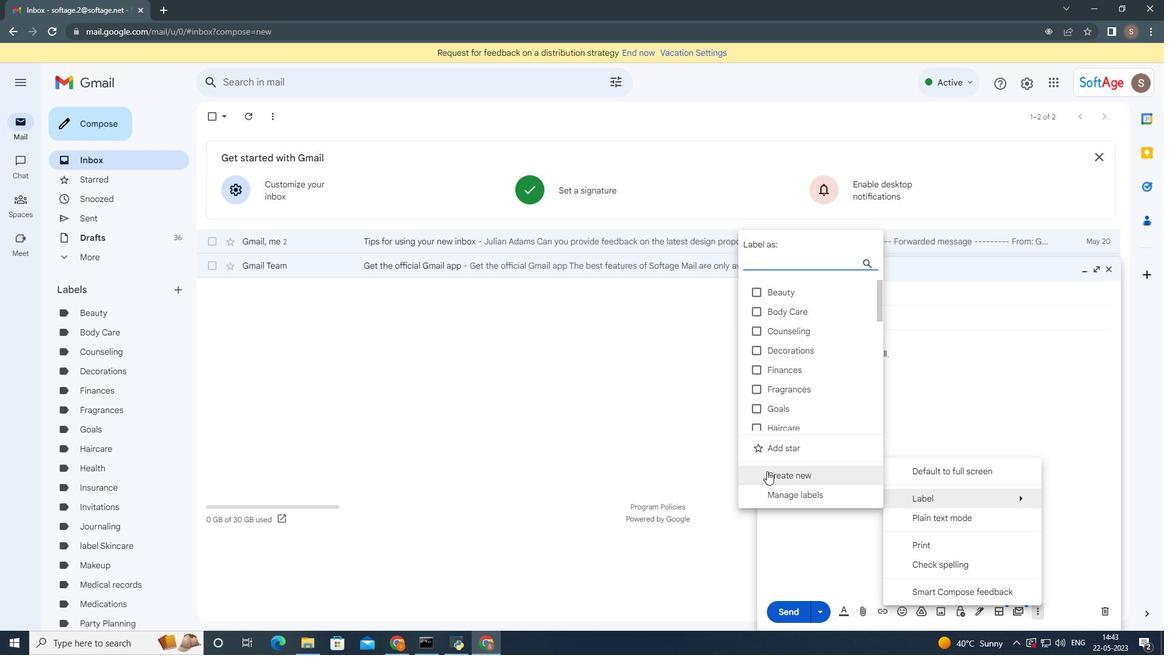 
Action: Mouse moved to (666, 374)
Screenshot: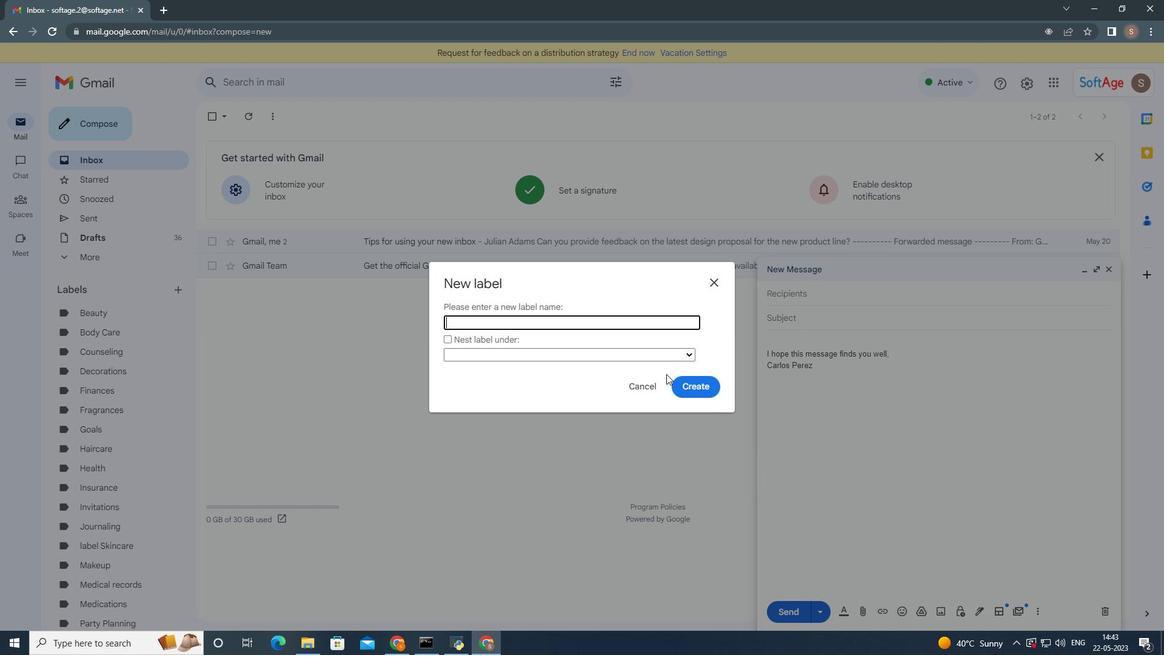 
Action: Key pressed <Key.shift>Meeting<Key.space><Key.shift>N<Key.backspace>notes
Screenshot: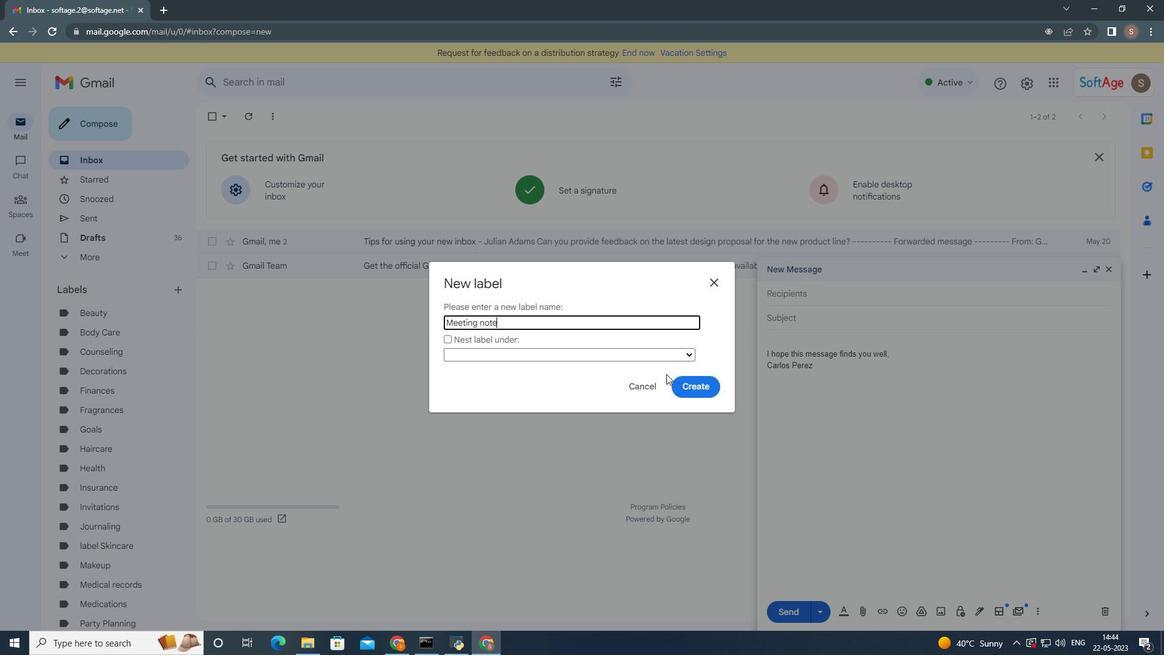 
Action: Mouse moved to (691, 388)
Screenshot: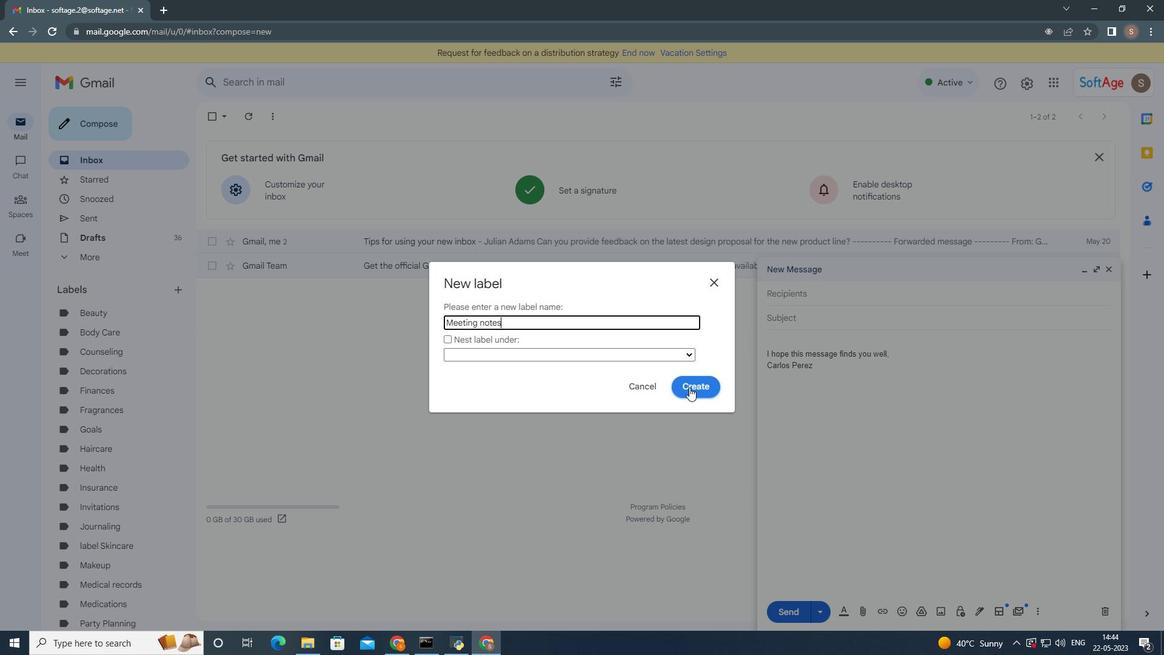 
Action: Mouse pressed left at (691, 388)
Screenshot: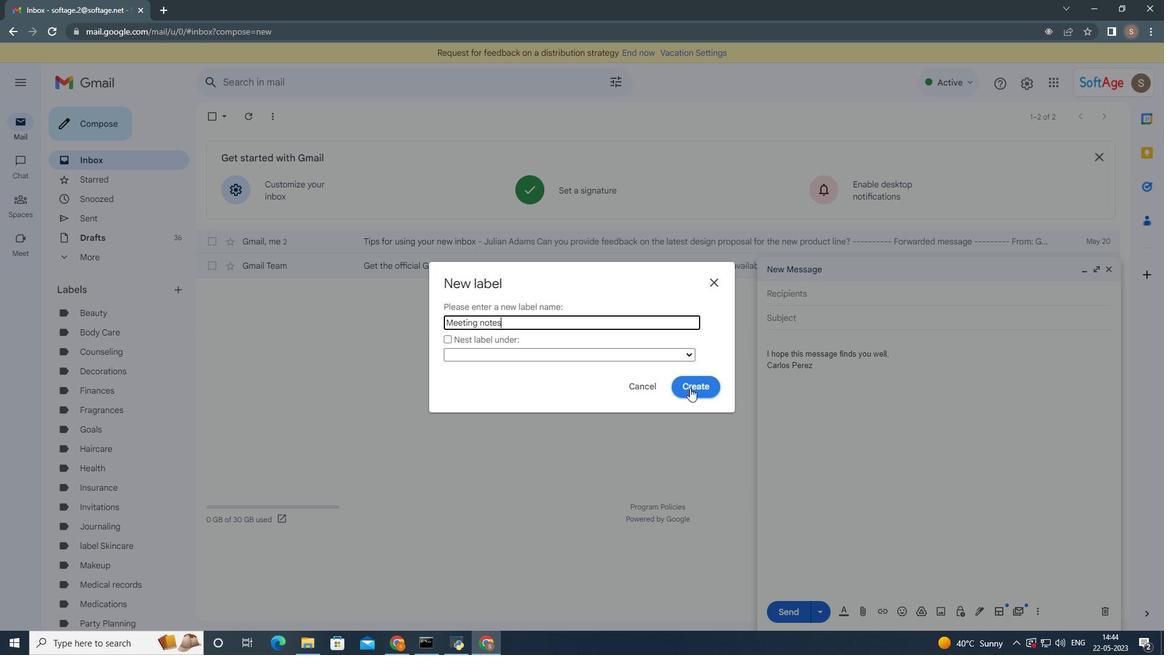 
Action: Mouse moved to (789, 463)
Screenshot: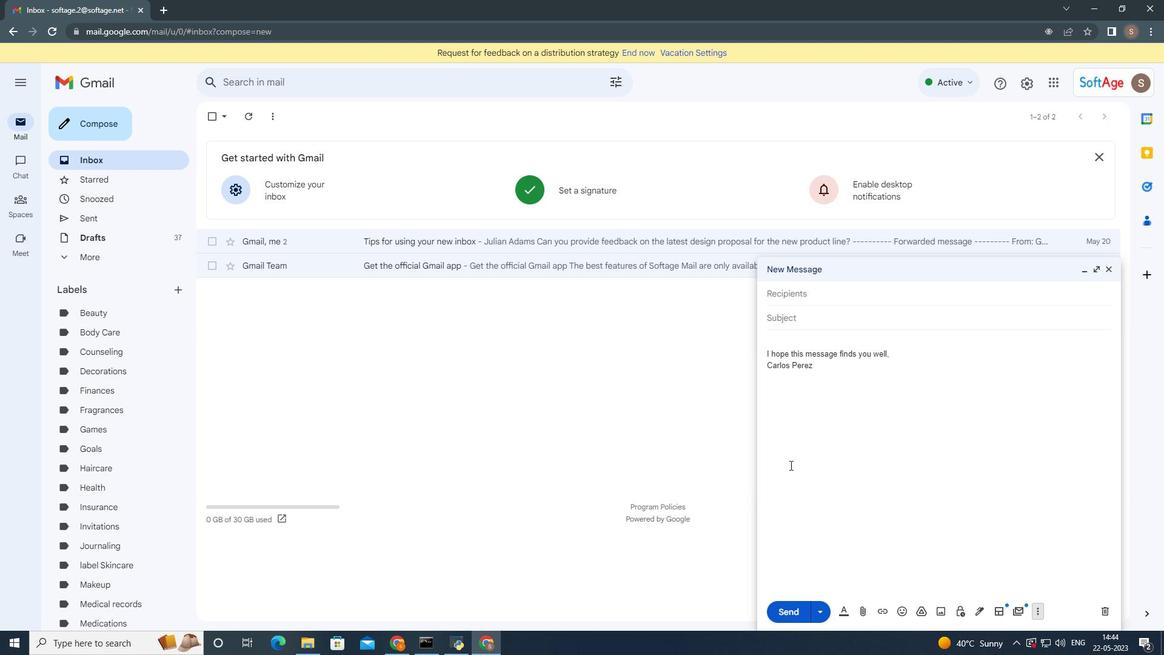
